 Task: Send an email with the signature Alex Clark with the subject Thank you for a portfolio and the message Can you provide me with the status of the inventory audit? from softage.7@softage.net to softage.4@softage.net and softage.5@softage.net
Action: Mouse pressed left at (117, 143)
Screenshot: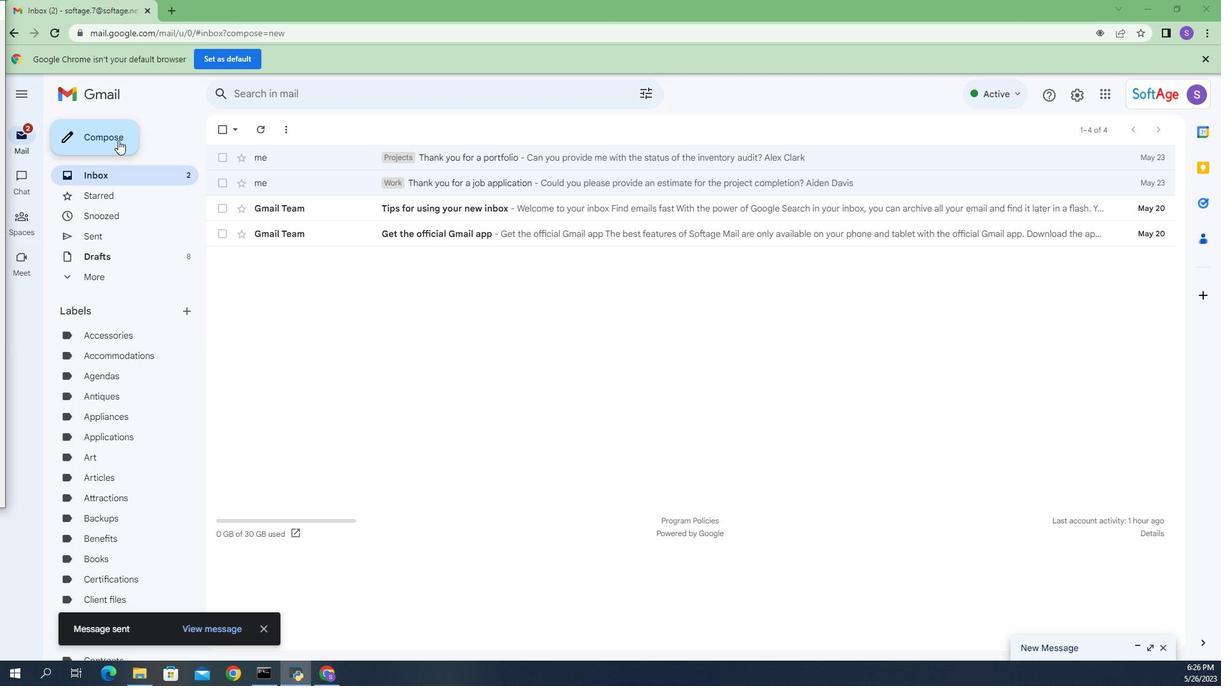 
Action: Mouse moved to (848, 620)
Screenshot: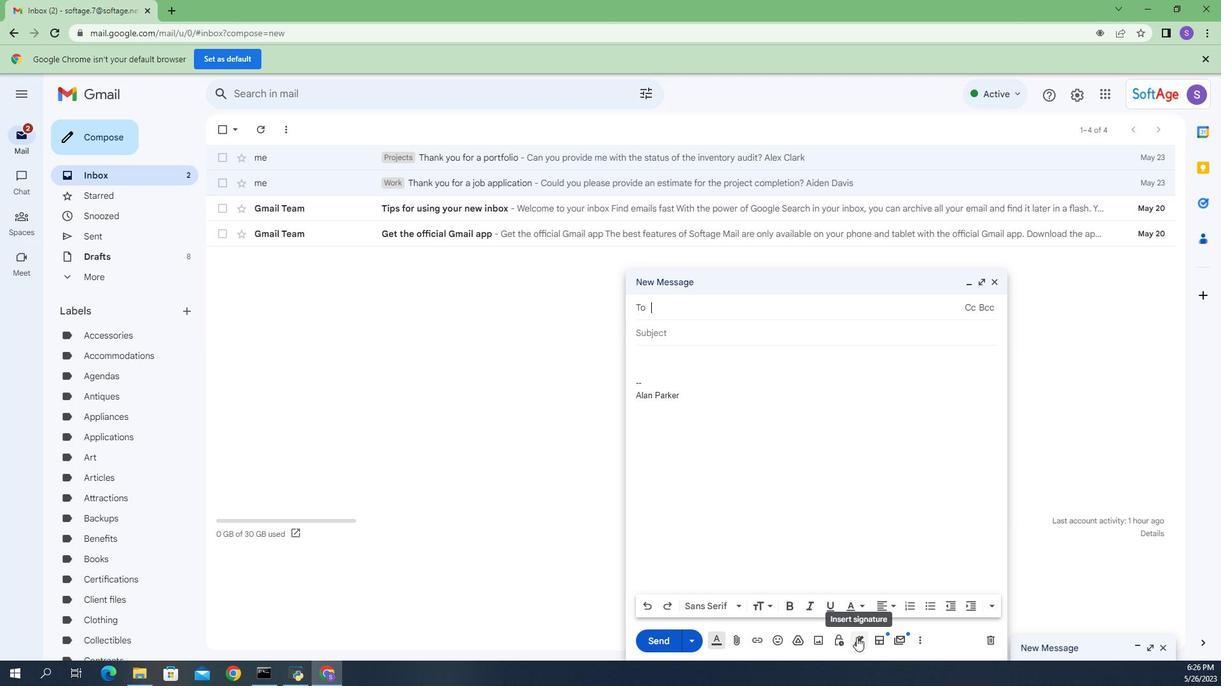 
Action: Mouse pressed left at (848, 620)
Screenshot: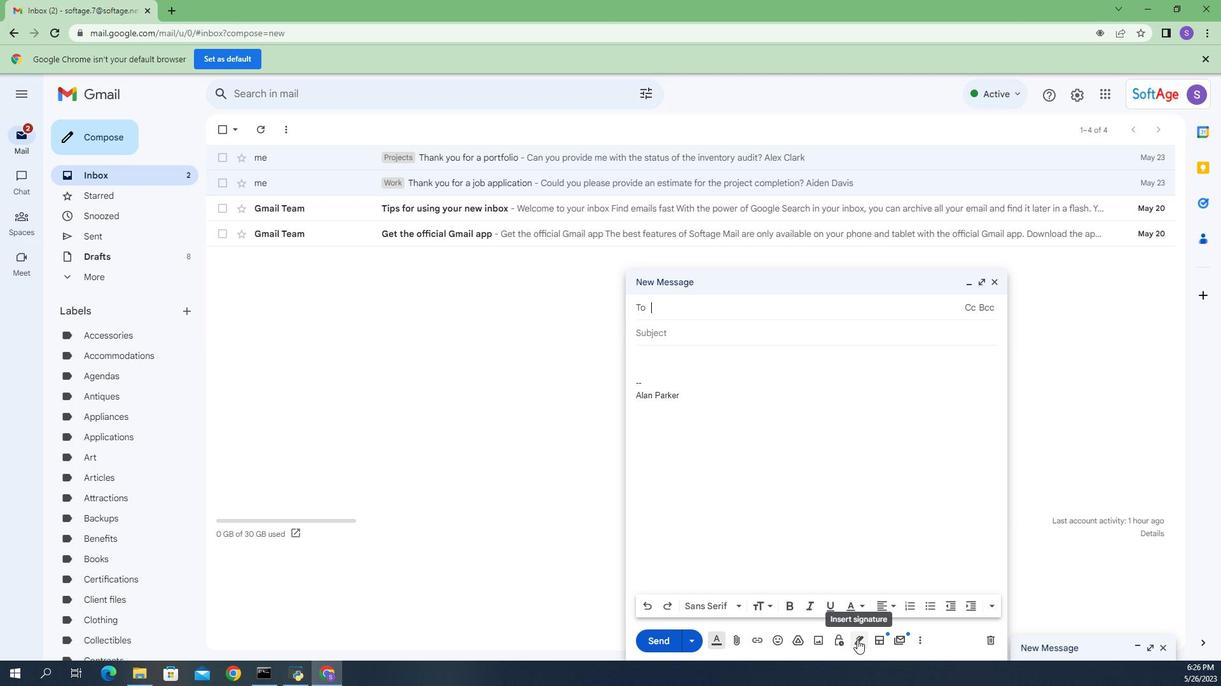 
Action: Mouse moved to (874, 558)
Screenshot: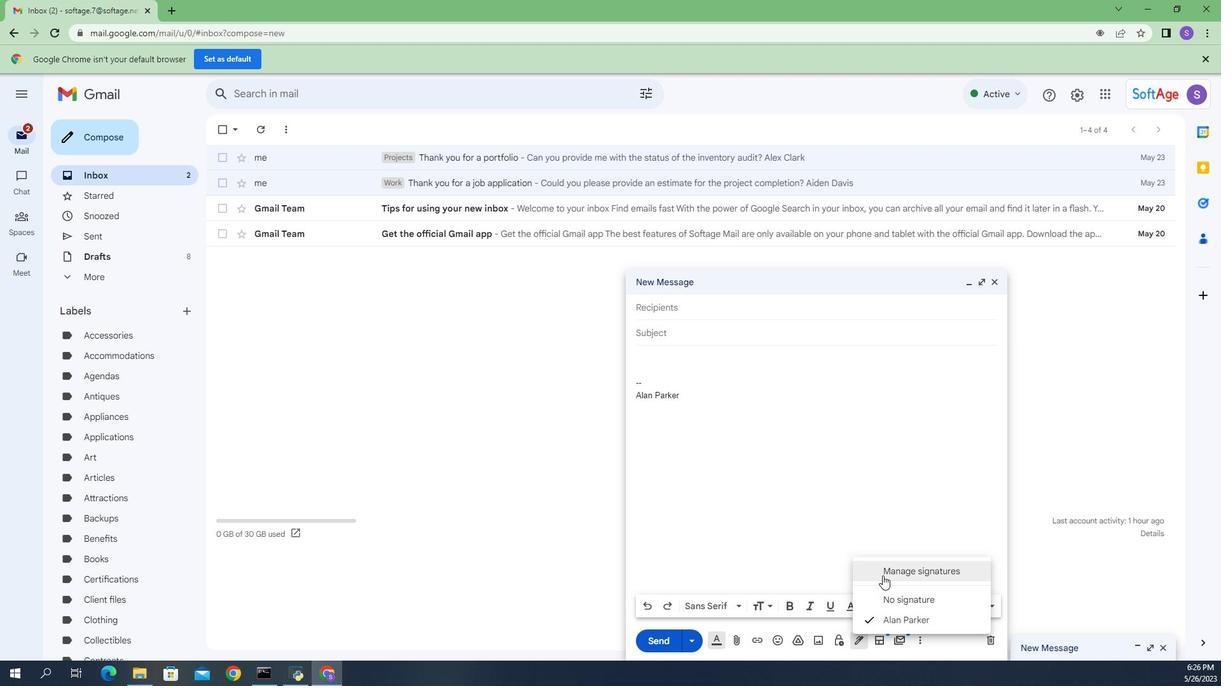 
Action: Mouse pressed left at (874, 558)
Screenshot: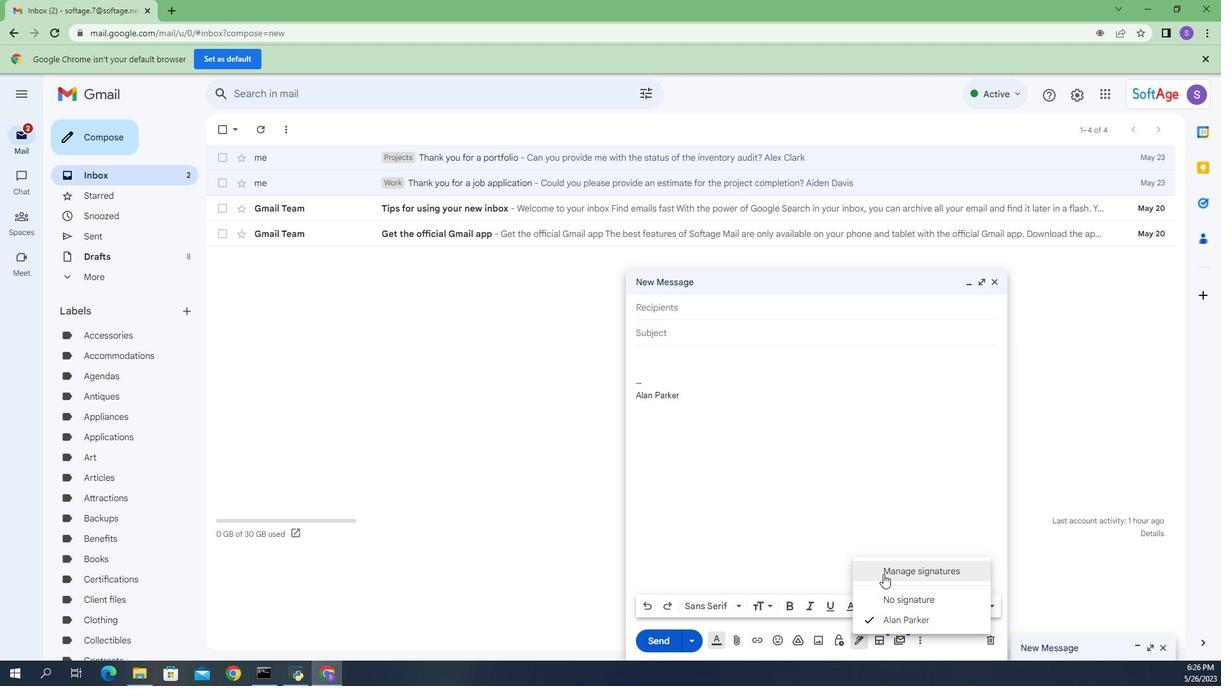 
Action: Mouse moved to (480, 399)
Screenshot: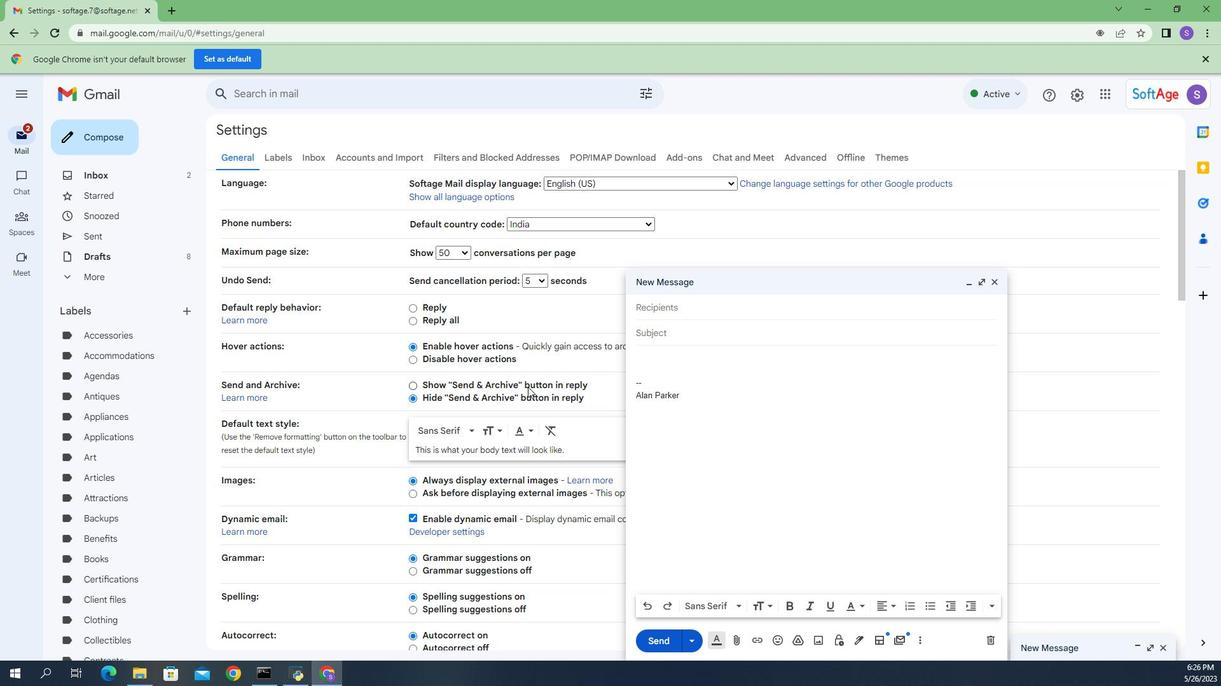 
Action: Mouse scrolled (480, 398) with delta (0, 0)
Screenshot: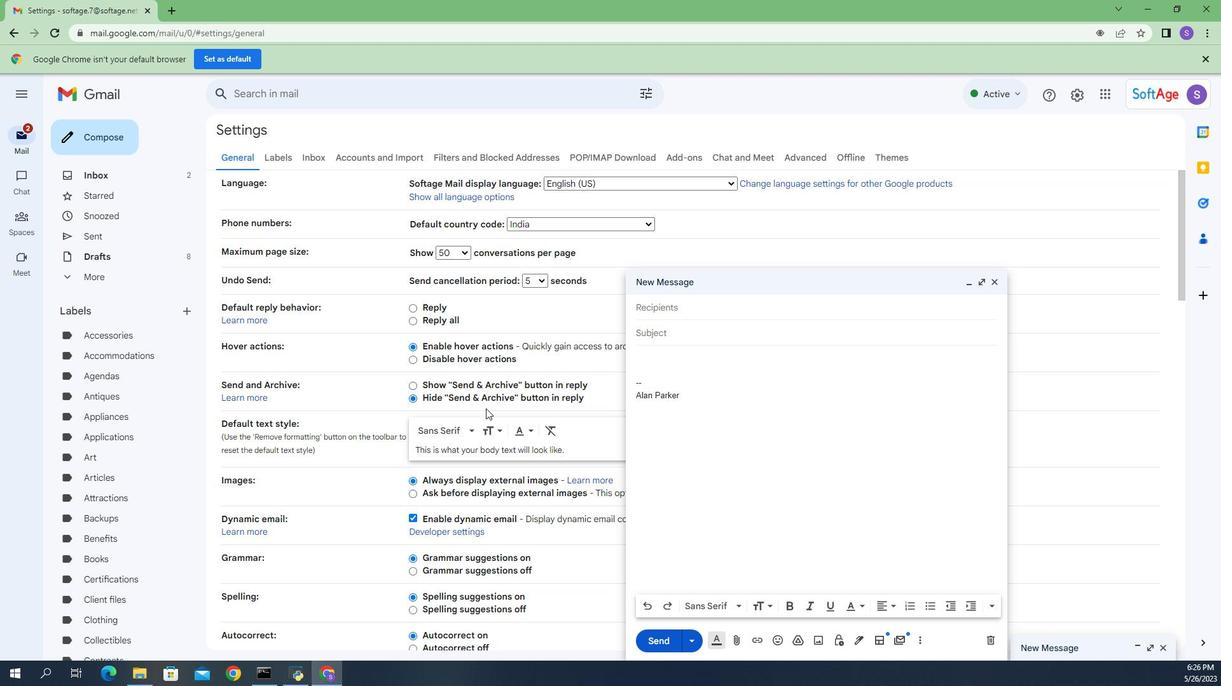 
Action: Mouse scrolled (480, 398) with delta (0, 0)
Screenshot: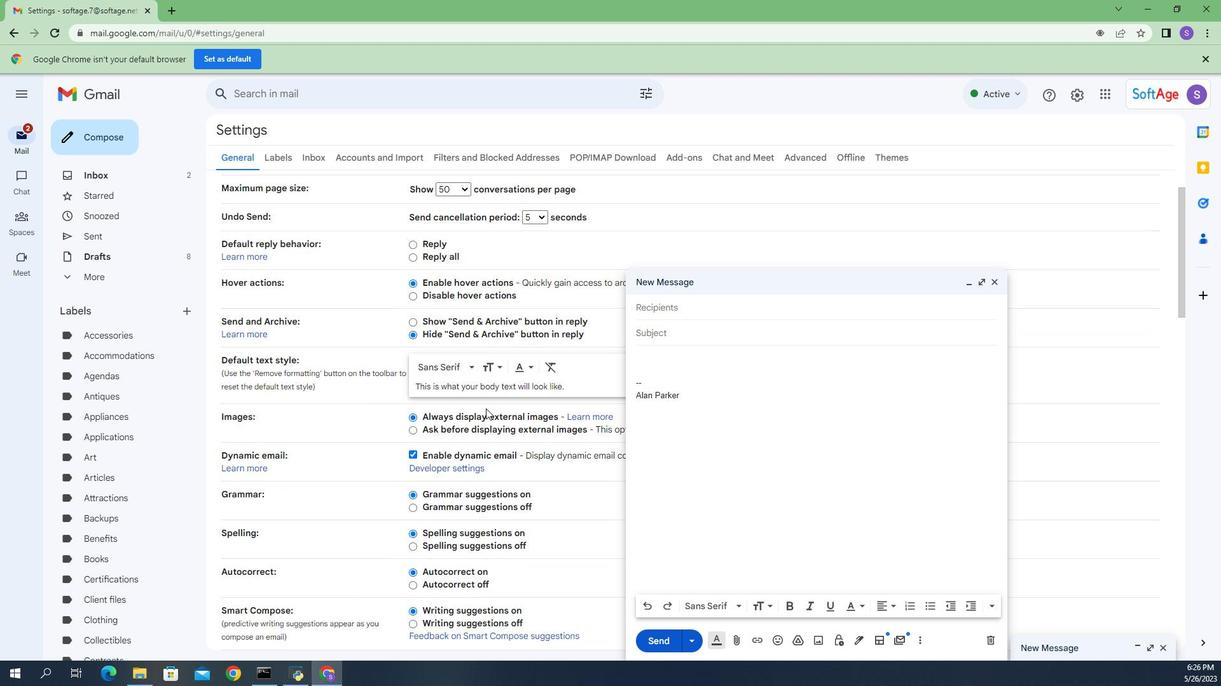 
Action: Mouse scrolled (480, 398) with delta (0, 0)
Screenshot: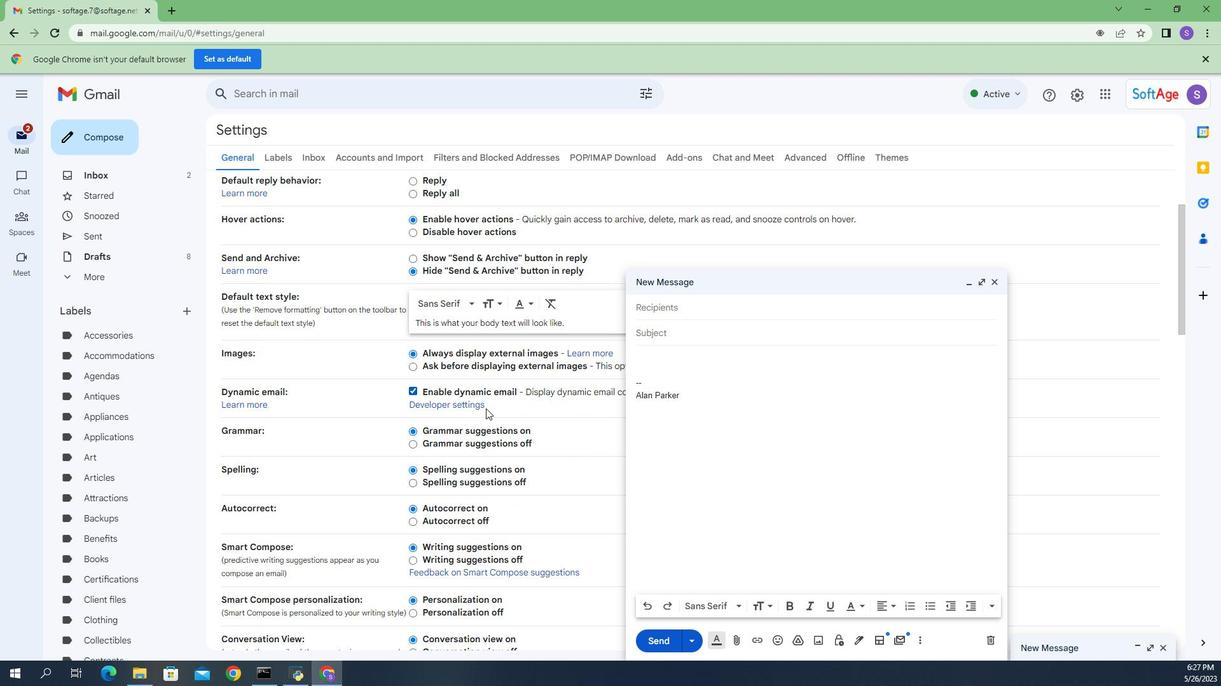 
Action: Mouse scrolled (480, 398) with delta (0, 0)
Screenshot: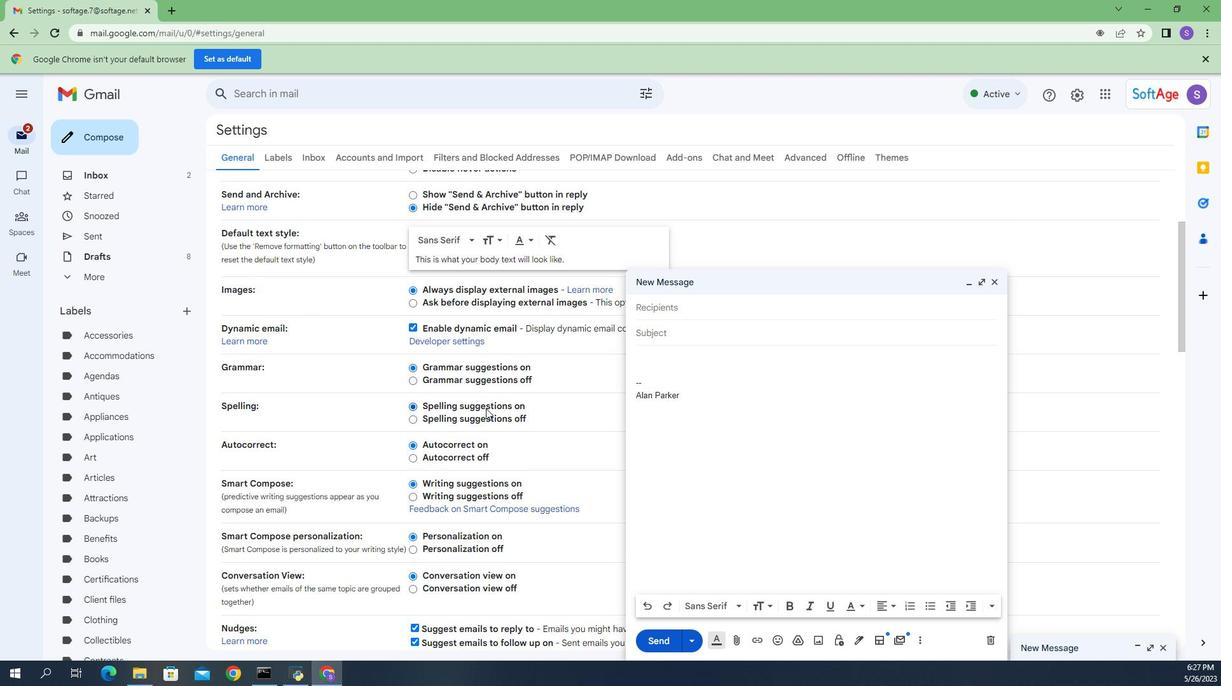 
Action: Mouse scrolled (480, 398) with delta (0, 0)
Screenshot: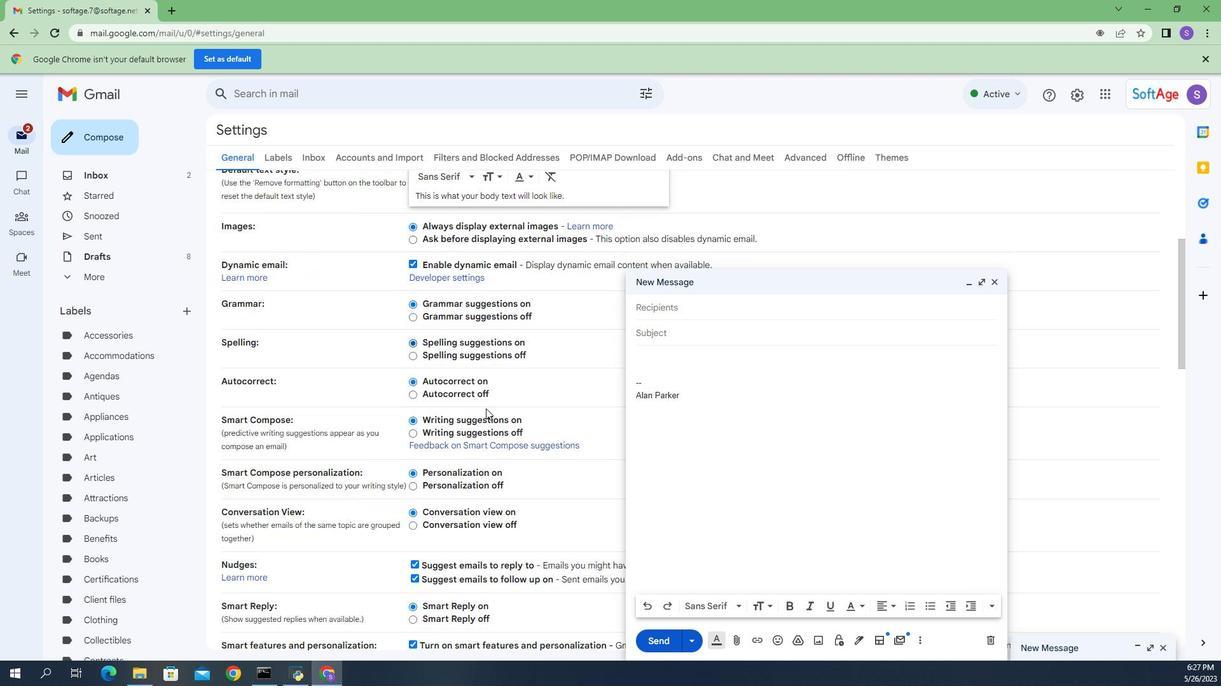 
Action: Mouse scrolled (480, 398) with delta (0, 0)
Screenshot: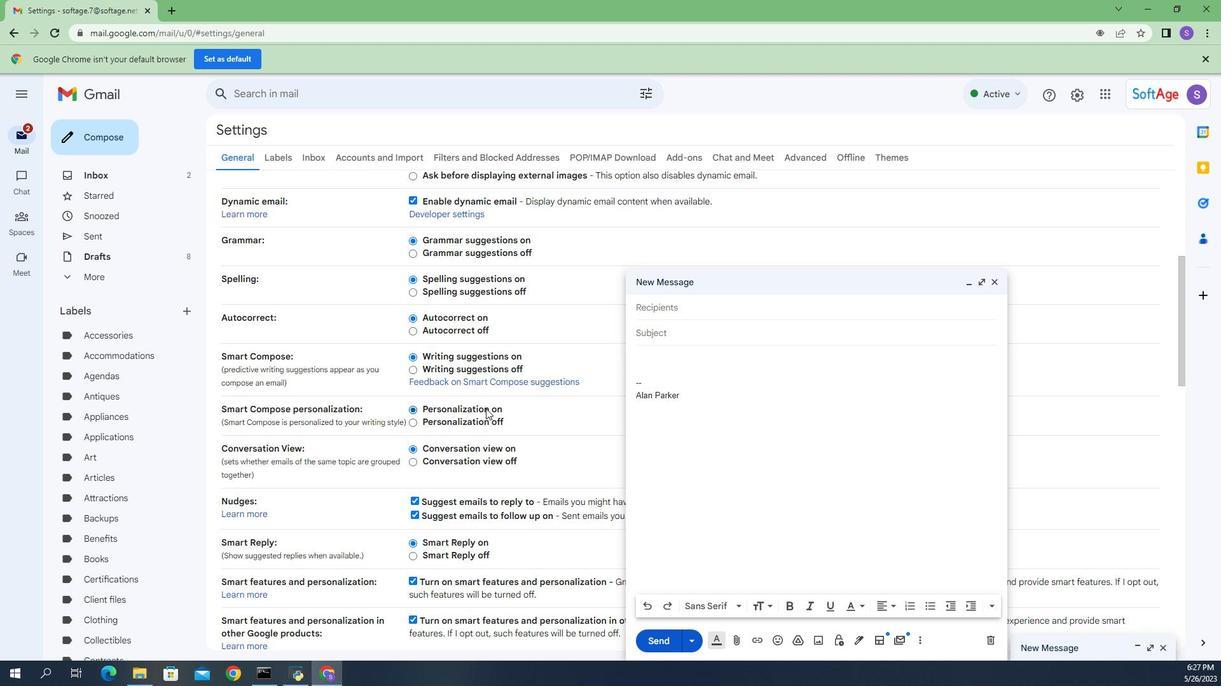 
Action: Mouse scrolled (480, 398) with delta (0, 0)
Screenshot: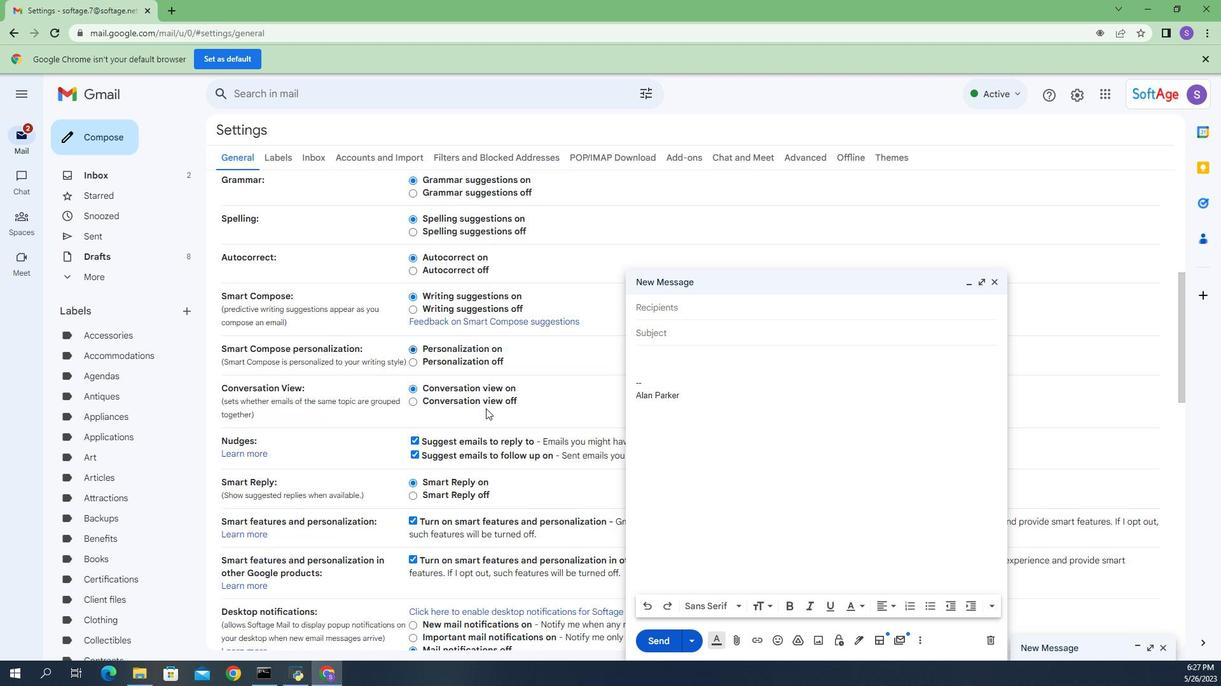 
Action: Mouse scrolled (480, 398) with delta (0, 0)
Screenshot: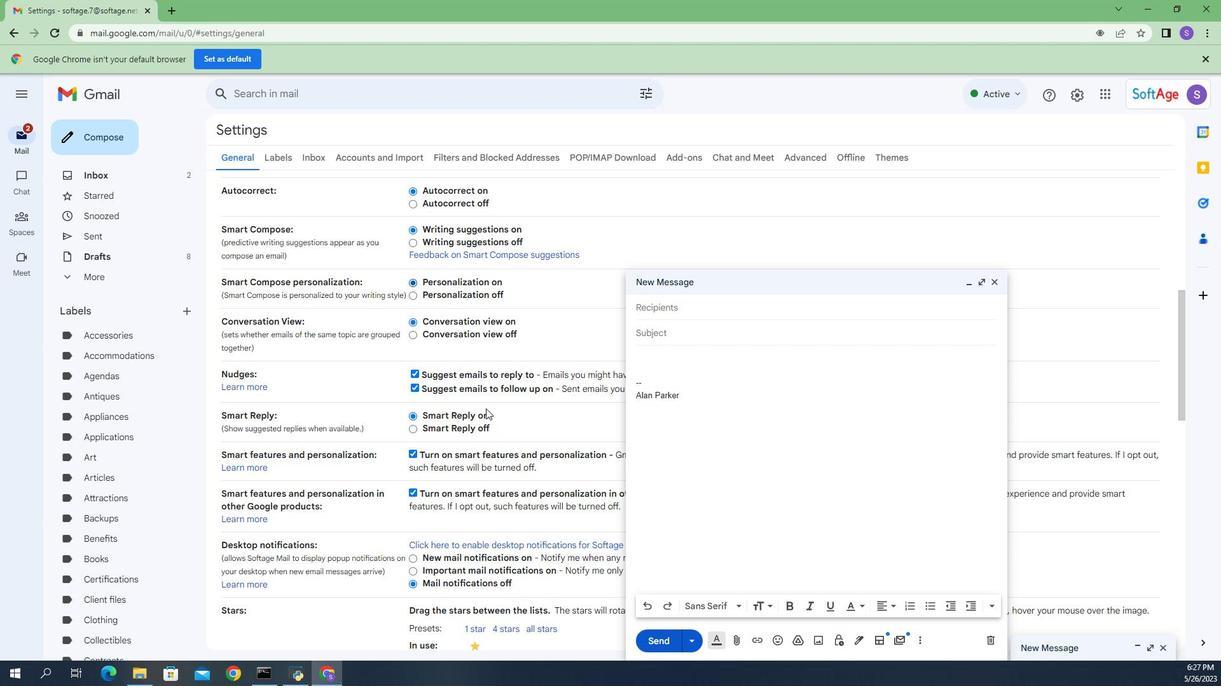 
Action: Mouse scrolled (480, 398) with delta (0, 0)
Screenshot: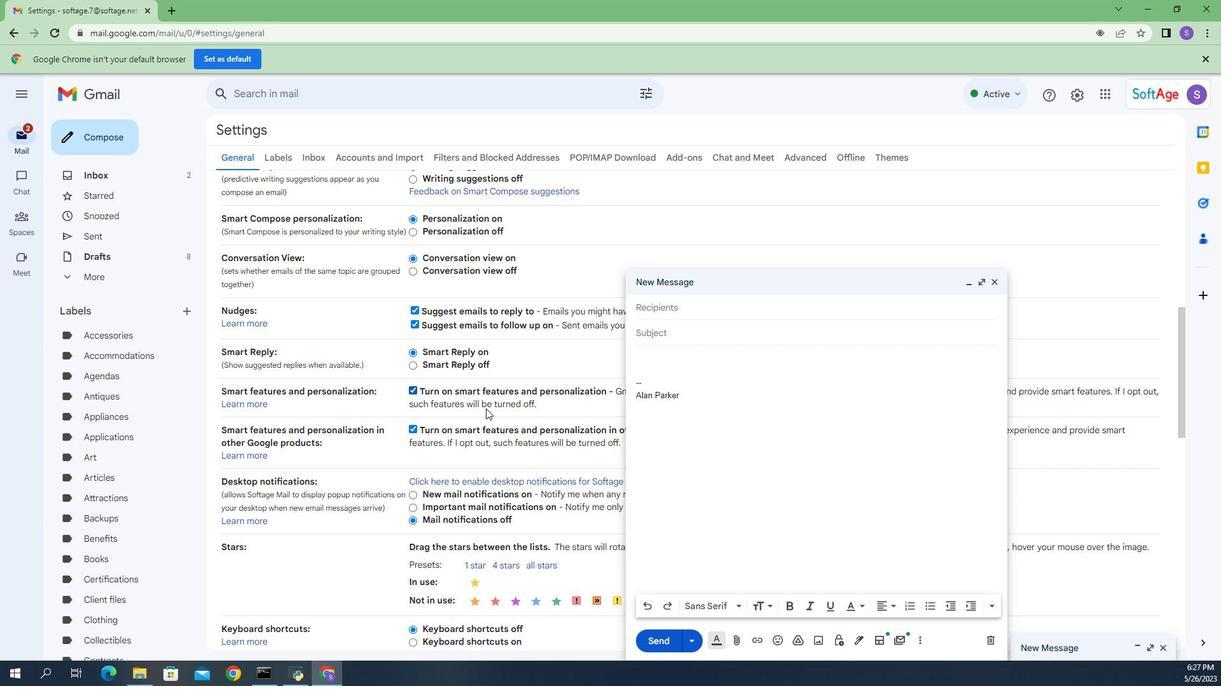 
Action: Mouse scrolled (480, 398) with delta (0, 0)
Screenshot: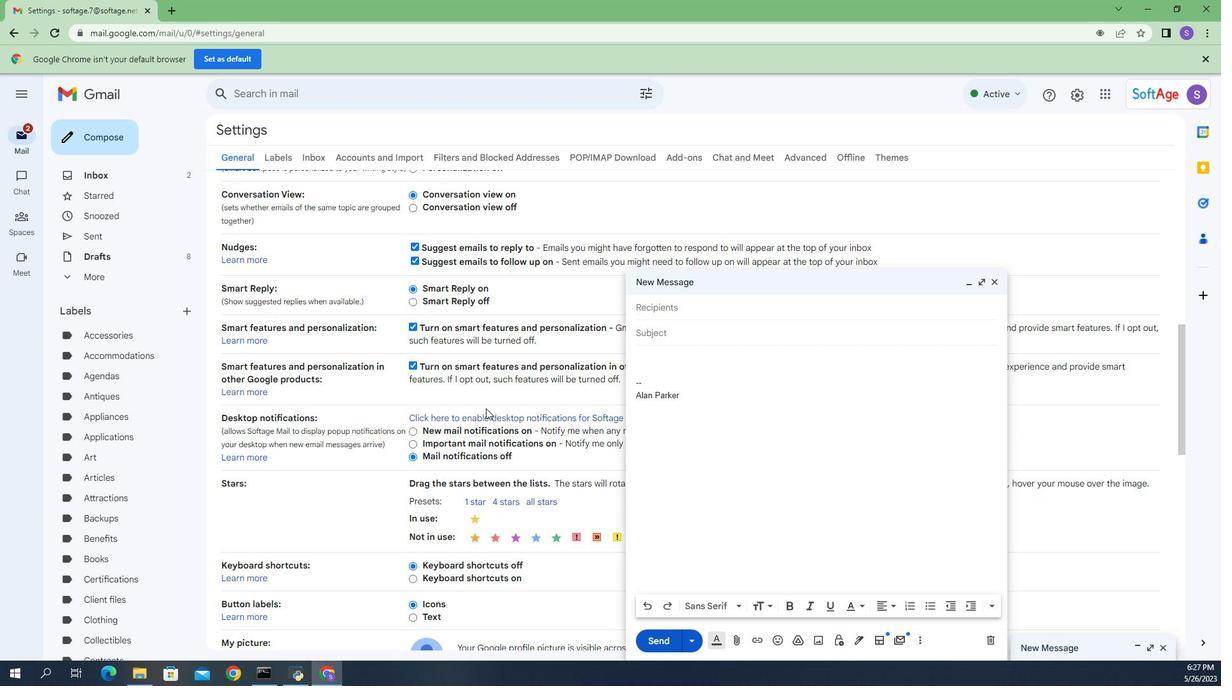 
Action: Mouse scrolled (480, 398) with delta (0, 0)
Screenshot: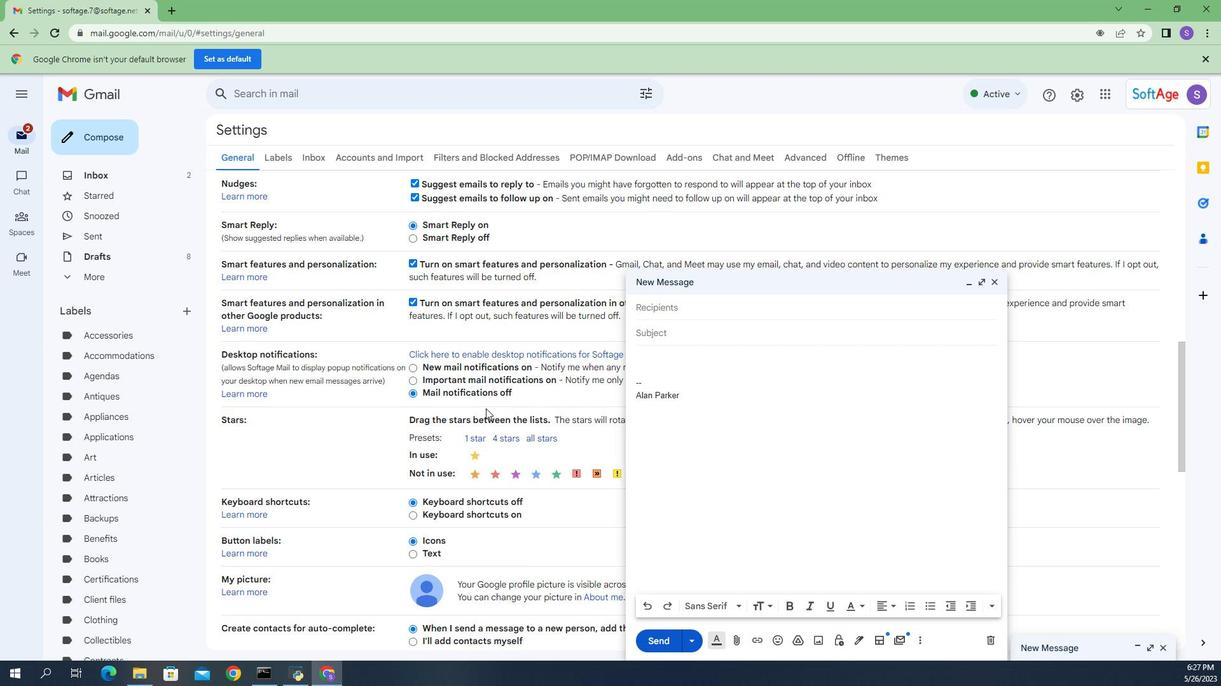 
Action: Mouse scrolled (480, 398) with delta (0, 0)
Screenshot: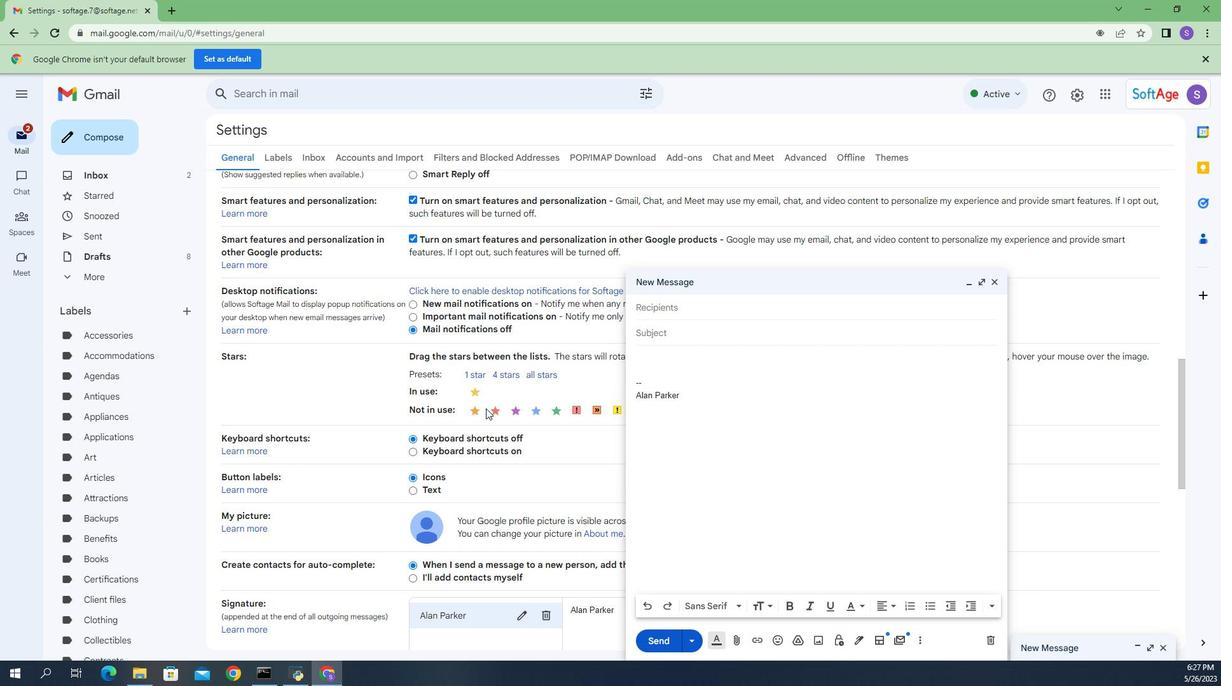 
Action: Mouse scrolled (480, 398) with delta (0, 0)
Screenshot: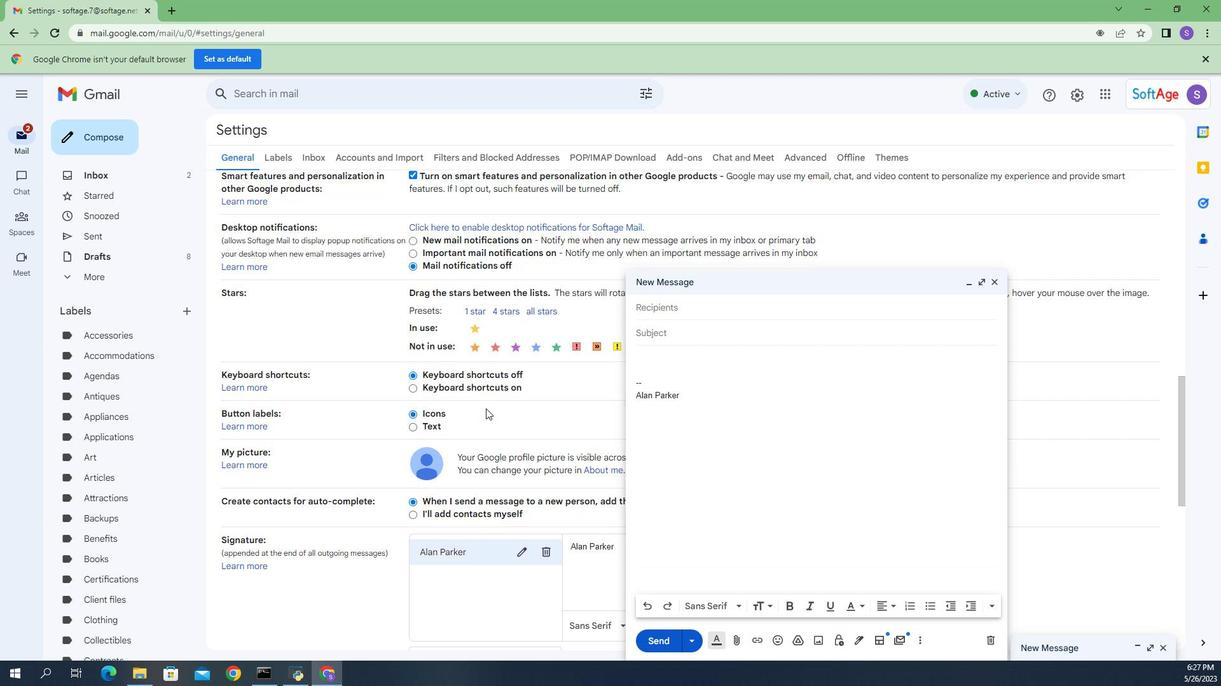 
Action: Mouse scrolled (480, 398) with delta (0, 0)
Screenshot: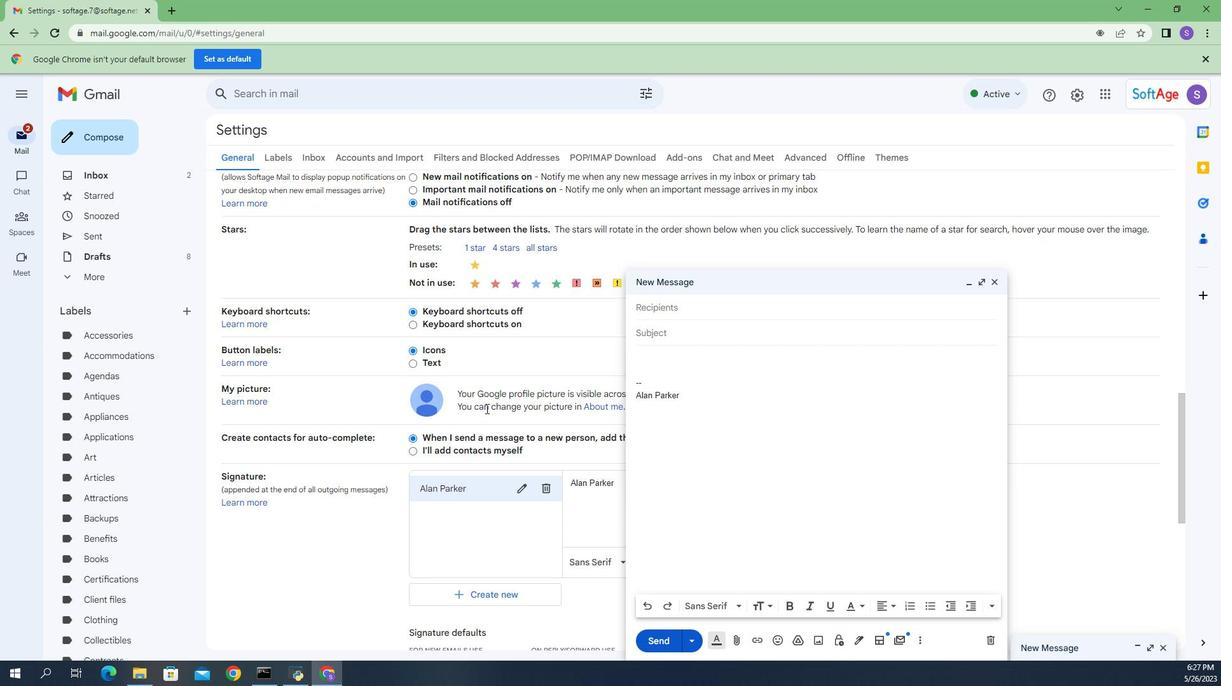 
Action: Mouse moved to (537, 414)
Screenshot: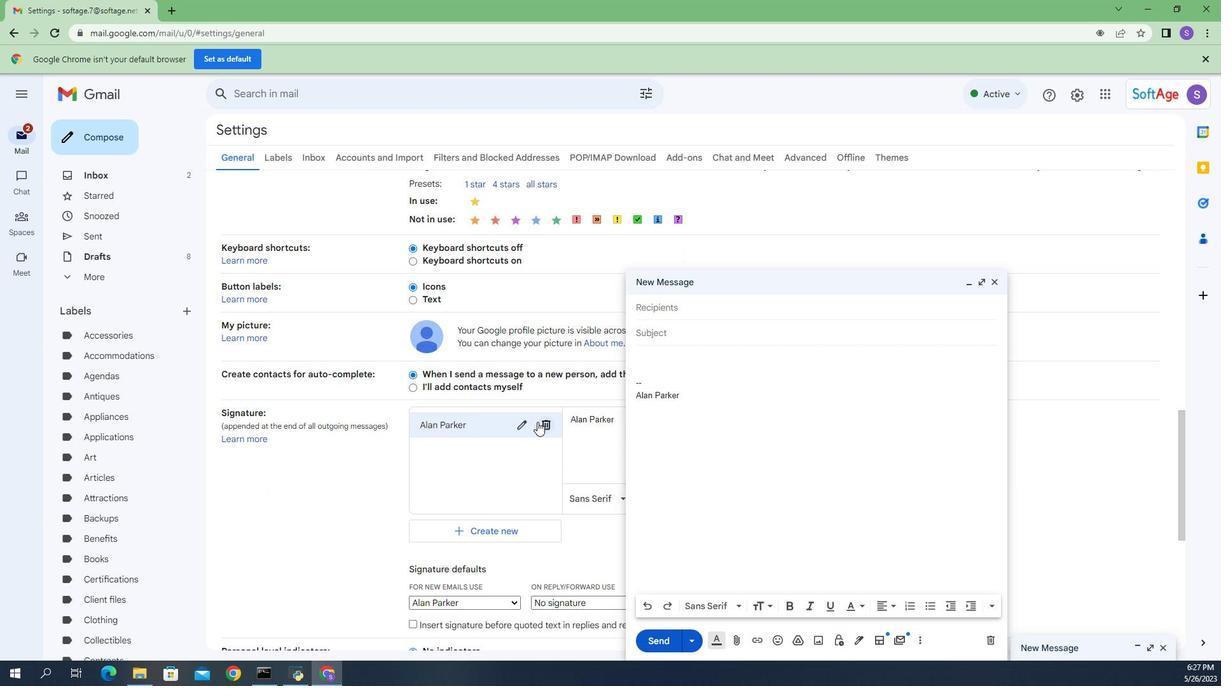 
Action: Mouse pressed left at (537, 414)
Screenshot: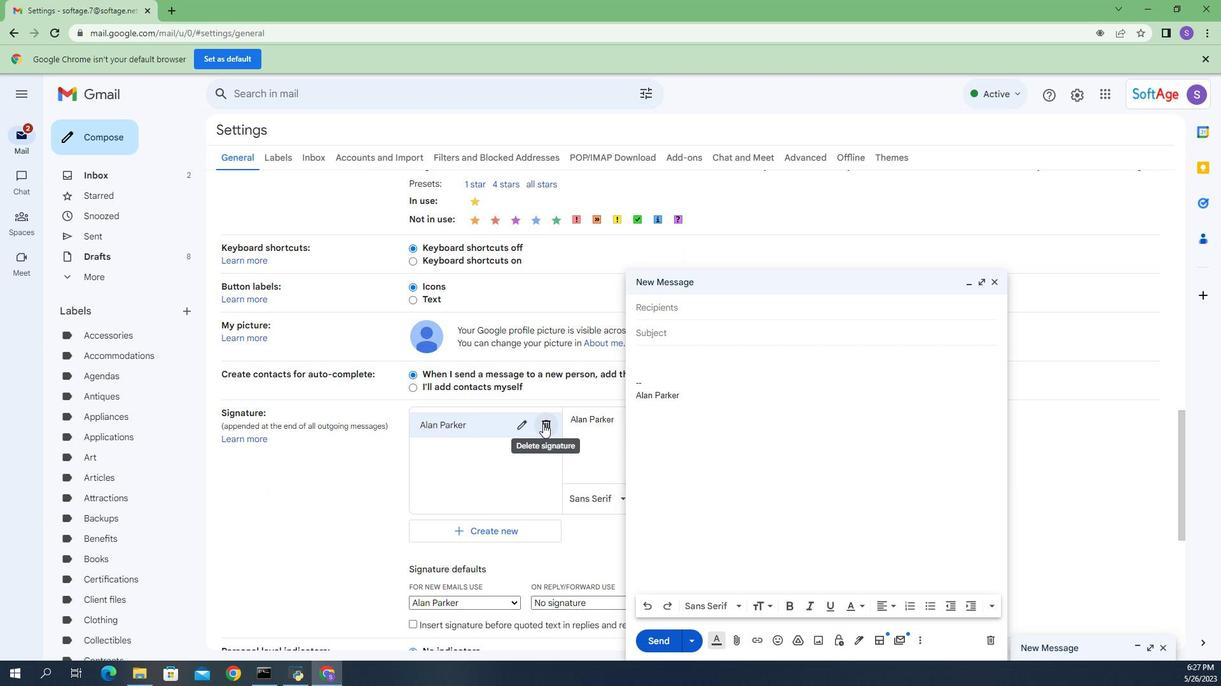 
Action: Mouse moved to (709, 387)
Screenshot: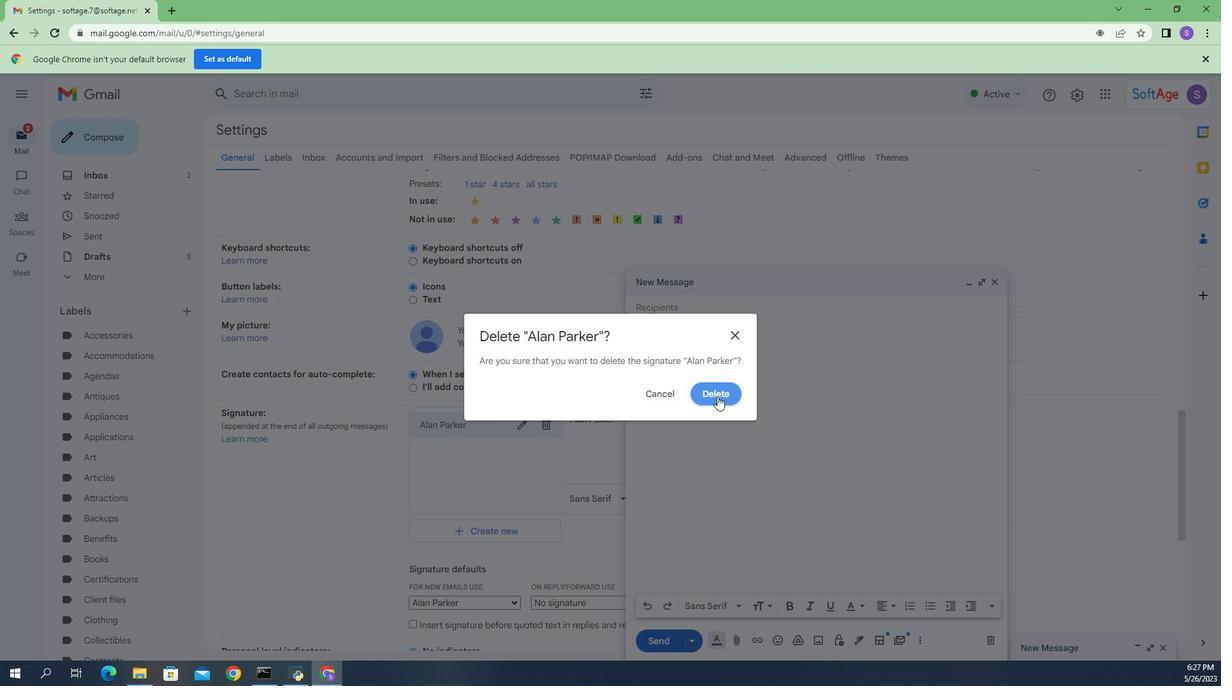 
Action: Mouse pressed left at (709, 387)
Screenshot: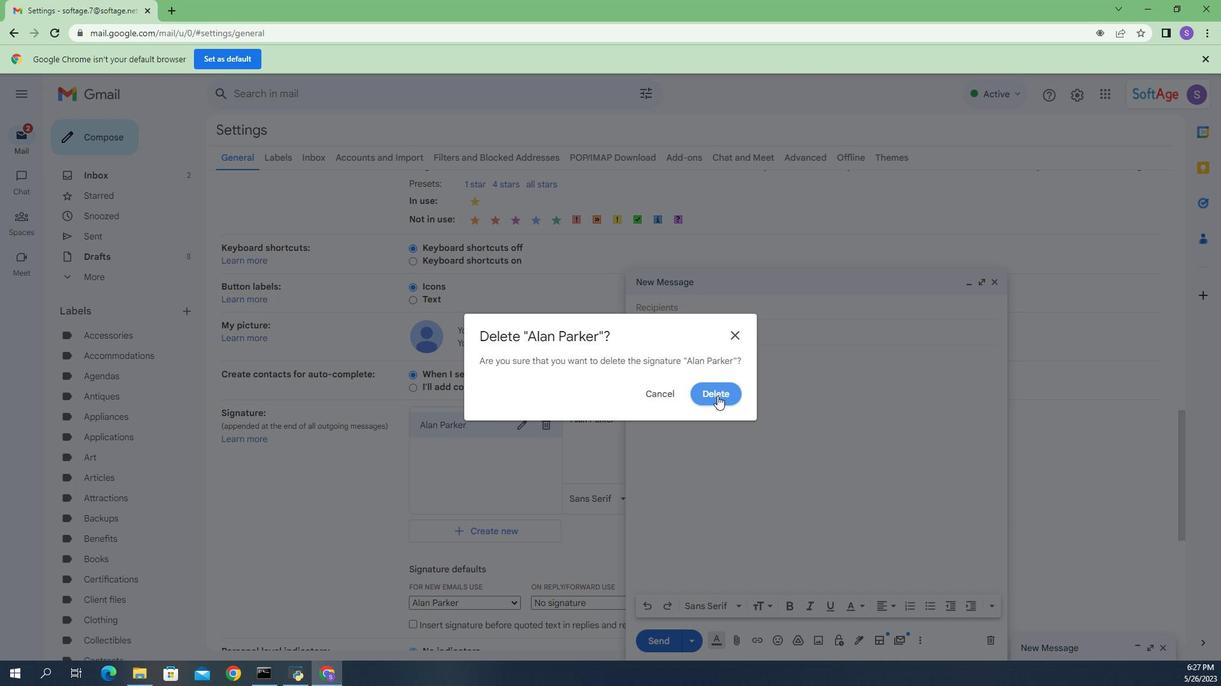 
Action: Mouse moved to (475, 428)
Screenshot: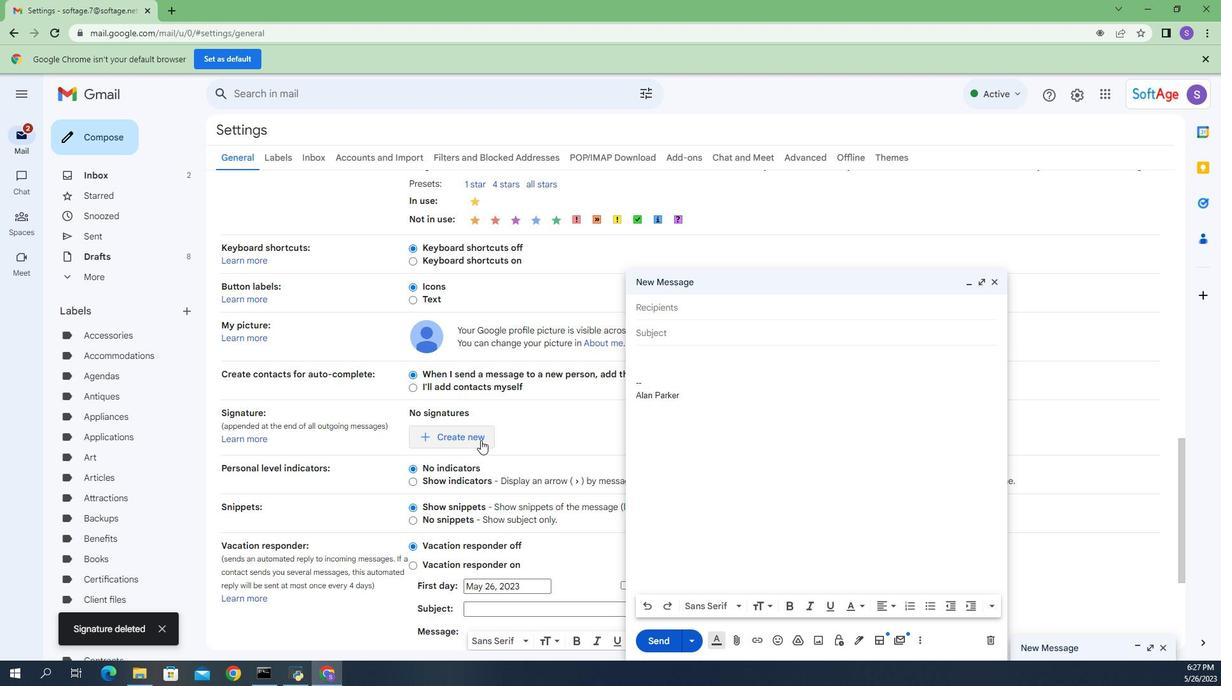 
Action: Mouse pressed left at (475, 428)
Screenshot: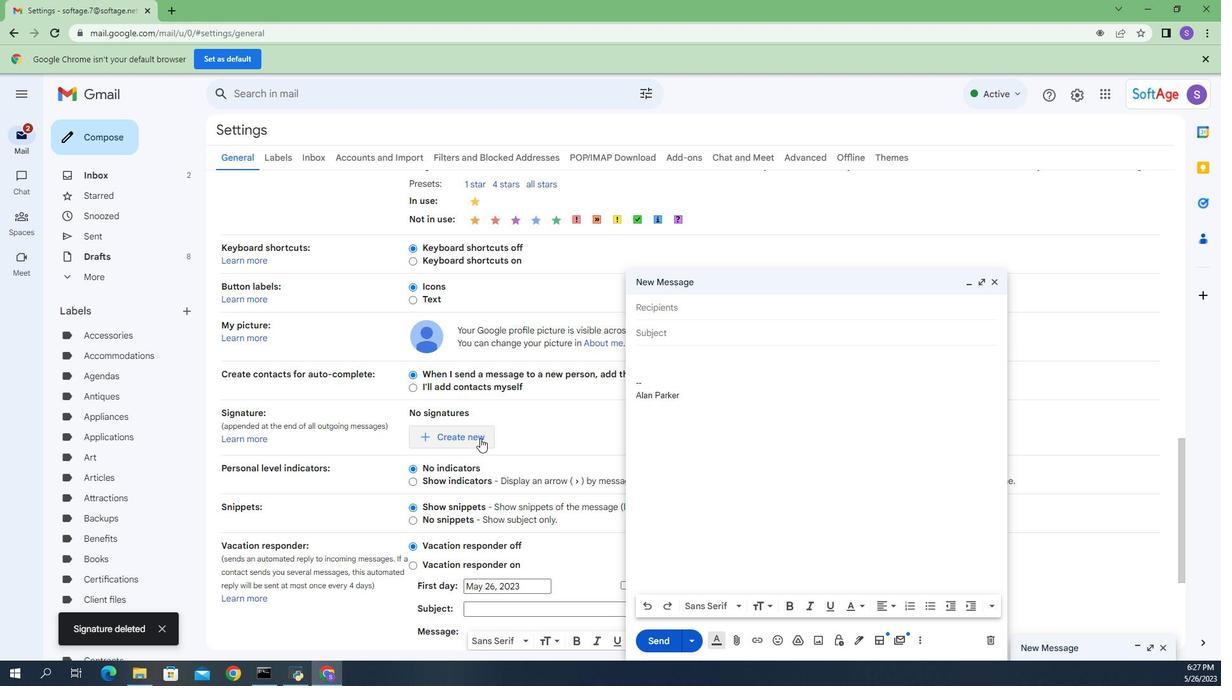
Action: Mouse moved to (622, 389)
Screenshot: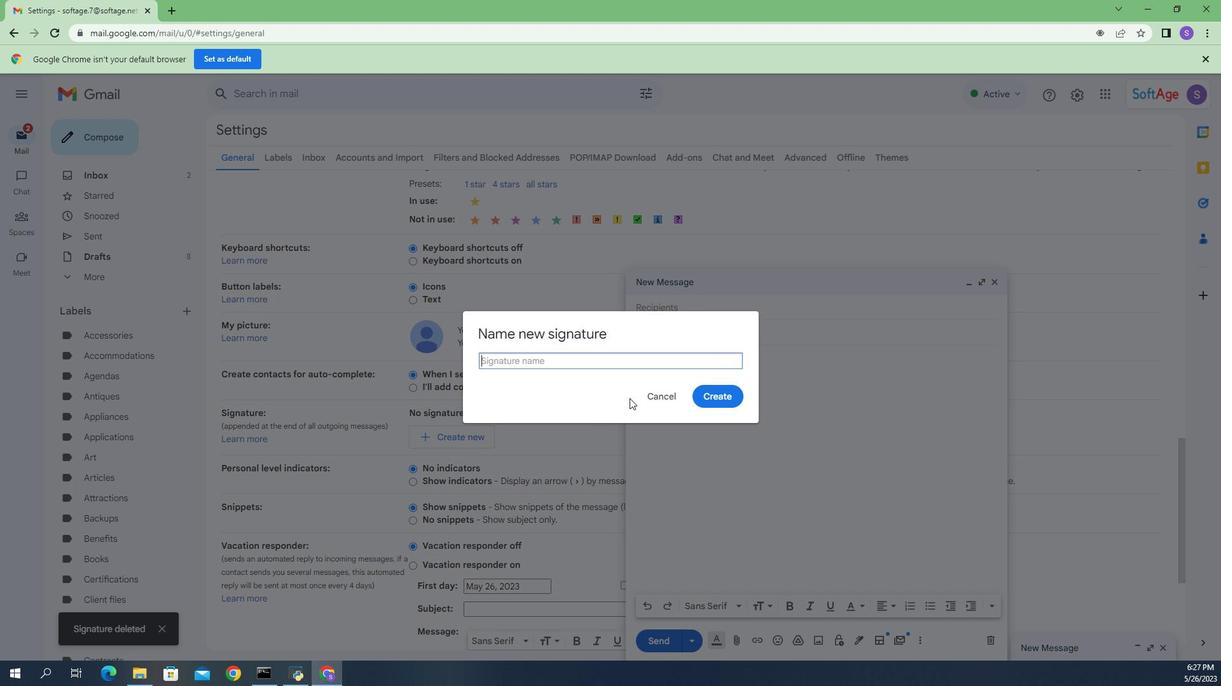 
Action: Key pressed <Key.caps_lock>A<Key.caps_lock>lex<Key.space><Key.caps_lock>C<Key.caps_lock>lark
Screenshot: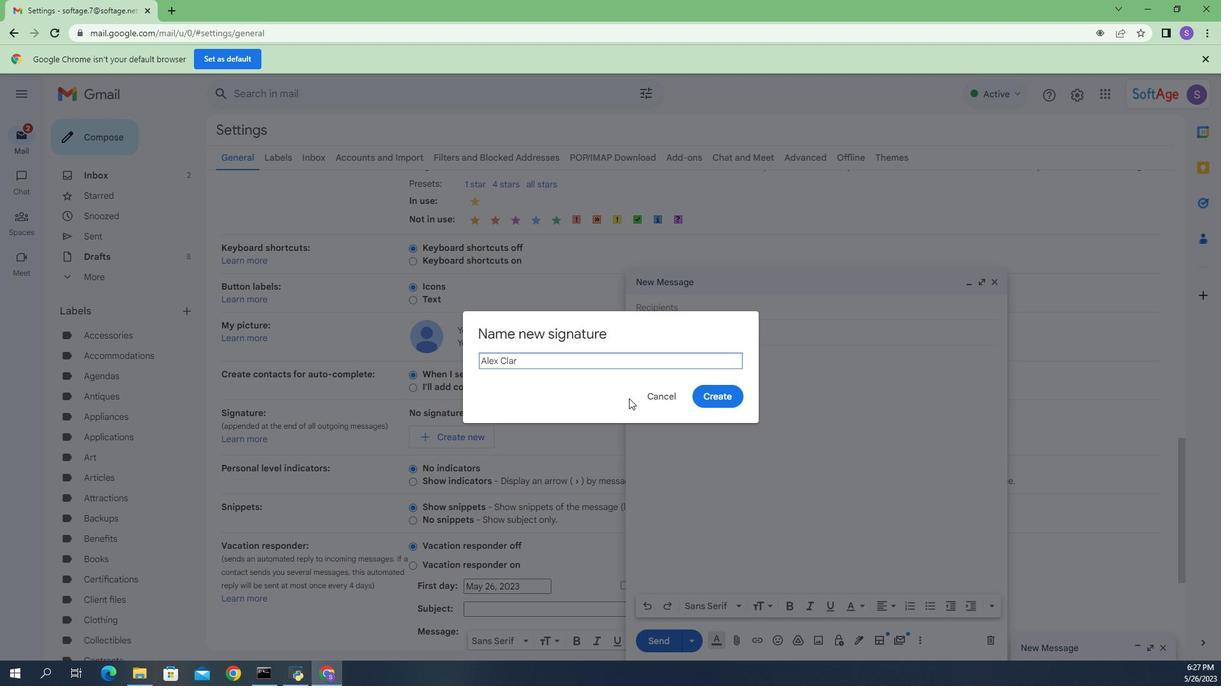 
Action: Mouse moved to (715, 387)
Screenshot: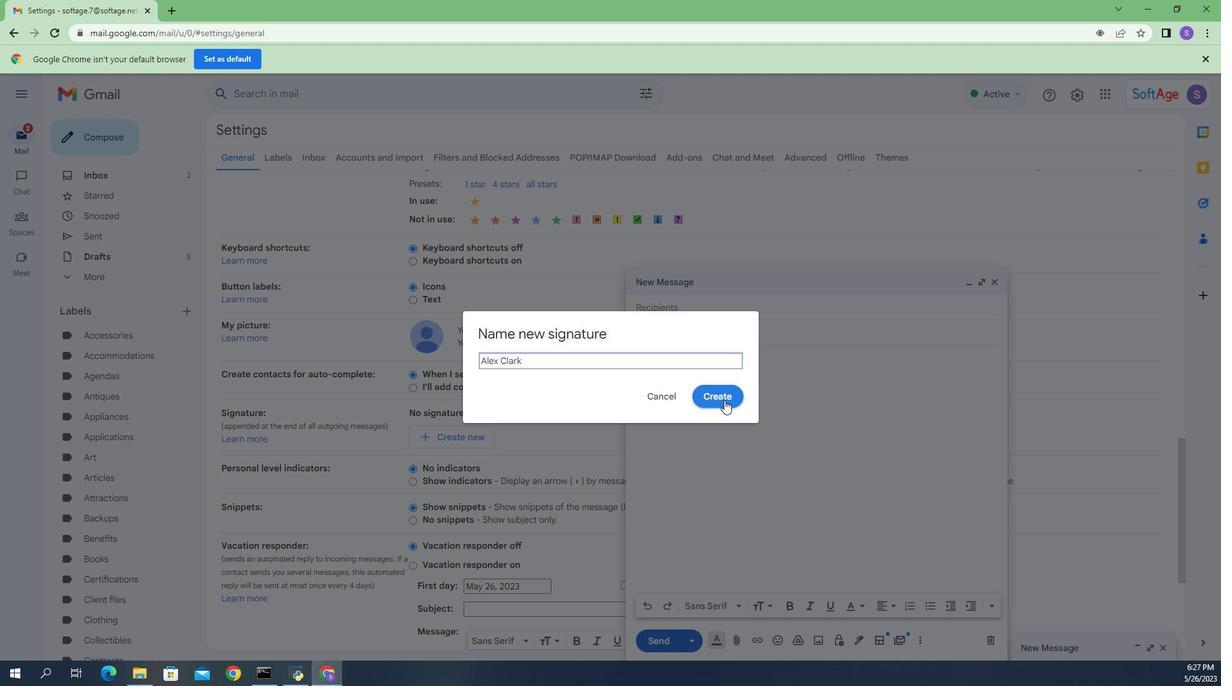 
Action: Mouse pressed left at (715, 387)
Screenshot: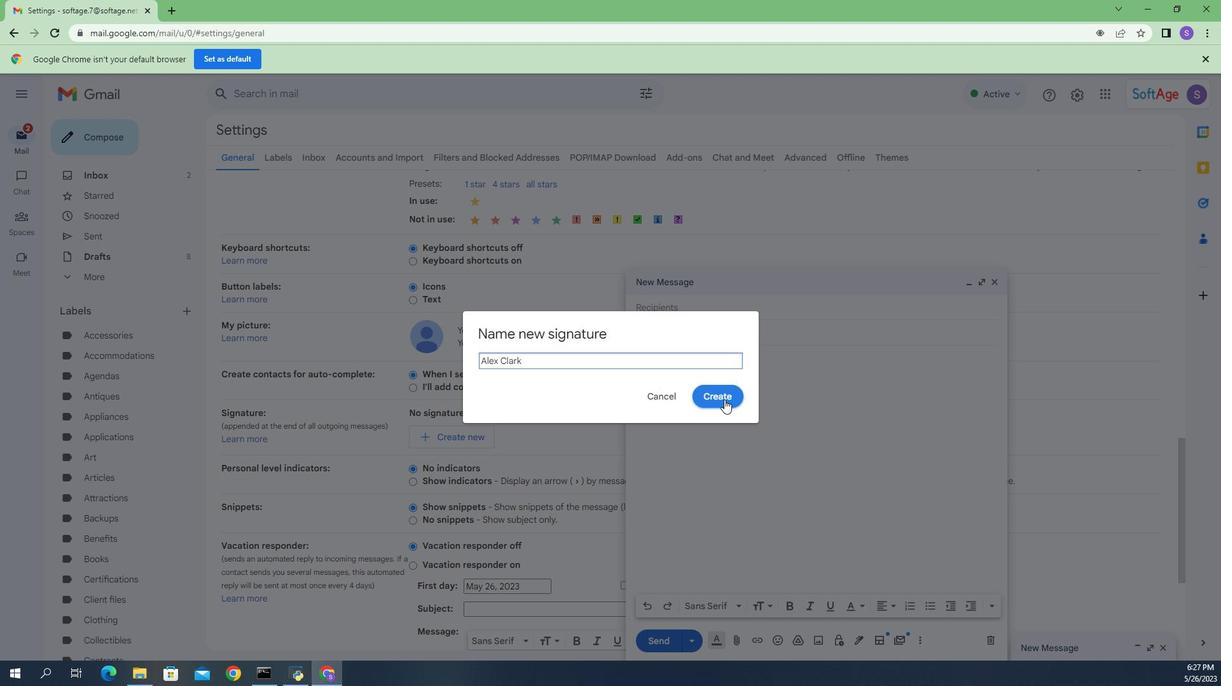 
Action: Mouse moved to (587, 414)
Screenshot: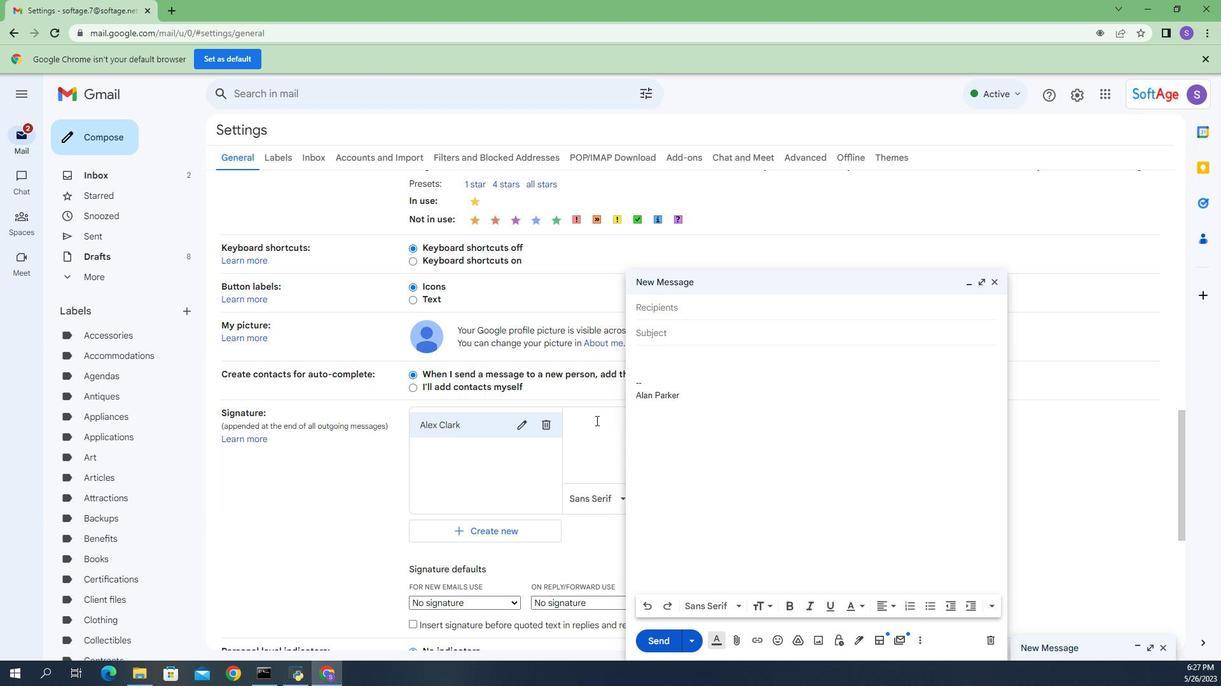 
Action: Mouse pressed left at (587, 414)
Screenshot: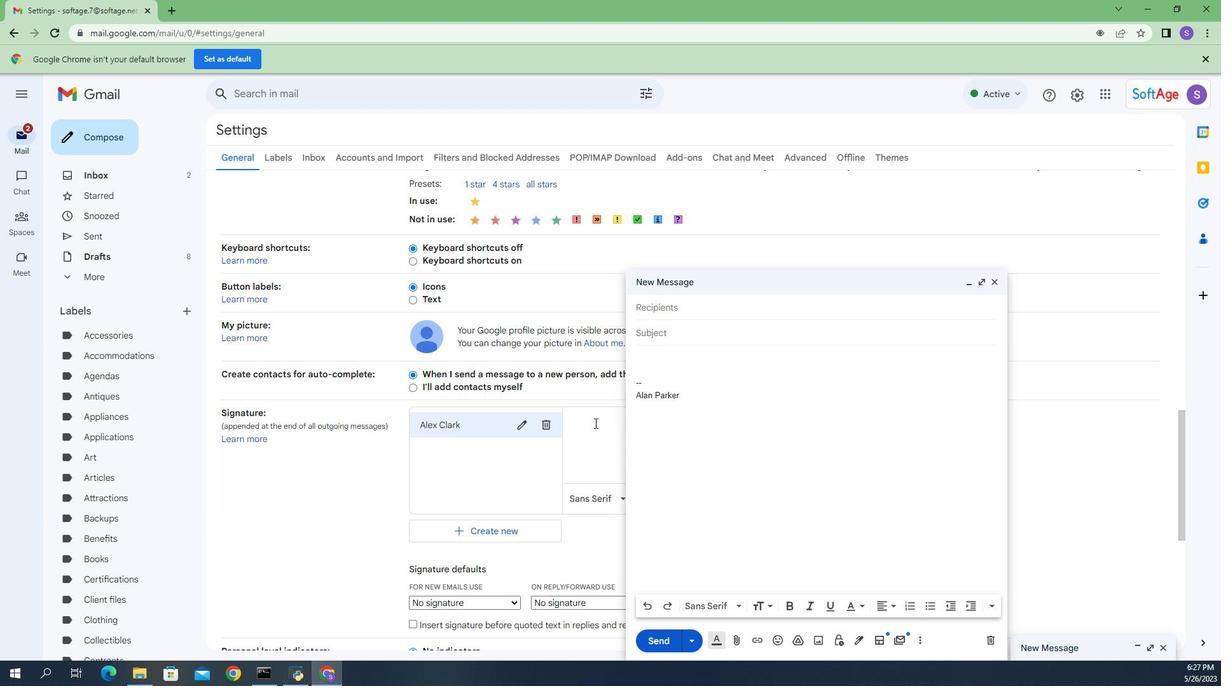 
Action: Key pressed <Key.caps_lock>A<Key.caps_lock>lex<Key.space><Key.caps_lock>C<Key.caps_lock>lark
Screenshot: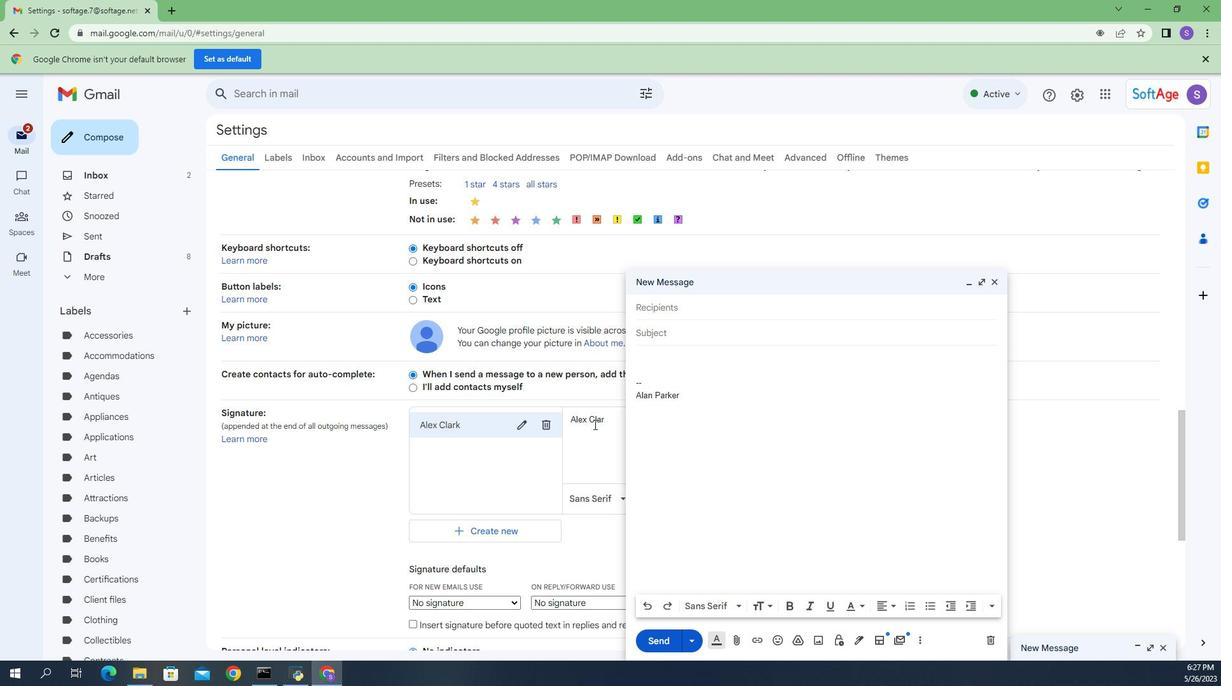 
Action: Mouse moved to (984, 274)
Screenshot: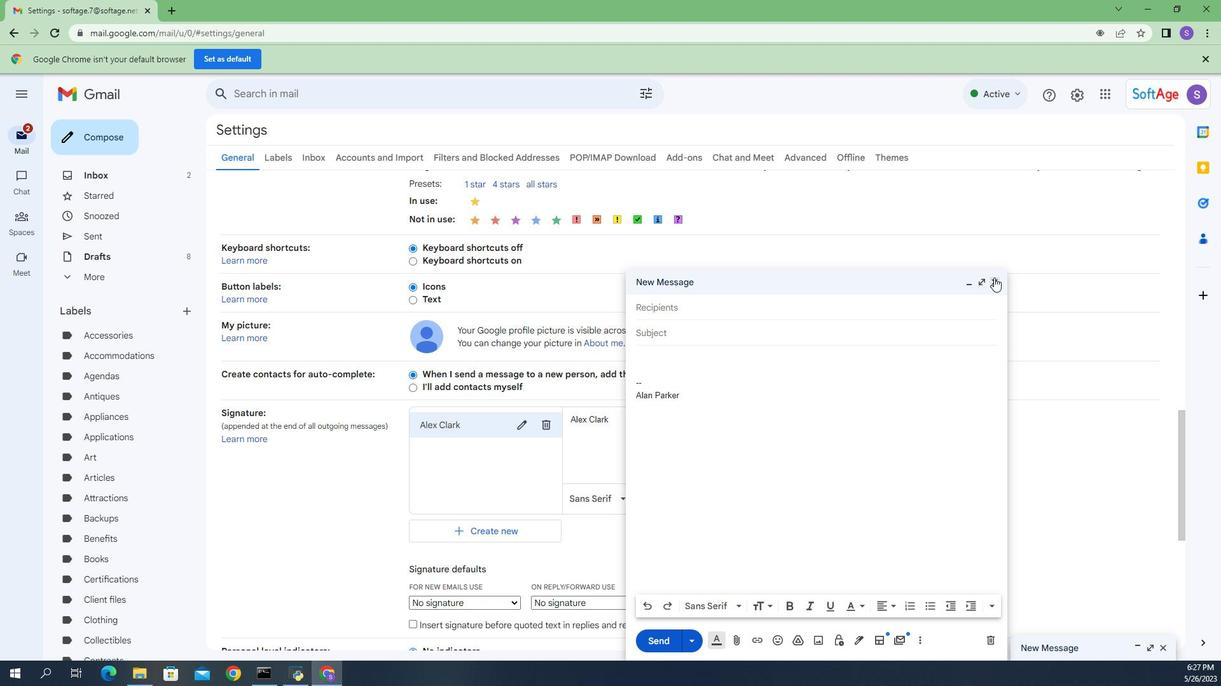 
Action: Mouse pressed left at (984, 274)
Screenshot: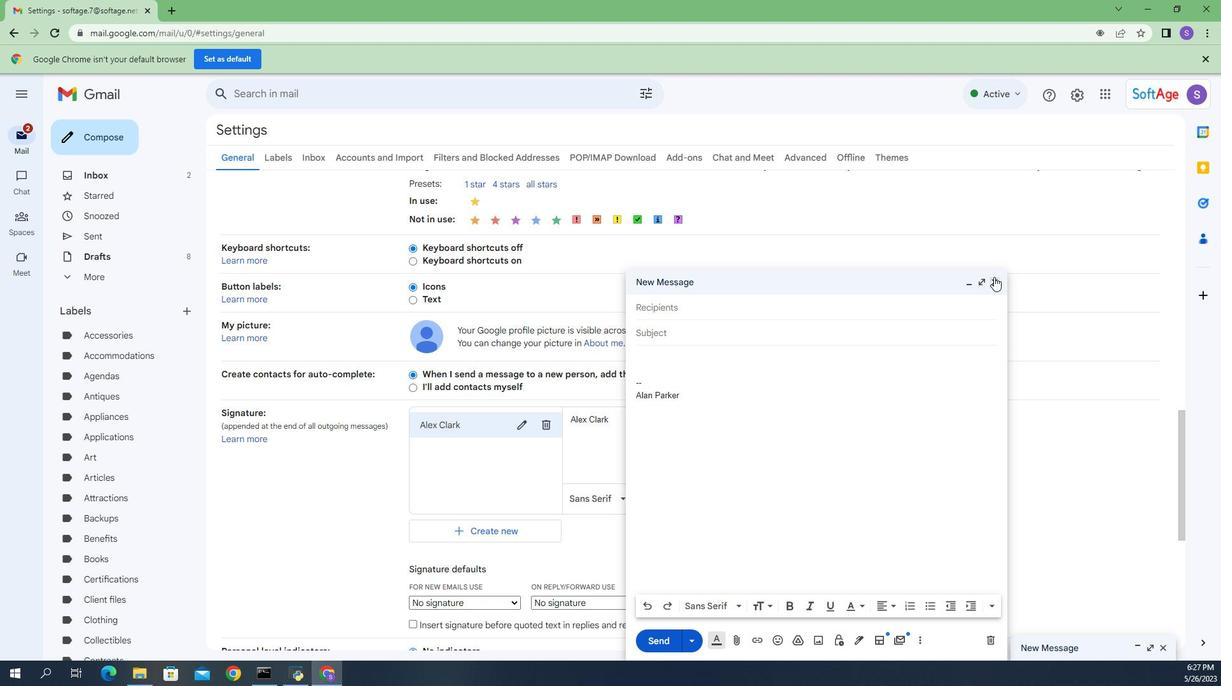 
Action: Mouse moved to (452, 583)
Screenshot: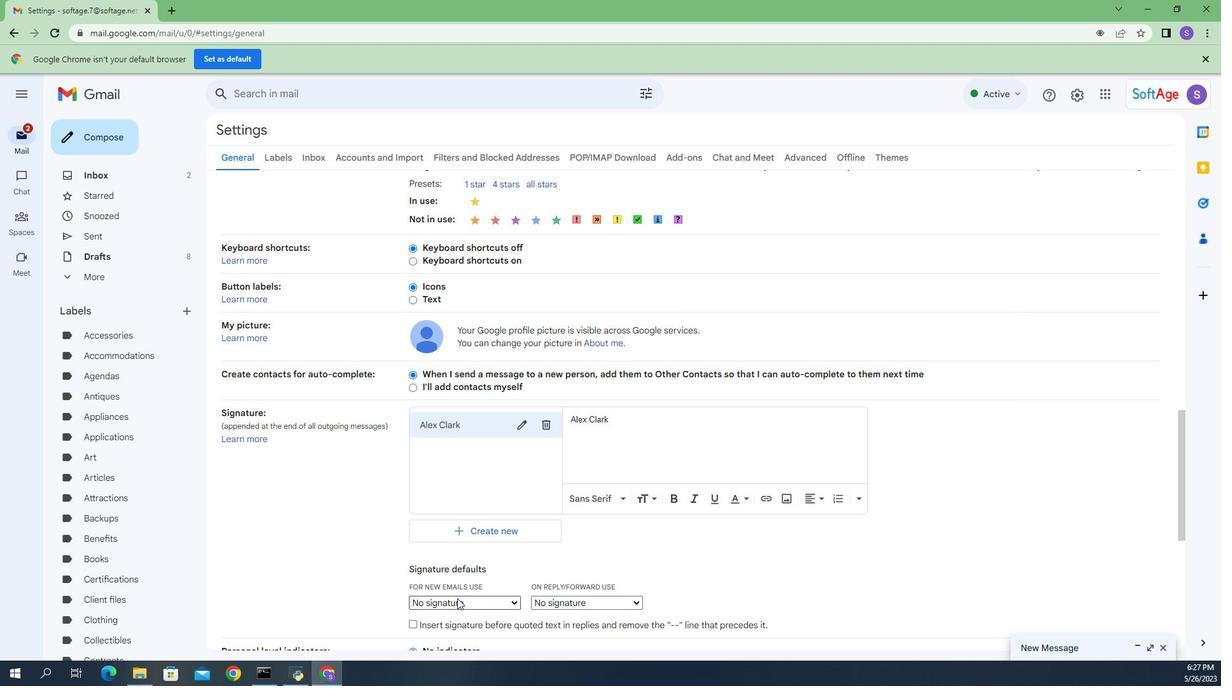 
Action: Mouse pressed left at (452, 583)
Screenshot: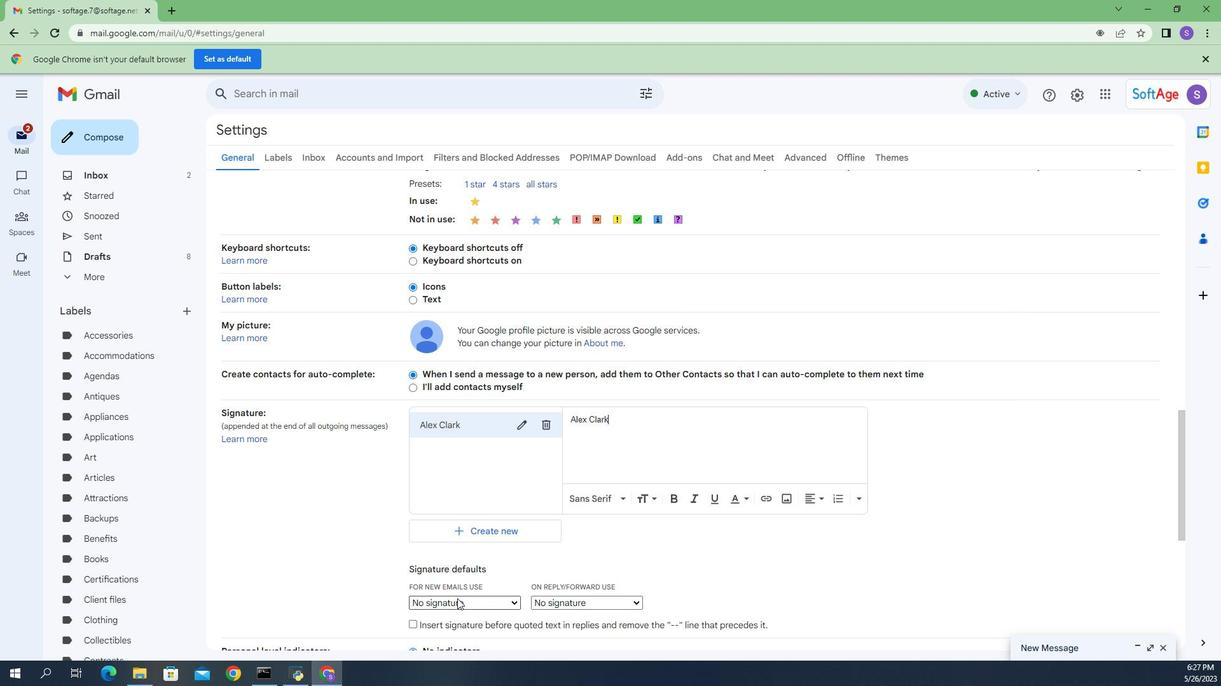 
Action: Mouse moved to (447, 604)
Screenshot: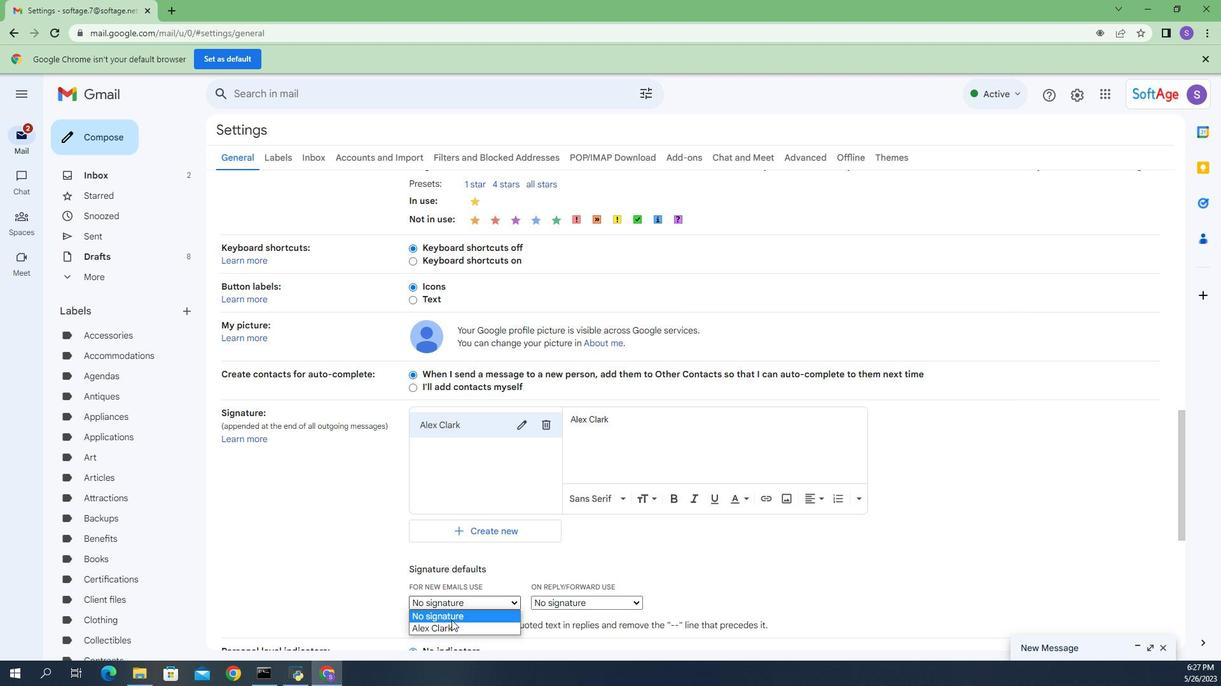 
Action: Mouse pressed left at (447, 604)
Screenshot: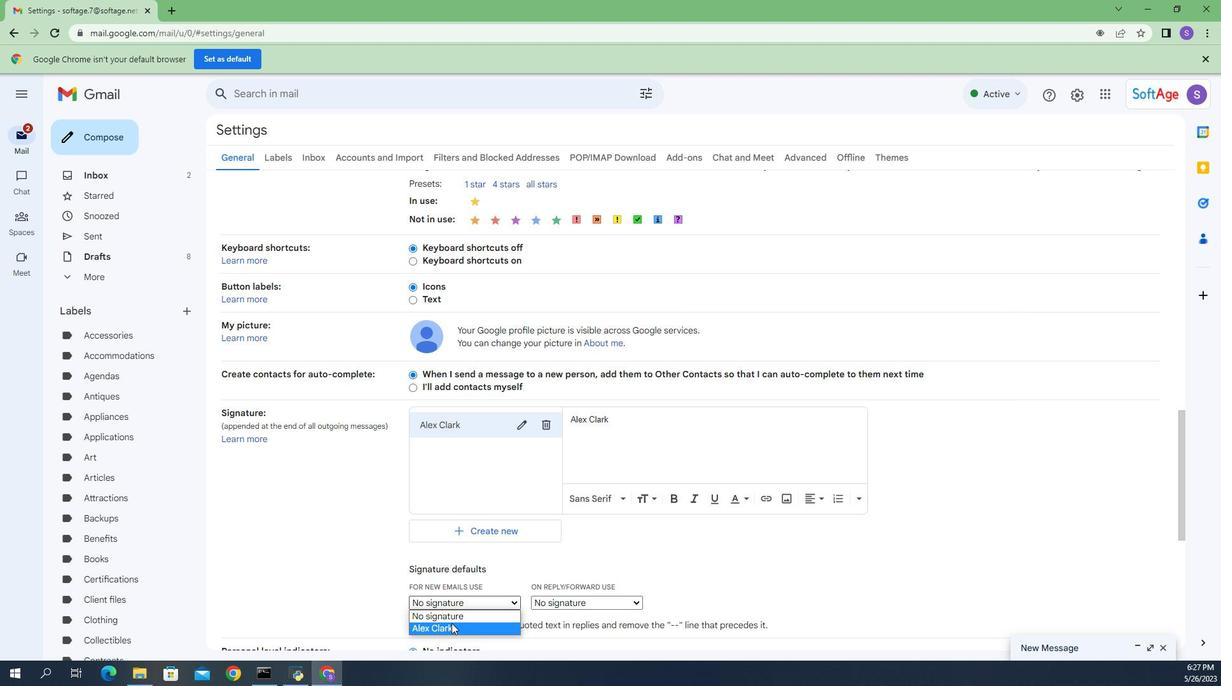 
Action: Mouse scrolled (447, 604) with delta (0, 0)
Screenshot: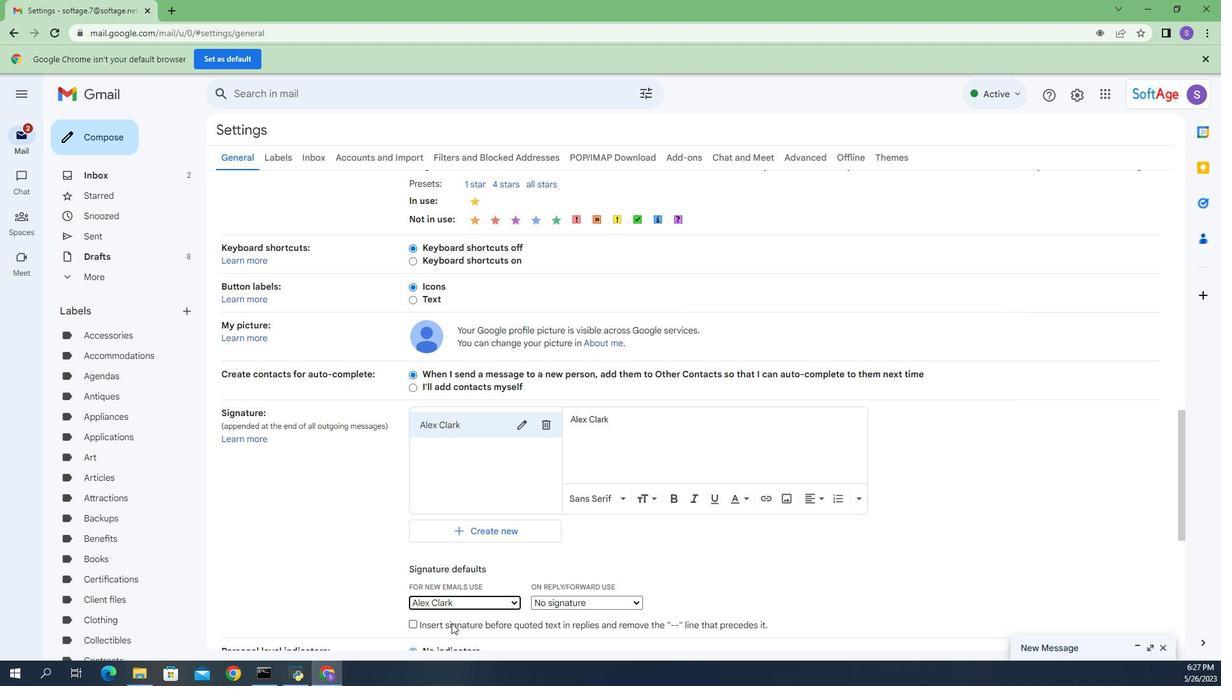 
Action: Mouse moved to (422, 533)
Screenshot: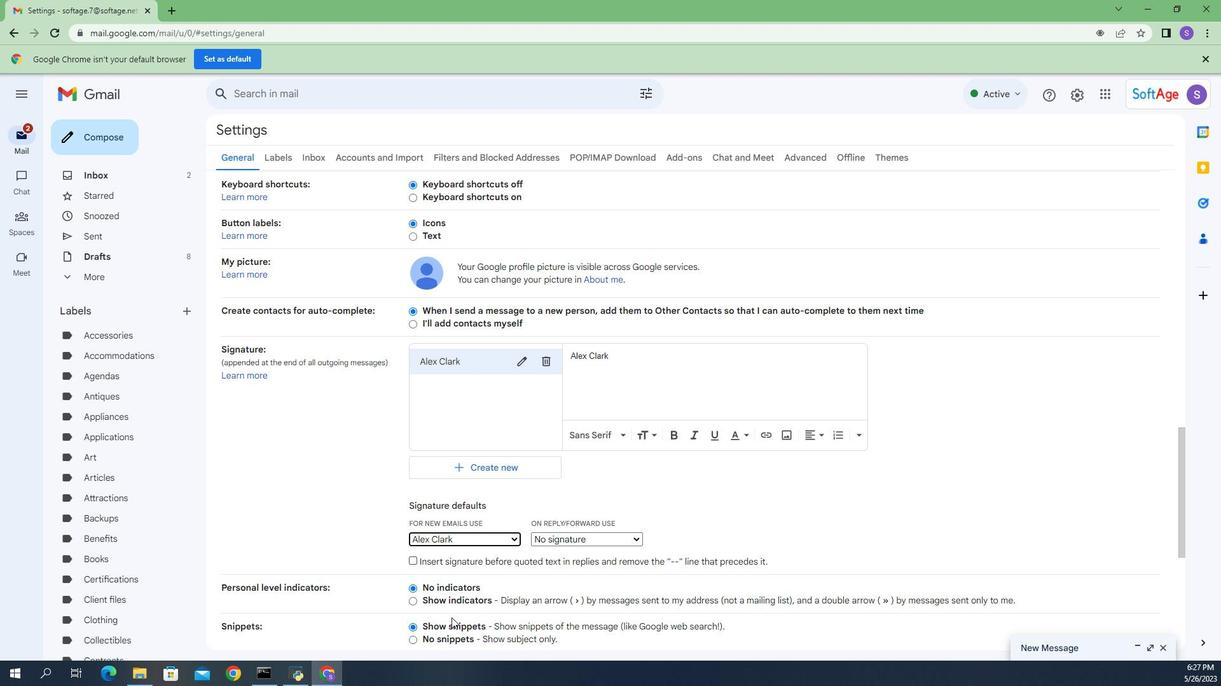 
Action: Mouse scrolled (422, 532) with delta (0, 0)
Screenshot: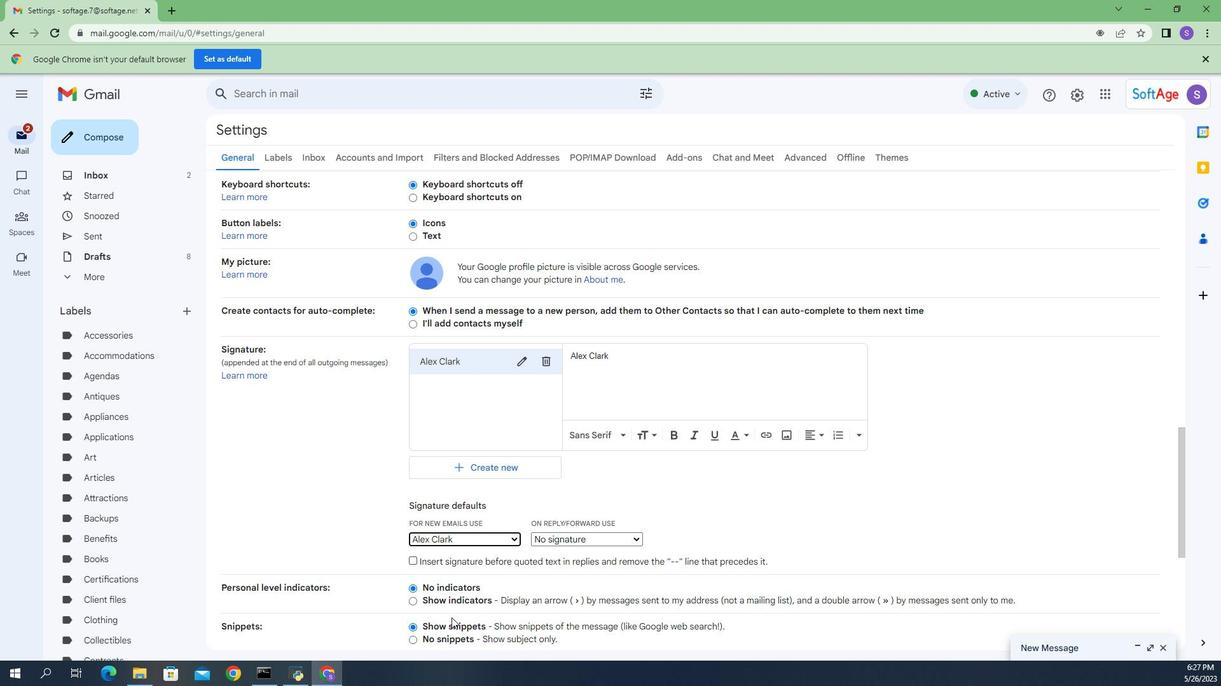
Action: Mouse moved to (375, 527)
Screenshot: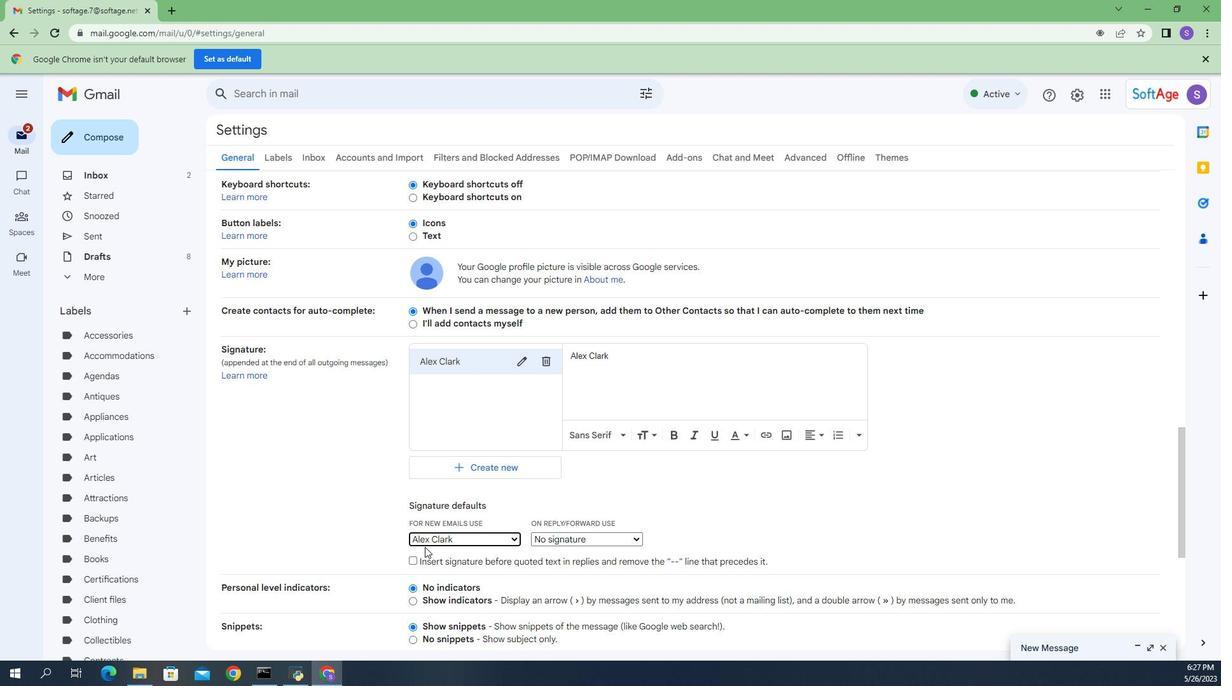 
Action: Mouse scrolled (375, 527) with delta (0, 0)
Screenshot: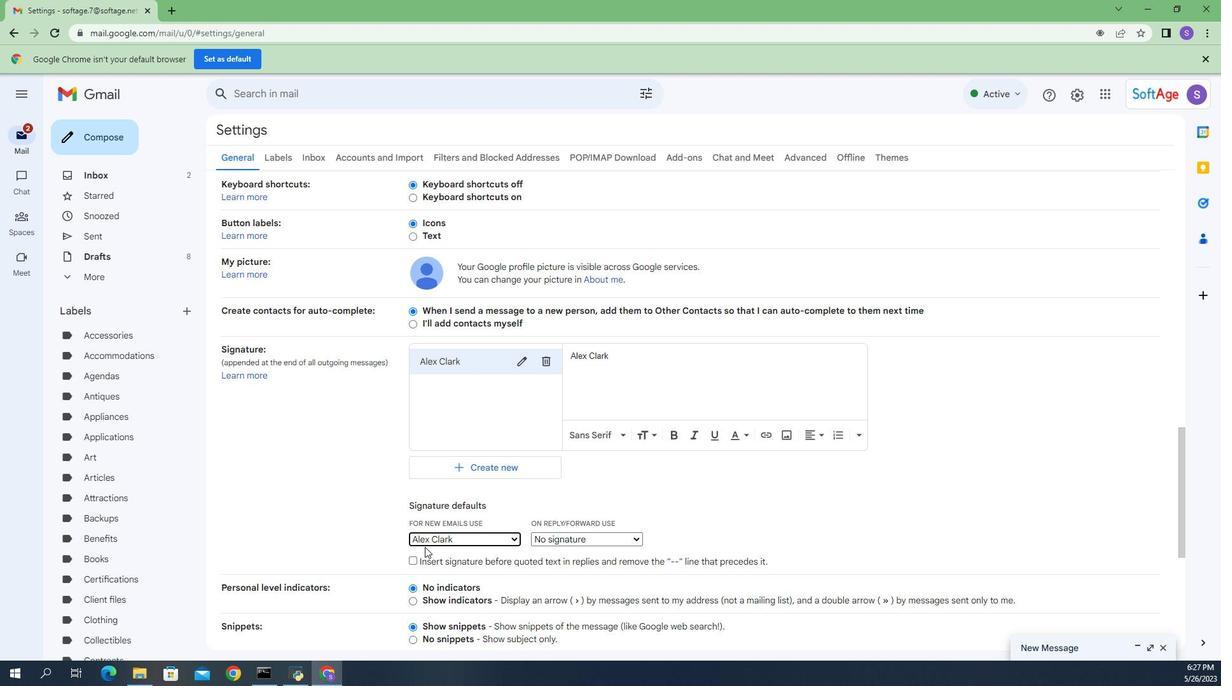 
Action: Mouse moved to (435, 499)
Screenshot: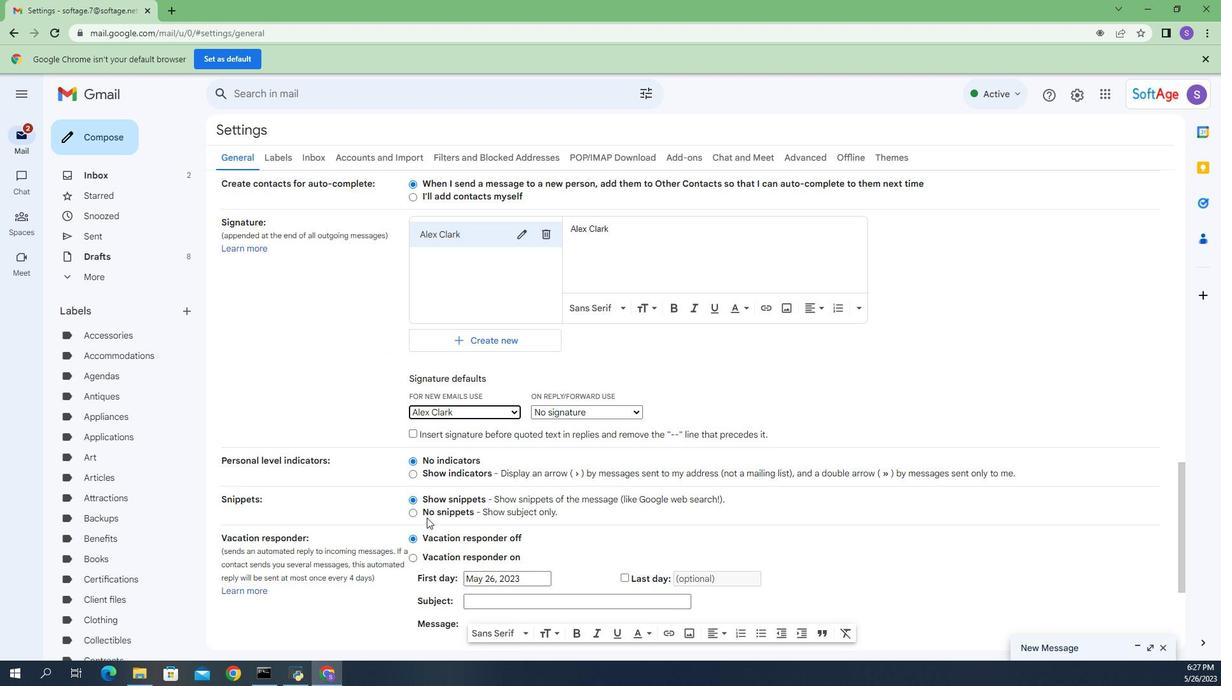 
Action: Mouse scrolled (435, 499) with delta (0, 0)
Screenshot: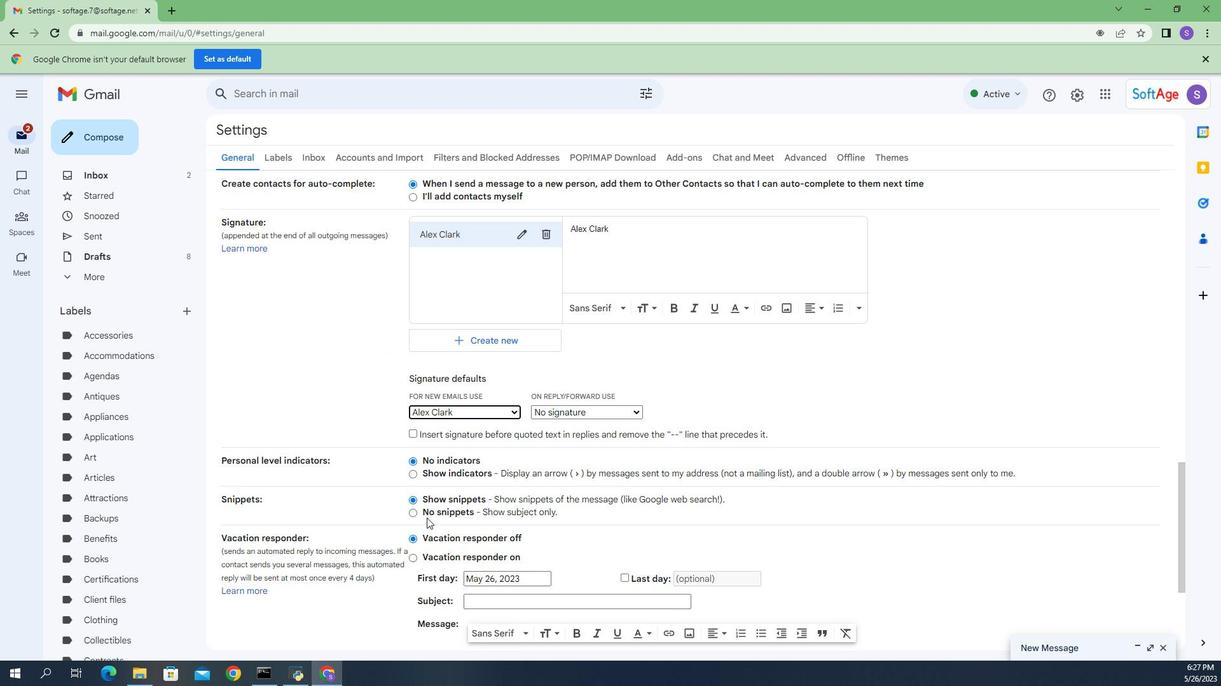 
Action: Mouse moved to (457, 504)
Screenshot: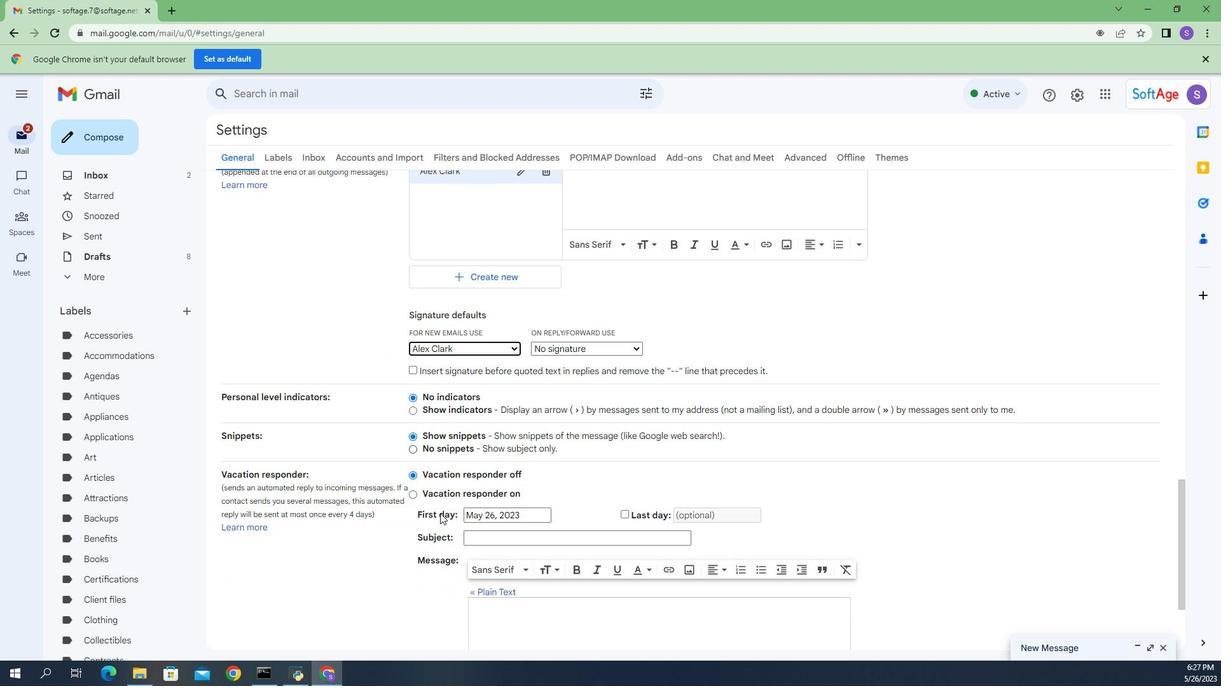 
Action: Mouse scrolled (457, 503) with delta (0, 0)
Screenshot: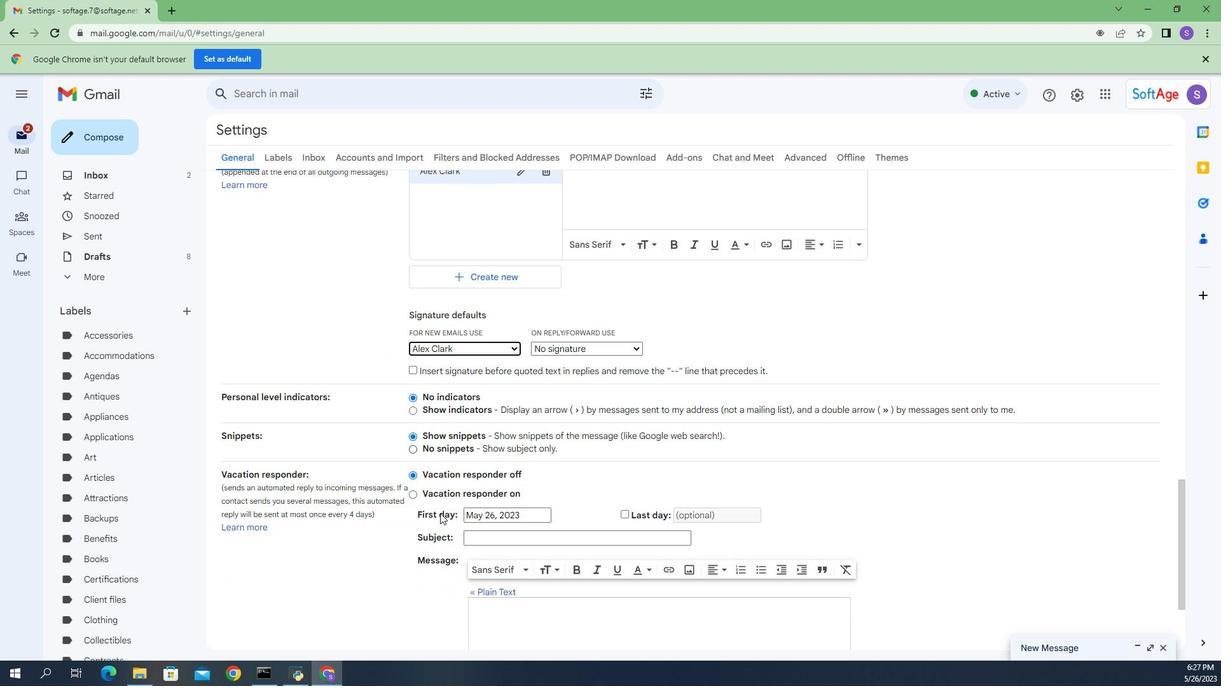 
Action: Mouse moved to (496, 513)
Screenshot: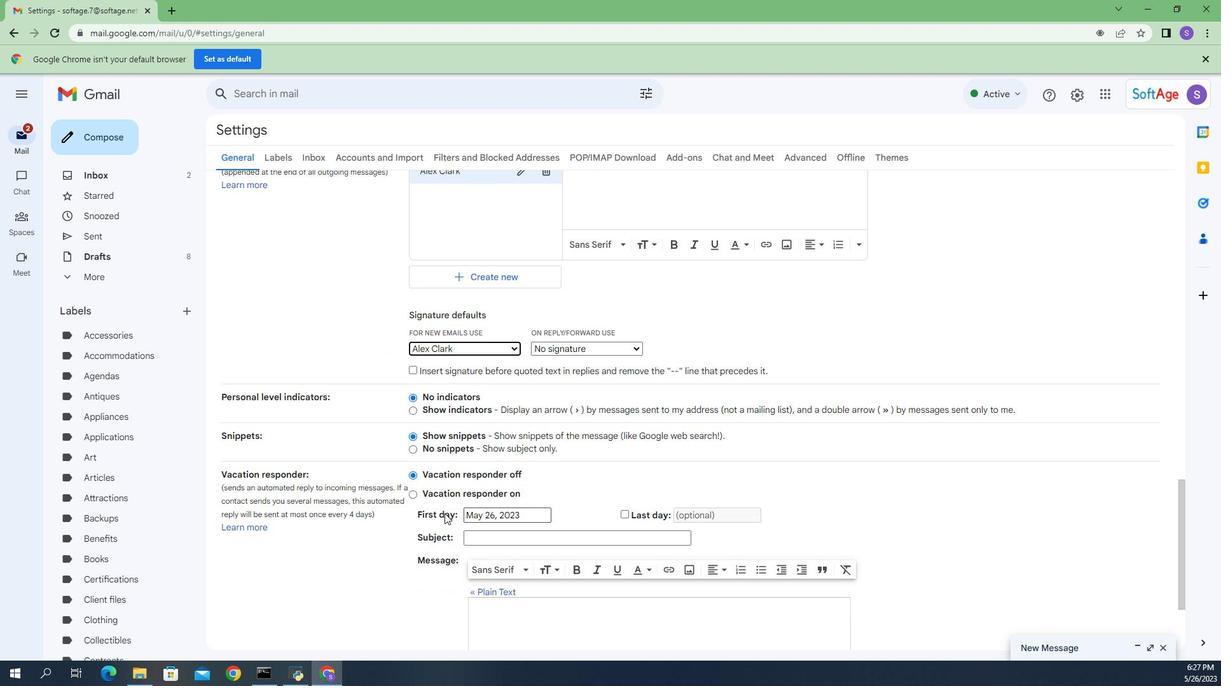 
Action: Mouse scrolled (493, 512) with delta (0, 0)
Screenshot: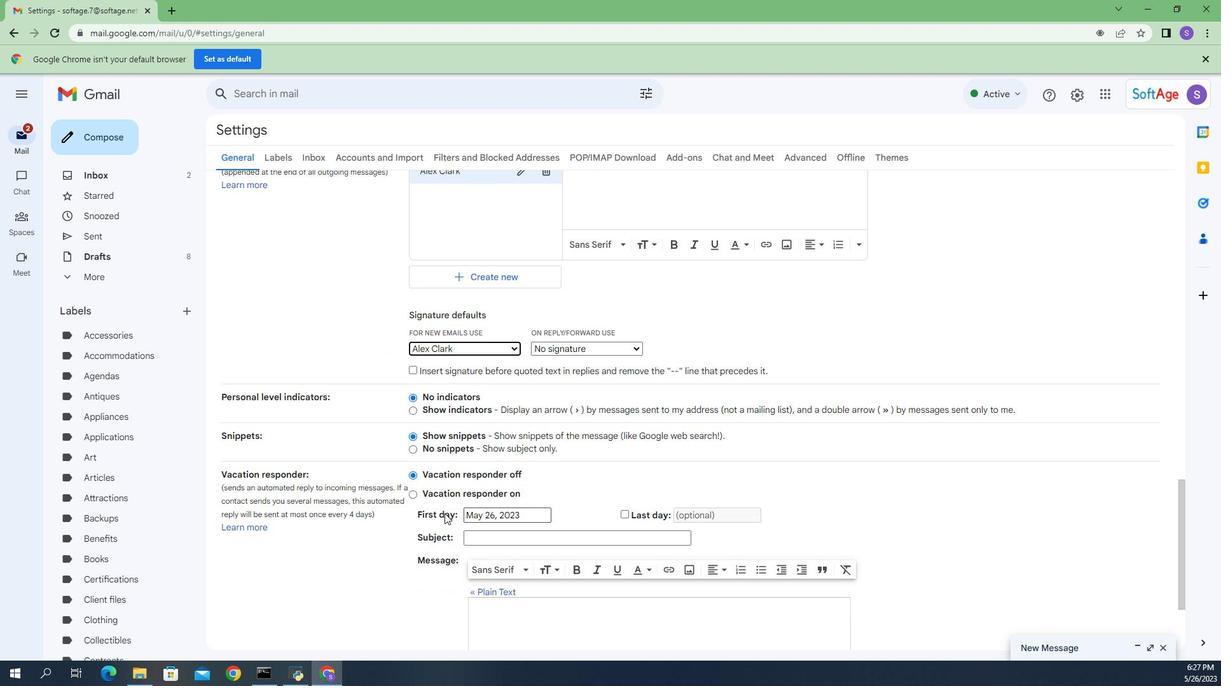 
Action: Mouse moved to (497, 513)
Screenshot: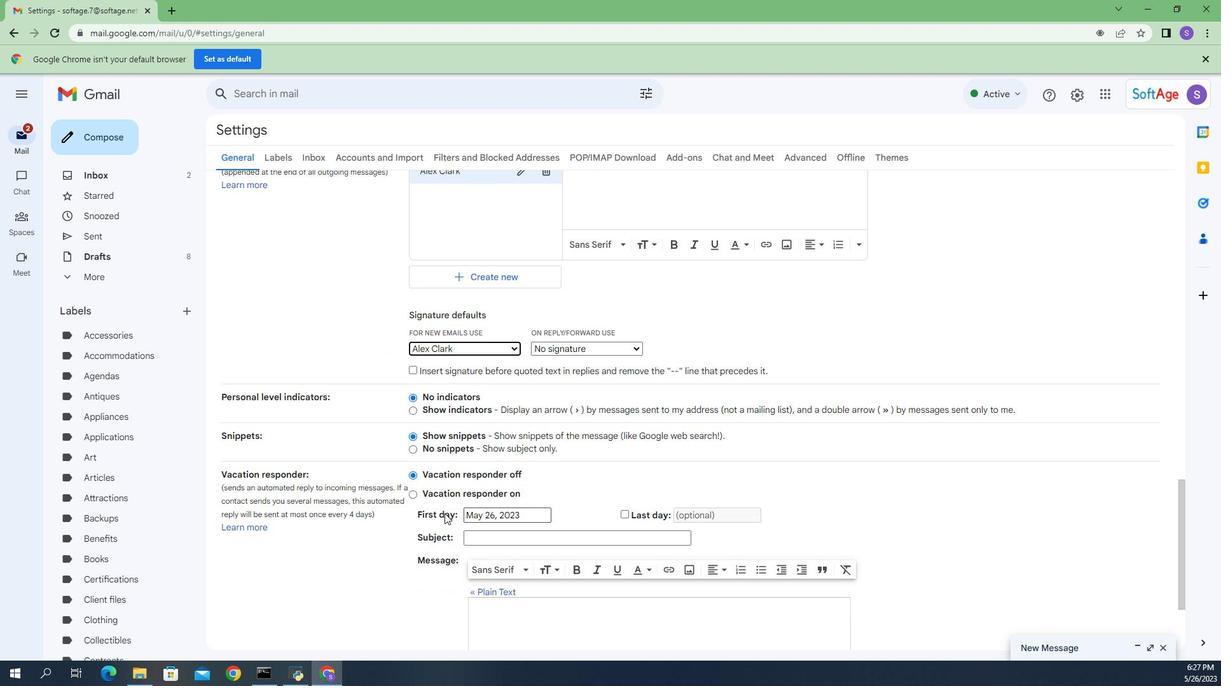 
Action: Mouse scrolled (497, 513) with delta (0, 0)
Screenshot: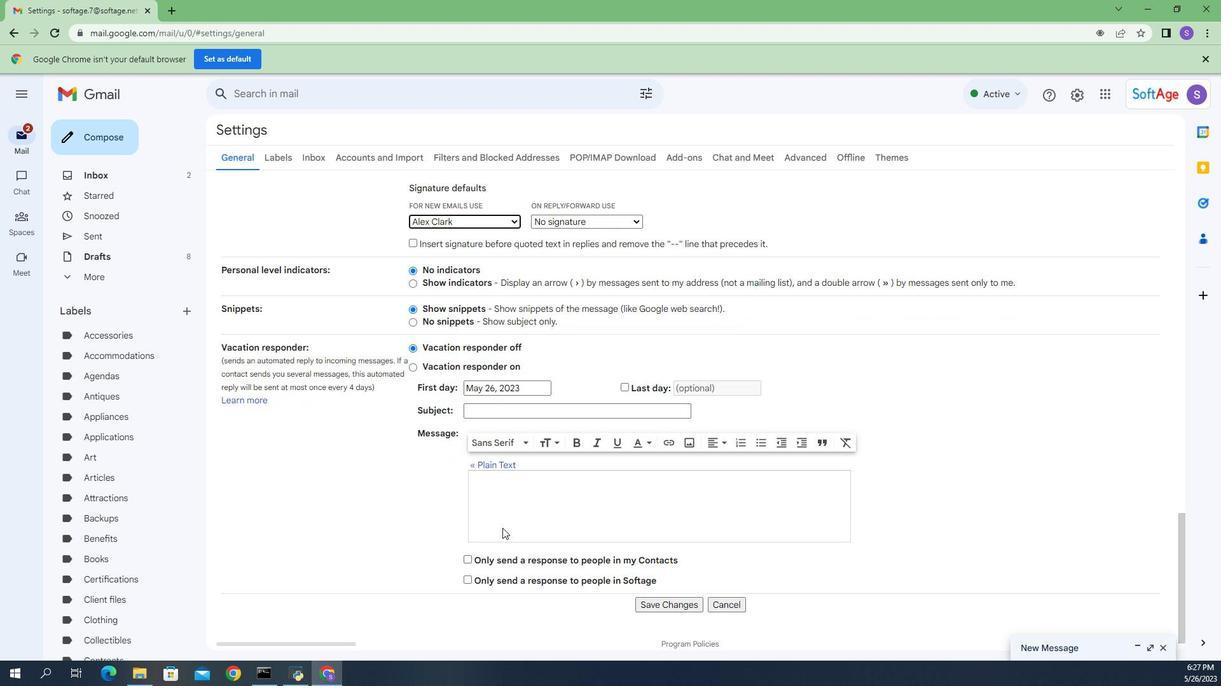 
Action: Mouse moved to (655, 567)
Screenshot: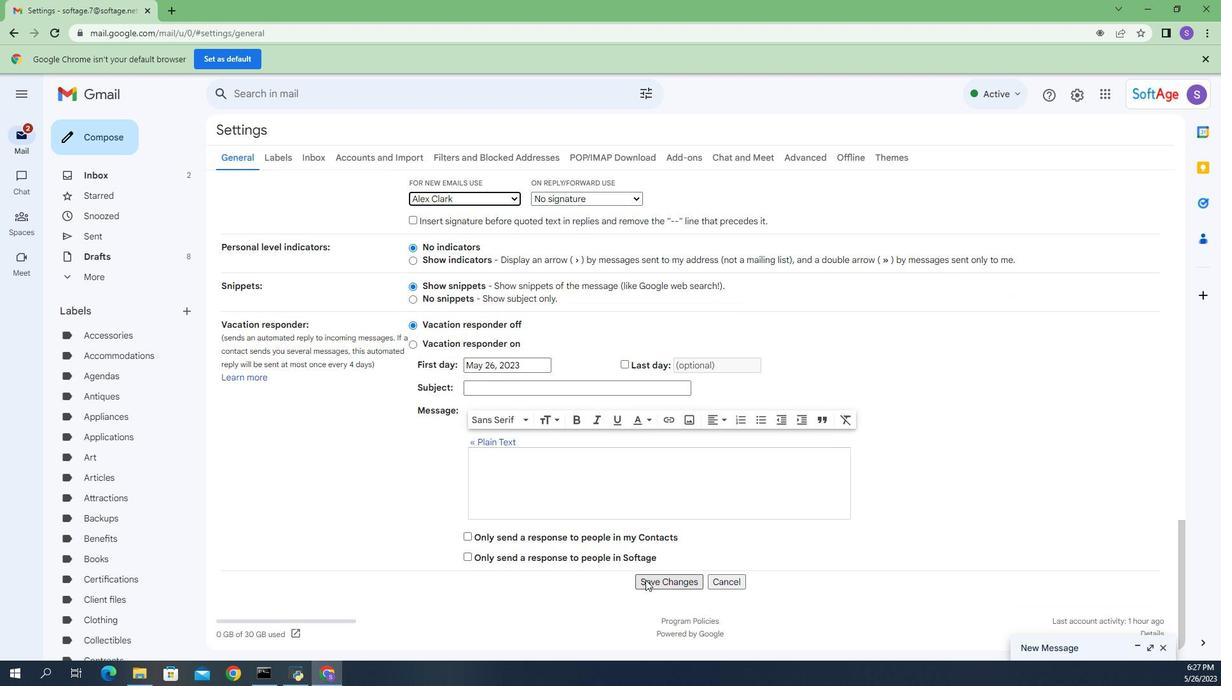 
Action: Mouse pressed left at (655, 567)
Screenshot: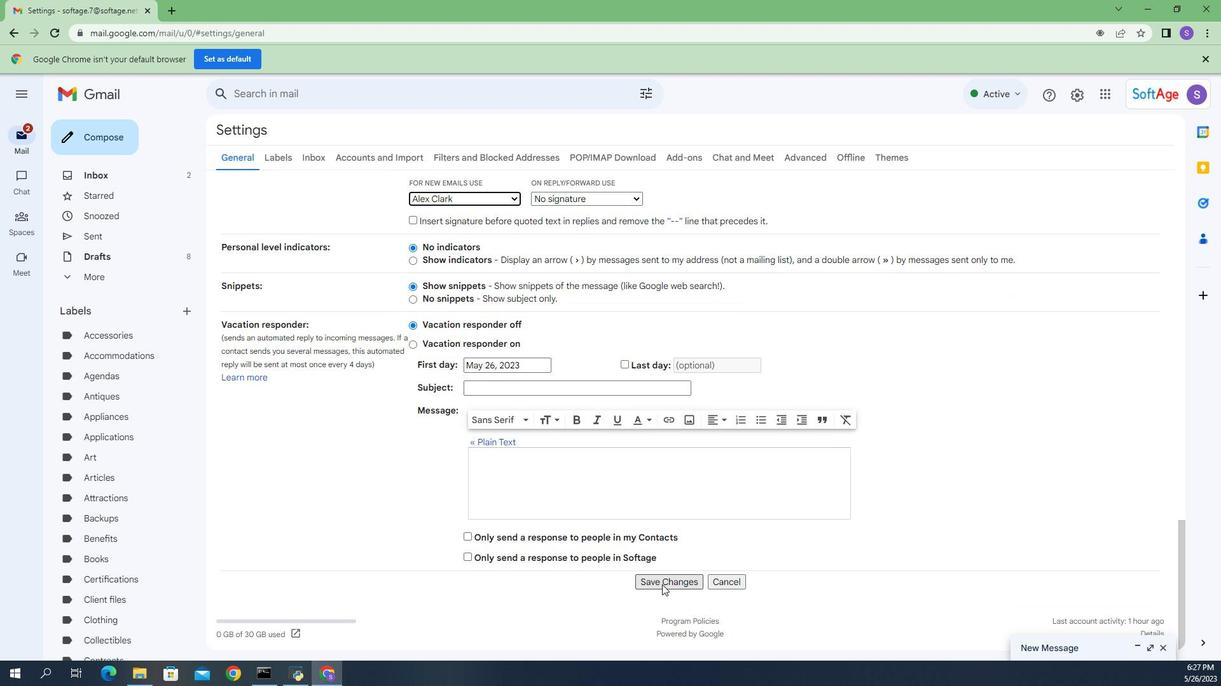 
Action: Mouse moved to (1155, 624)
Screenshot: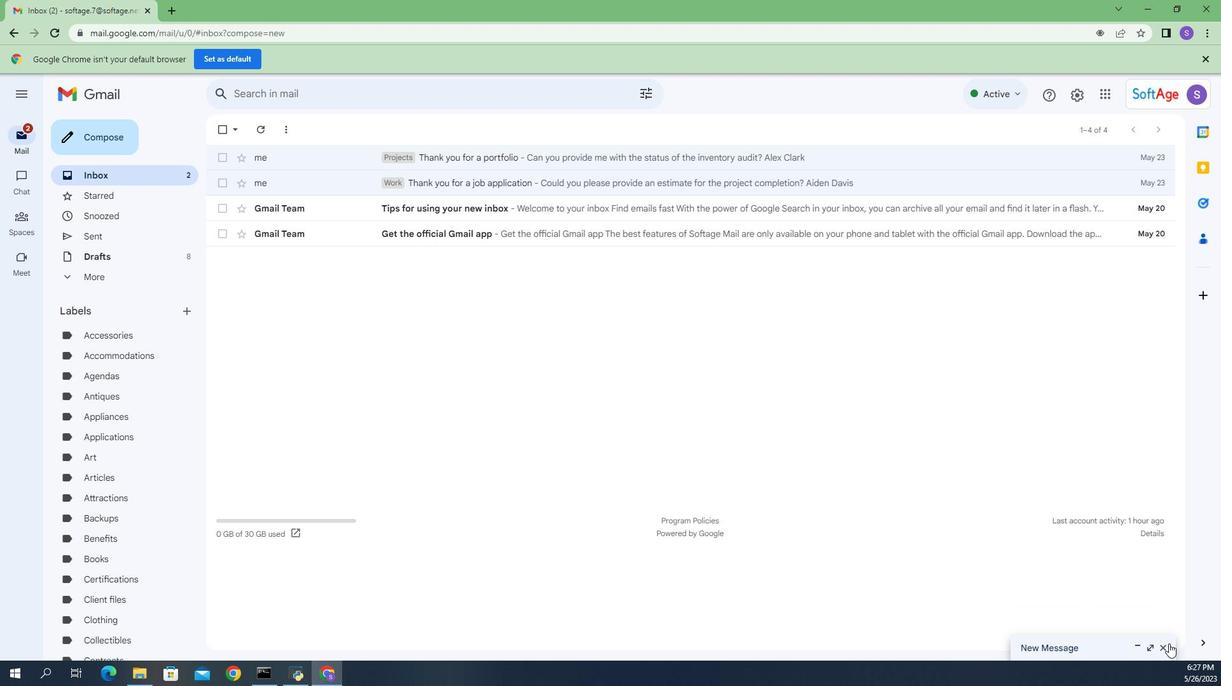 
Action: Mouse pressed left at (1155, 624)
Screenshot: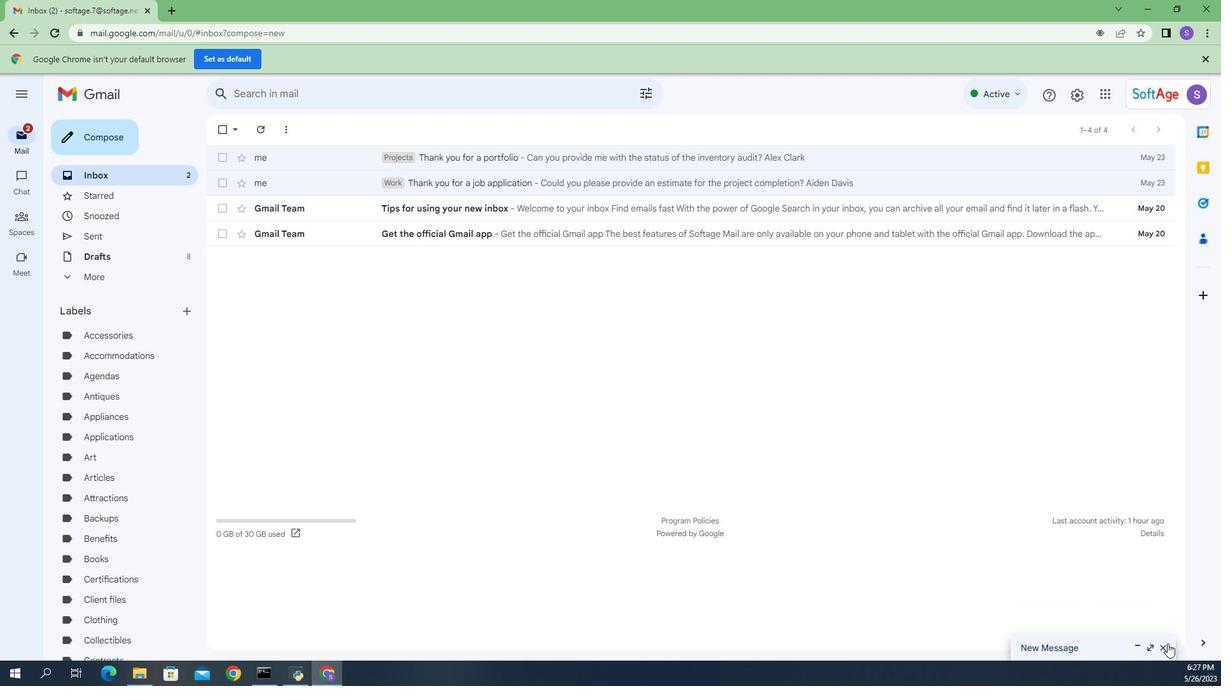 
Action: Mouse moved to (125, 145)
Screenshot: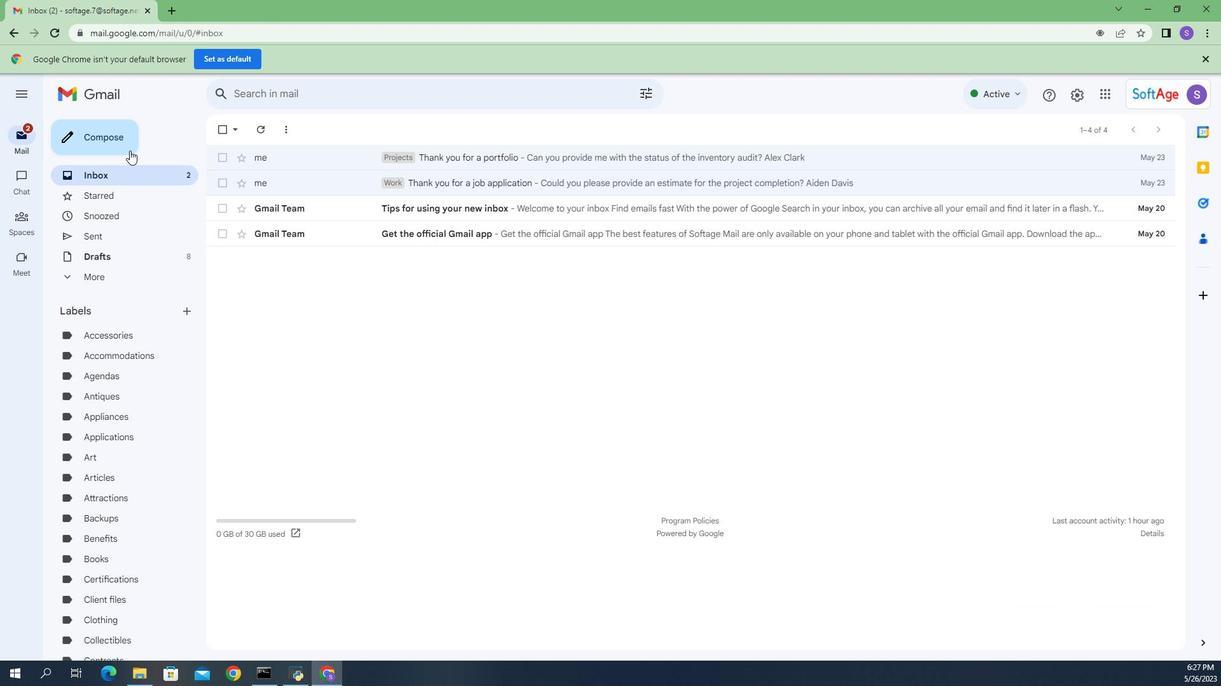 
Action: Mouse pressed left at (125, 145)
Screenshot: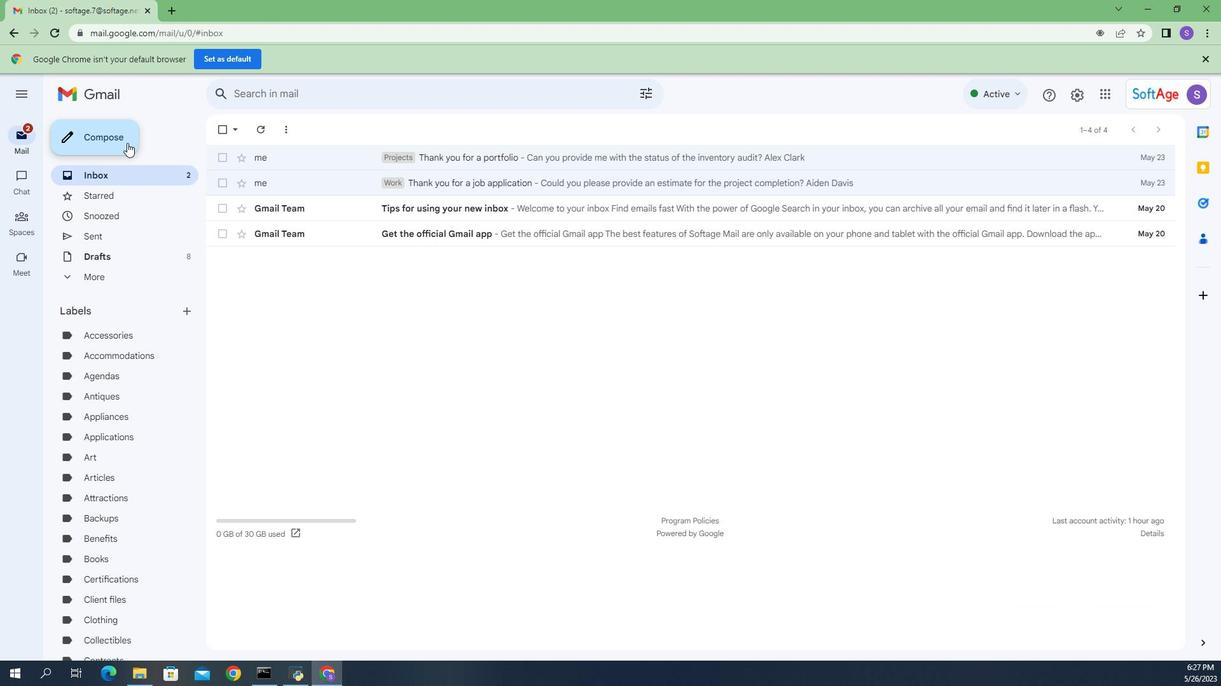 
Action: Mouse moved to (827, 326)
Screenshot: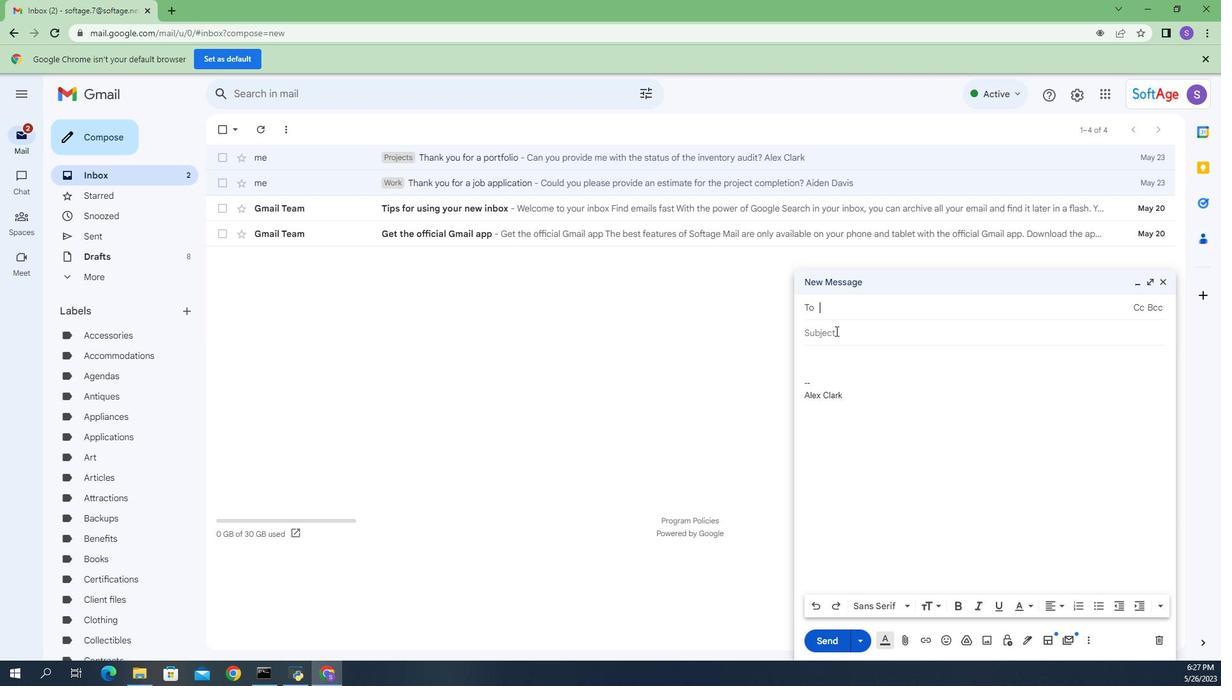 
Action: Mouse pressed left at (827, 326)
Screenshot: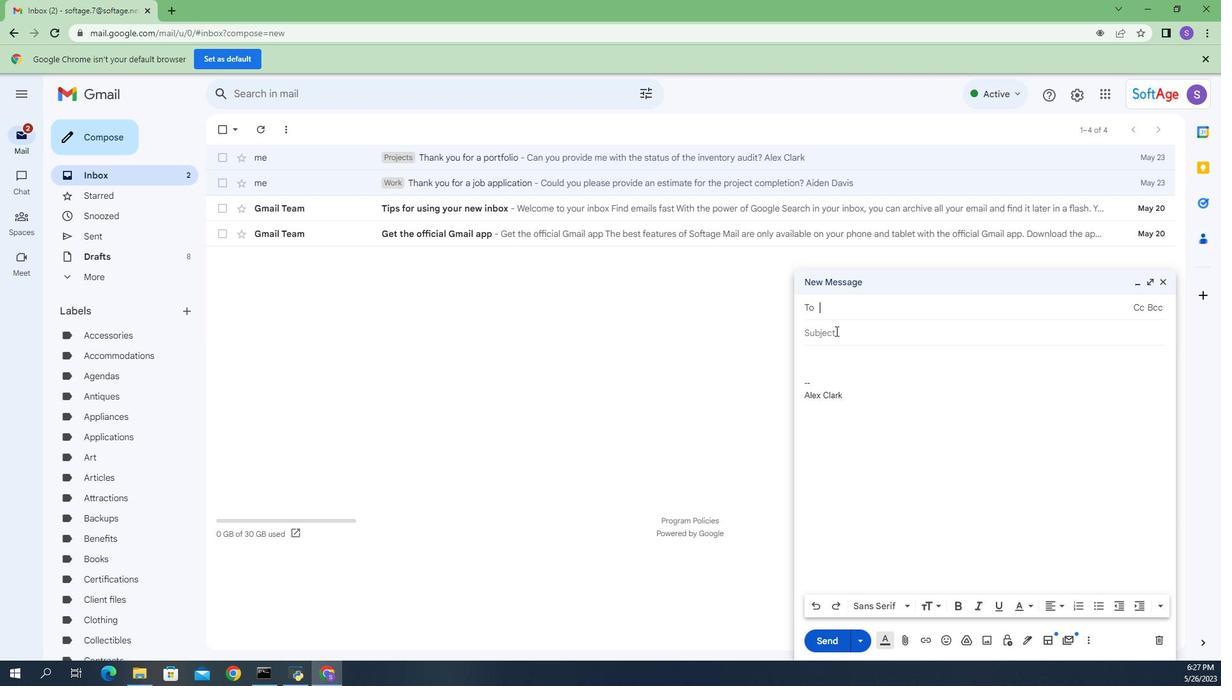 
Action: Mouse moved to (792, 318)
Screenshot: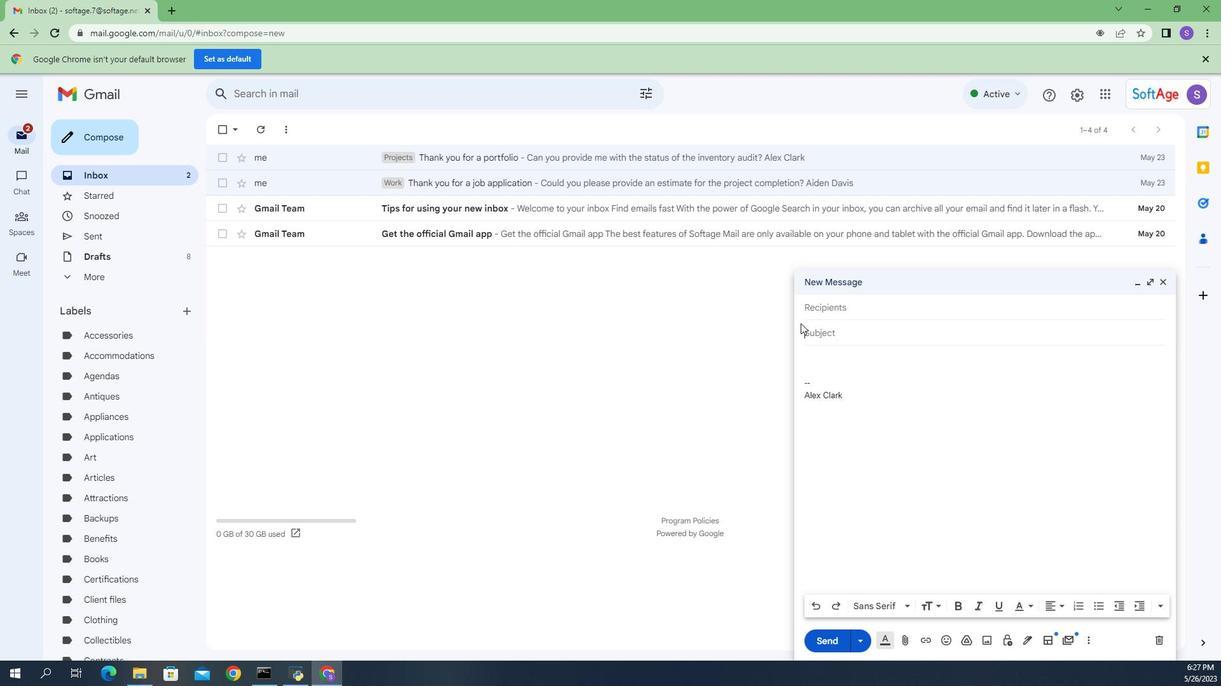 
Action: Key pressed <Key.caps_lock>T<Key.caps_lock>h
Screenshot: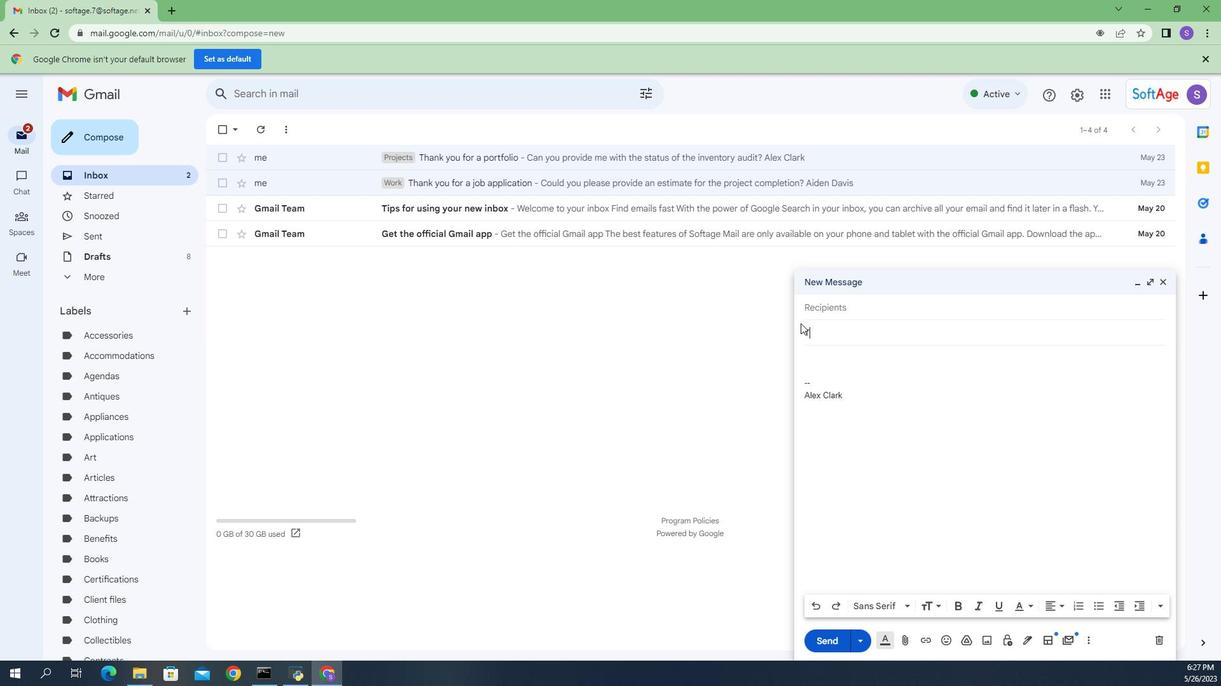 
Action: Mouse moved to (791, 318)
Screenshot: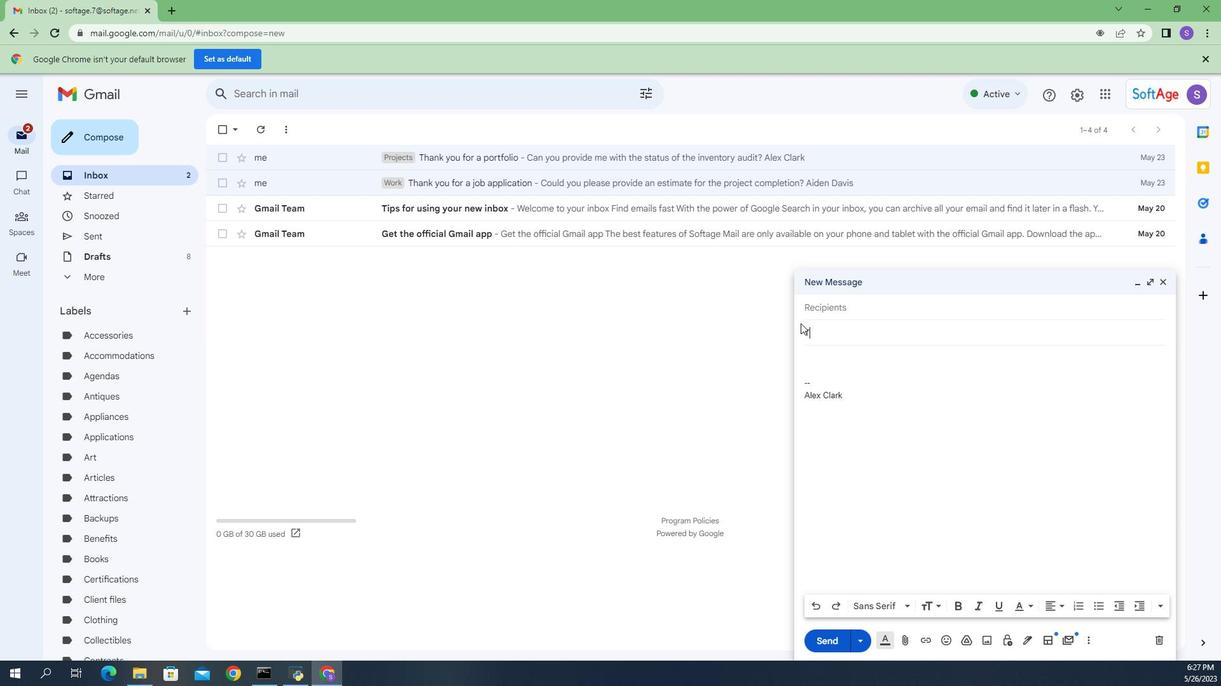 
Action: Key pressed a
Screenshot: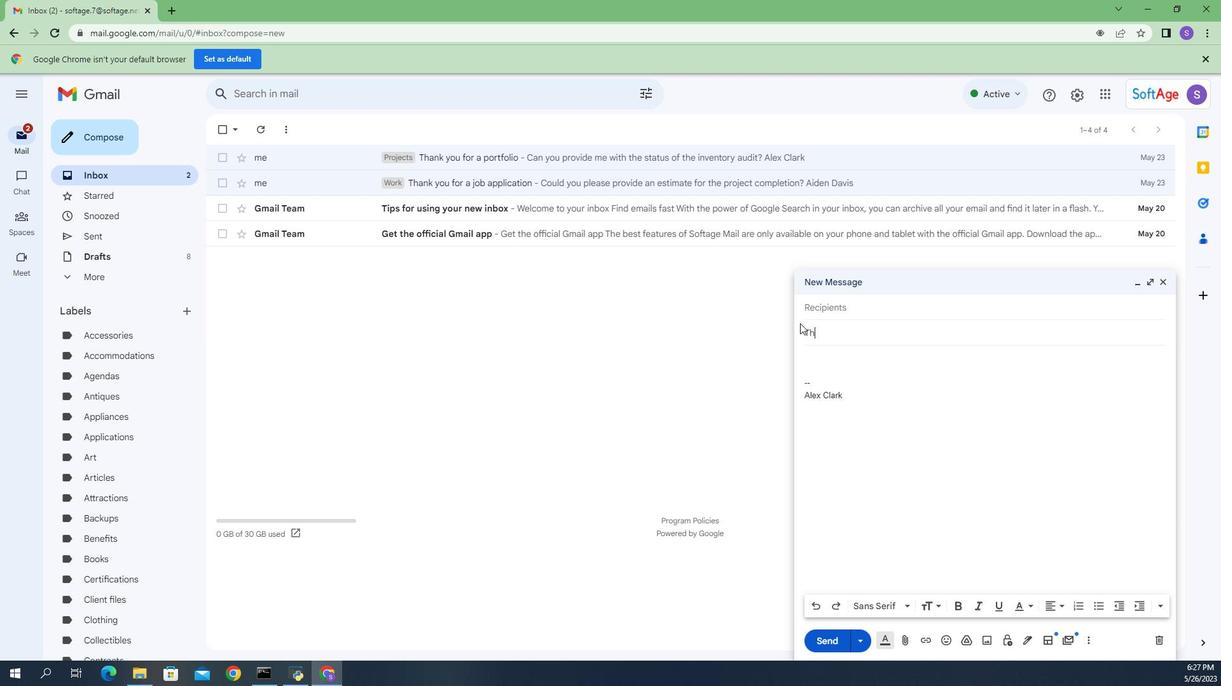 
Action: Mouse moved to (681, 397)
Screenshot: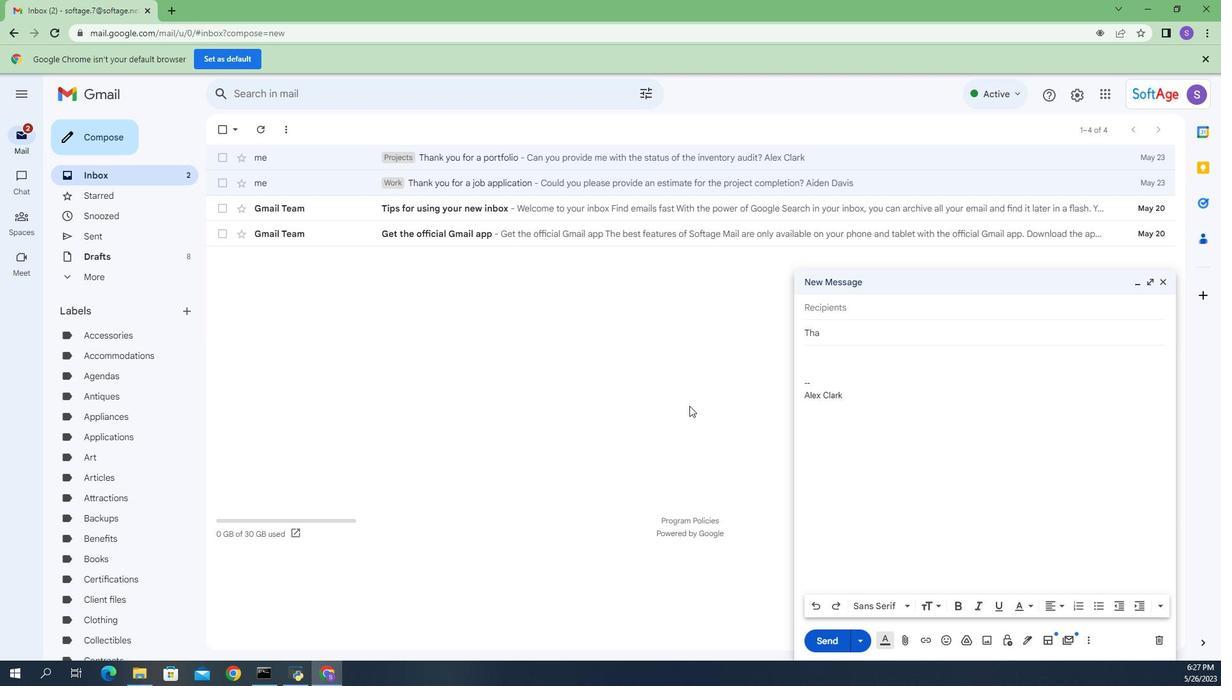 
Action: Key pressed nk<Key.space>you<Key.space>for<Key.space>a<Key.space>portfolio
Screenshot: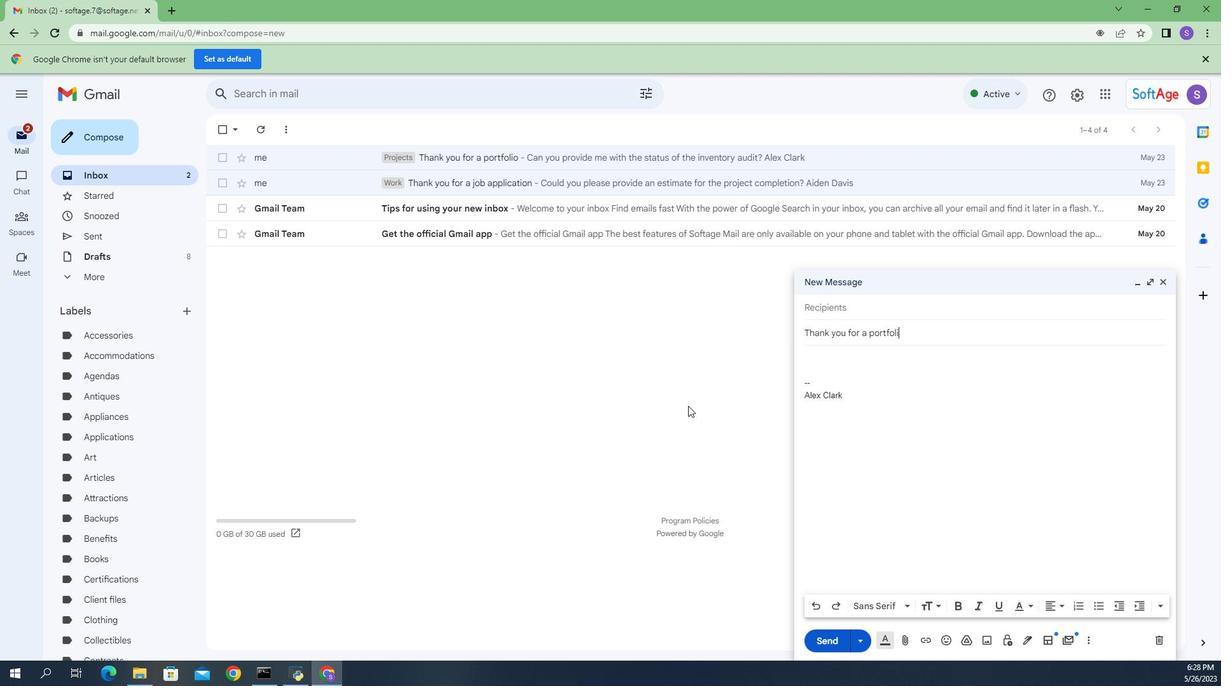 
Action: Mouse moved to (798, 353)
Screenshot: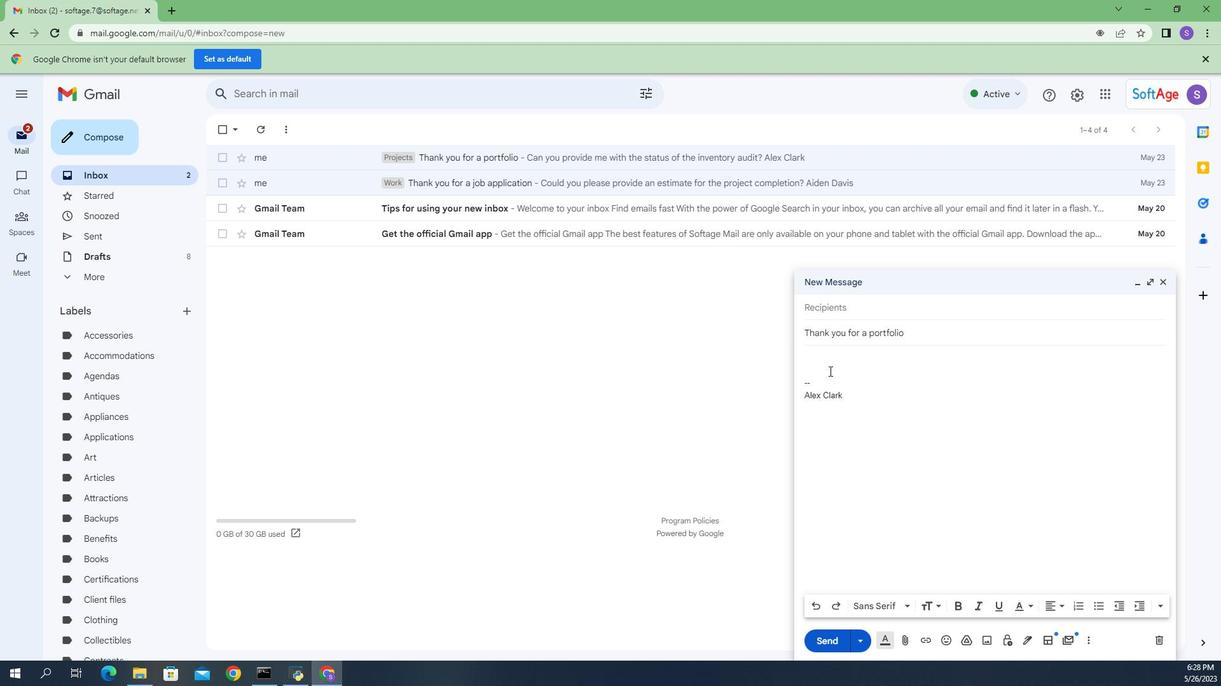 
Action: Mouse pressed left at (798, 353)
Screenshot: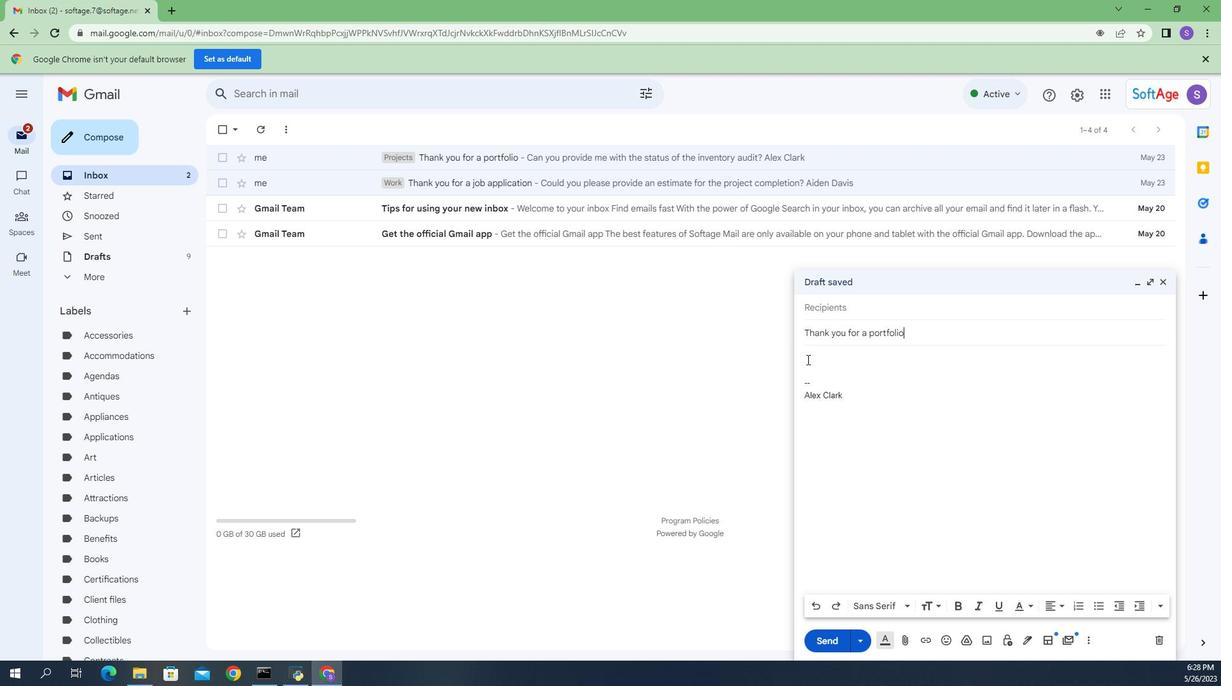 
Action: Mouse moved to (785, 349)
Screenshot: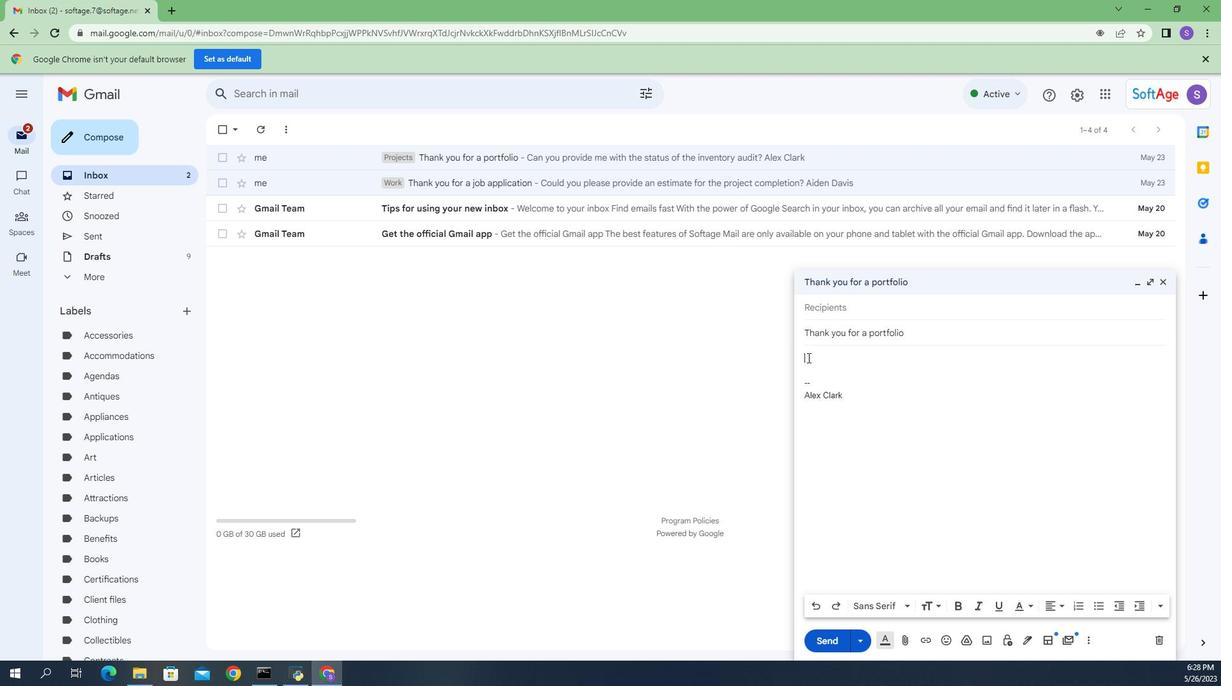 
Action: Key pressed <Key.caps_lock>C<Key.caps_lock>an<Key.space>yo
Screenshot: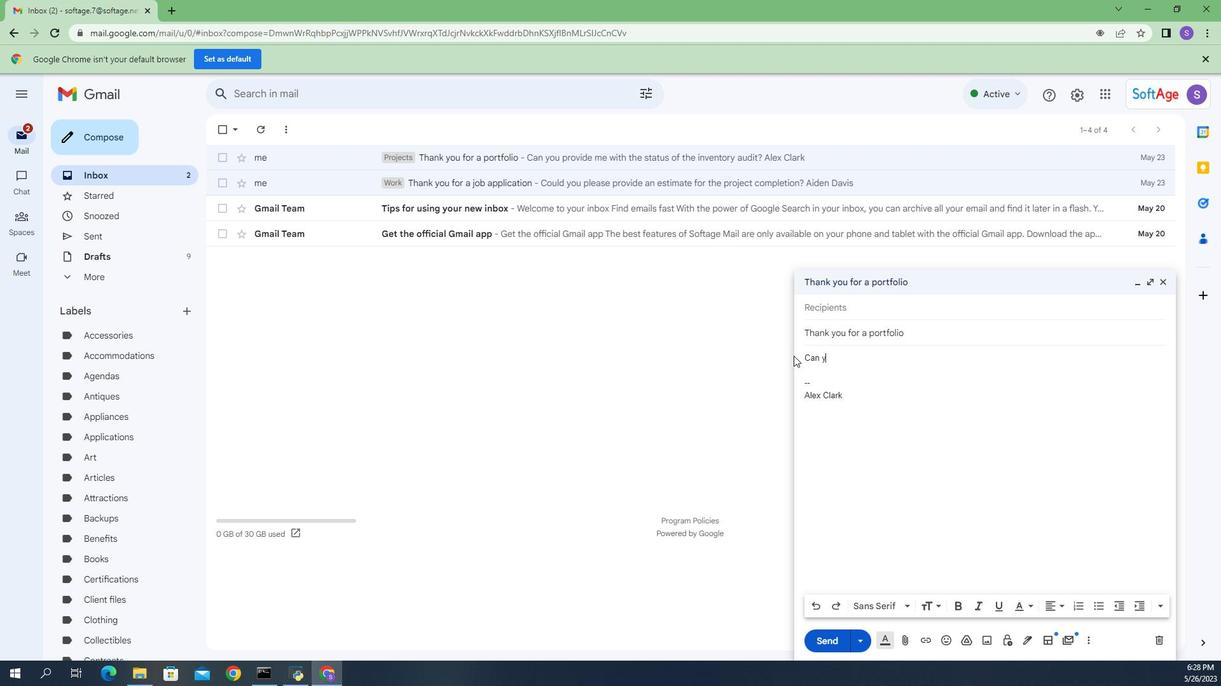 
Action: Mouse moved to (785, 348)
Screenshot: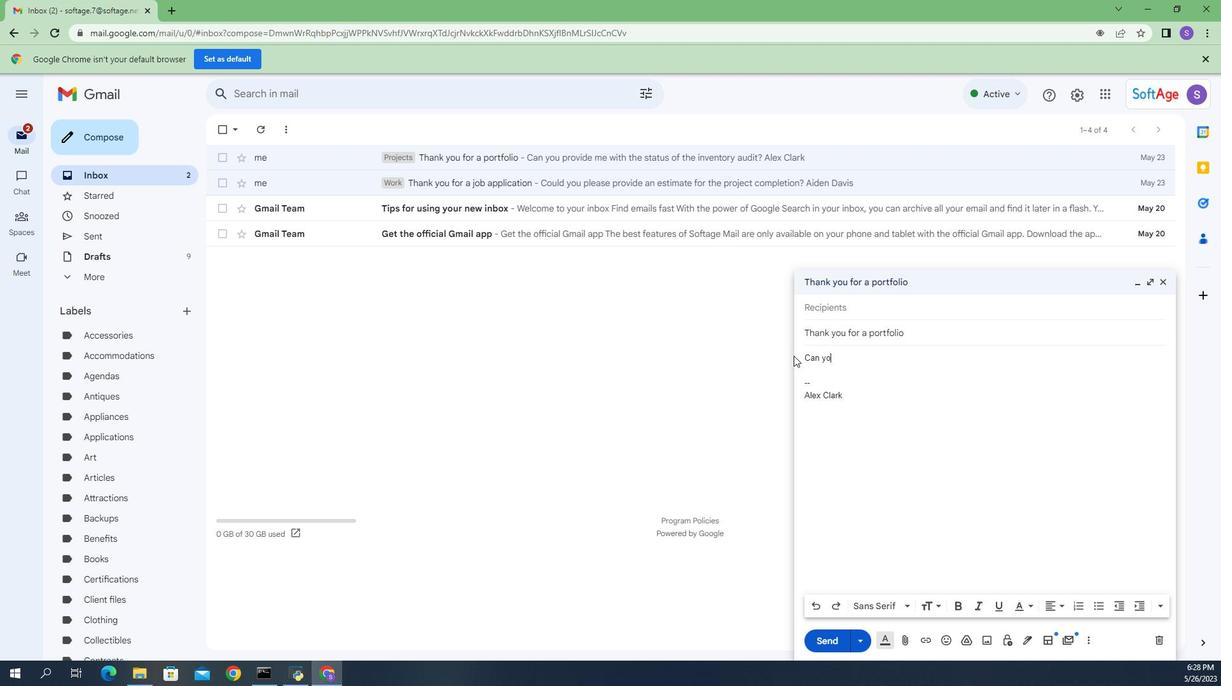 
Action: Key pressed u<Key.space>provide<Key.space>me<Key.space>with<Key.space>the<Key.space>stst<Key.backspace><Key.backspace>atus<Key.space>of<Key.space>the<Key.space>inventory<Key.space>audit<Key.shift_r>?
Screenshot: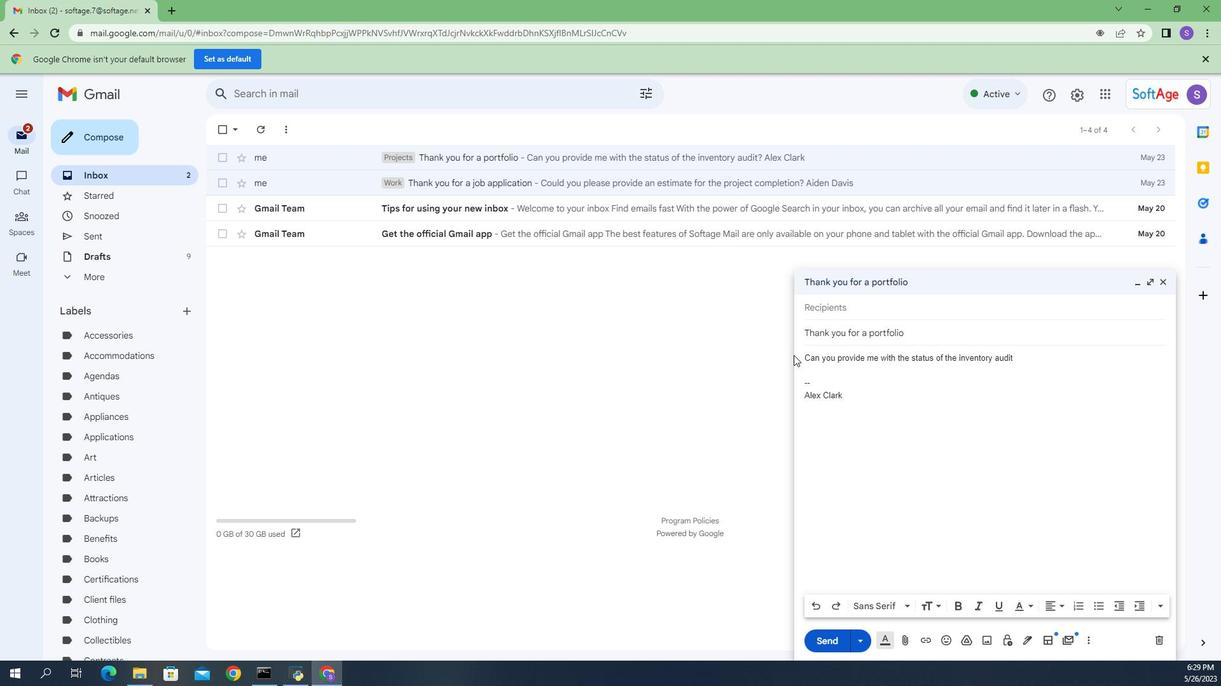 
Action: Mouse moved to (803, 373)
Screenshot: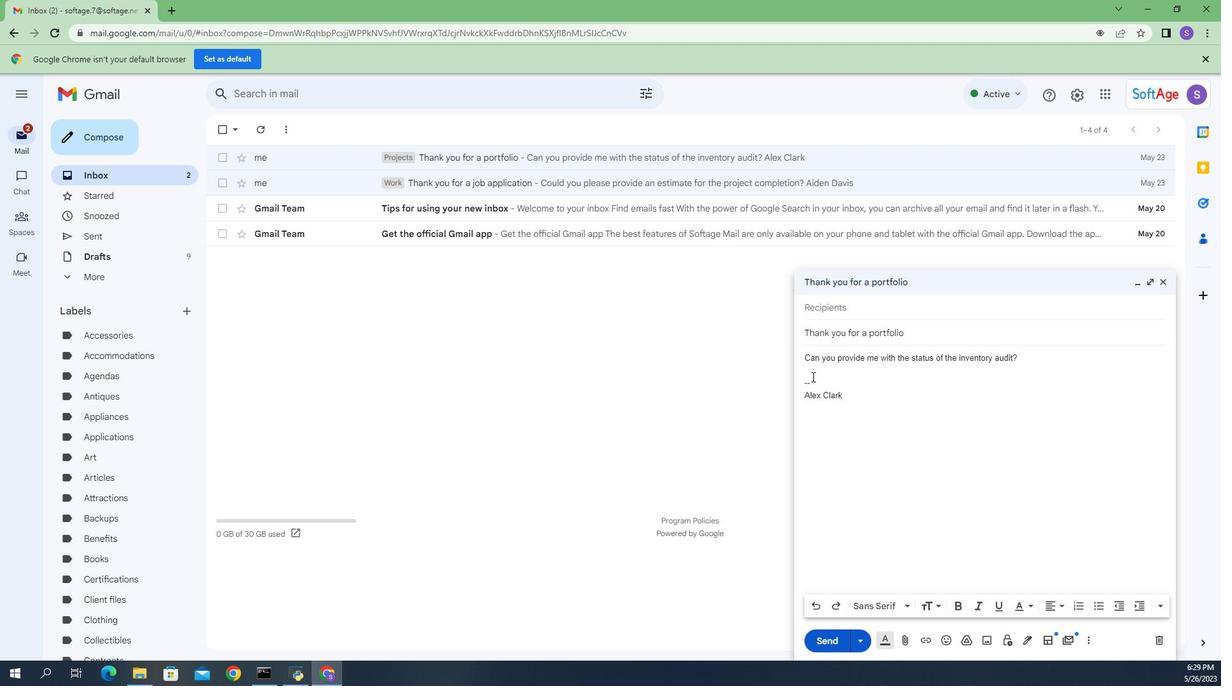 
Action: Mouse pressed left at (803, 373)
Screenshot: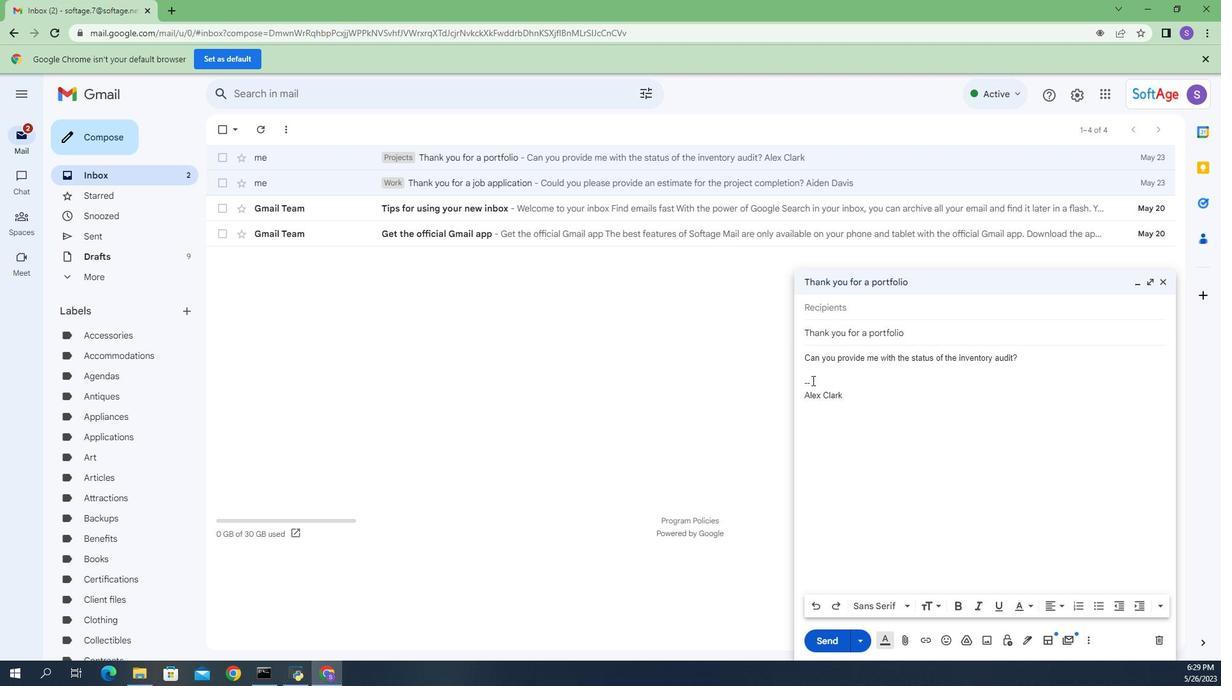 
Action: Mouse moved to (803, 373)
Screenshot: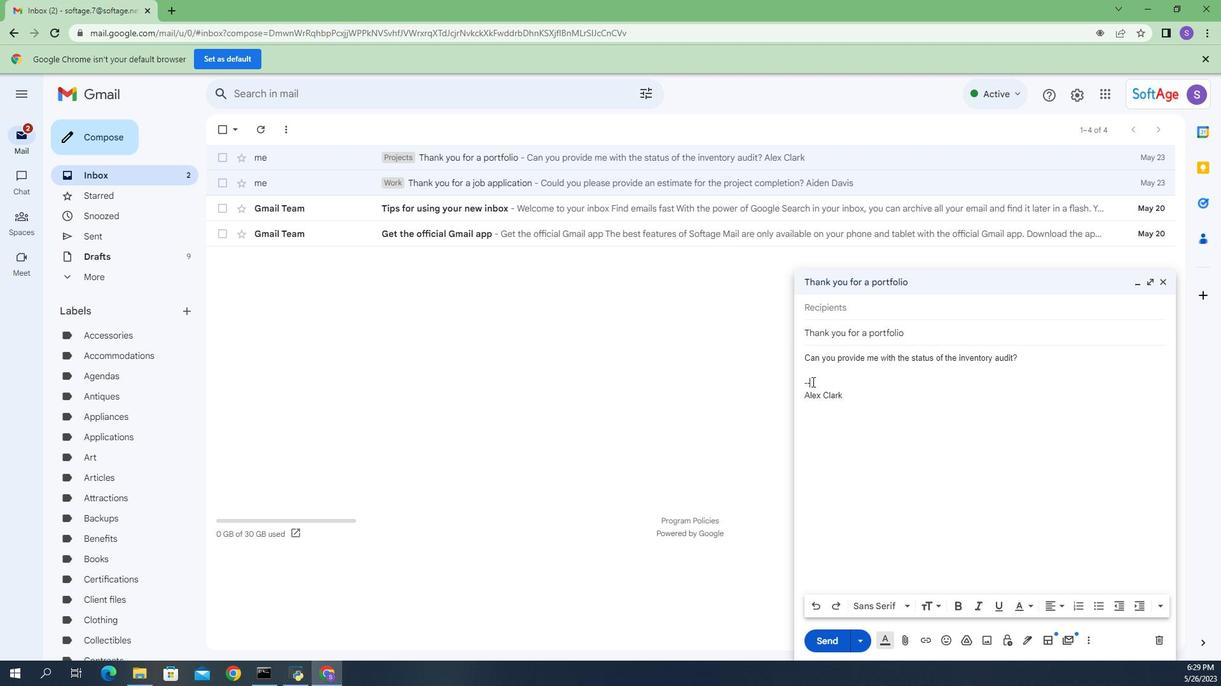 
Action: Key pressed <Key.backspace><Key.backspace>
Screenshot: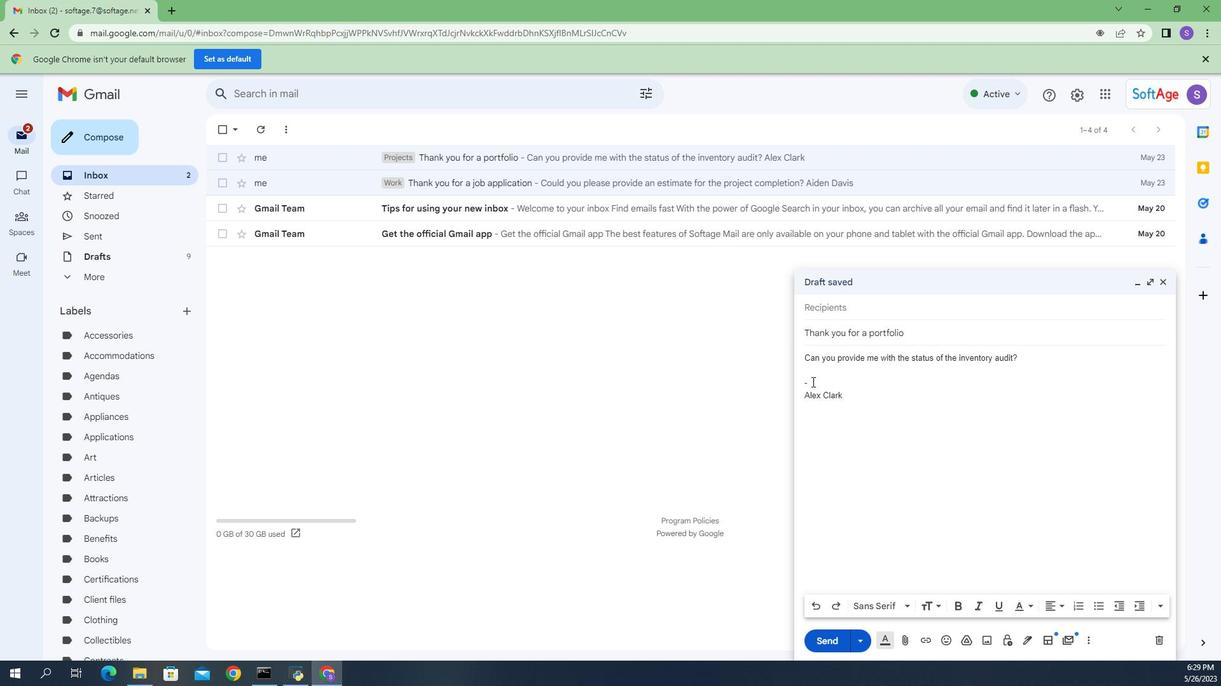 
Action: Mouse moved to (817, 304)
Screenshot: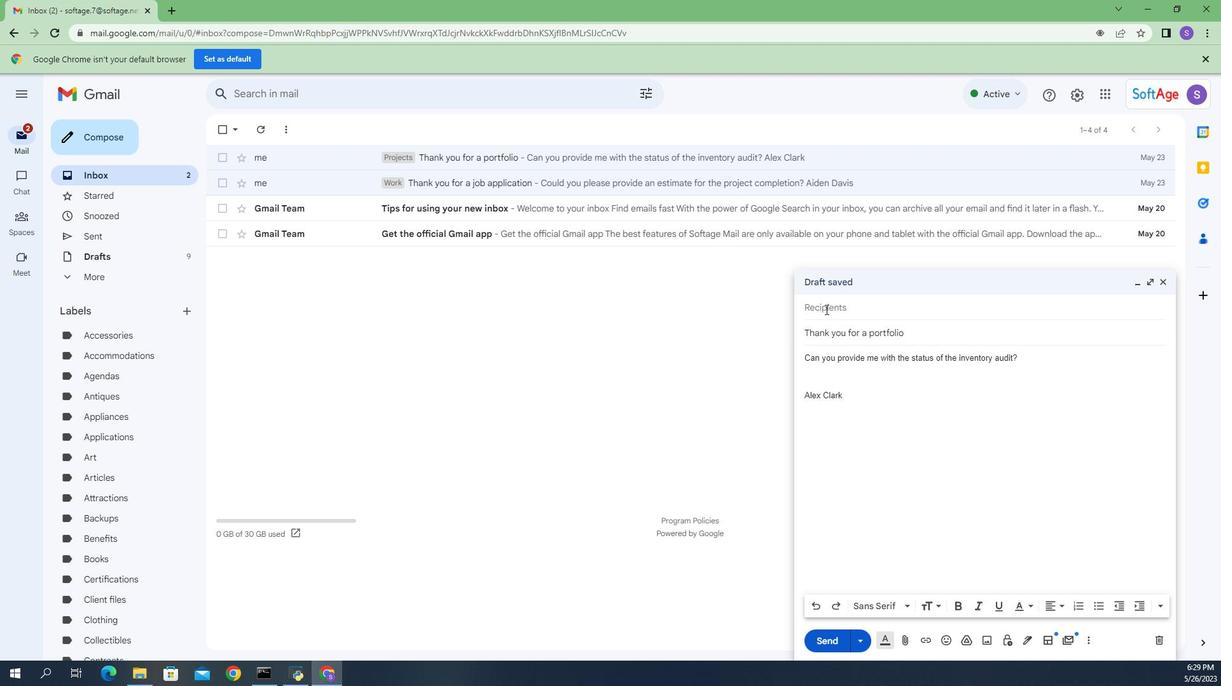 
Action: Mouse pressed left at (817, 304)
Screenshot: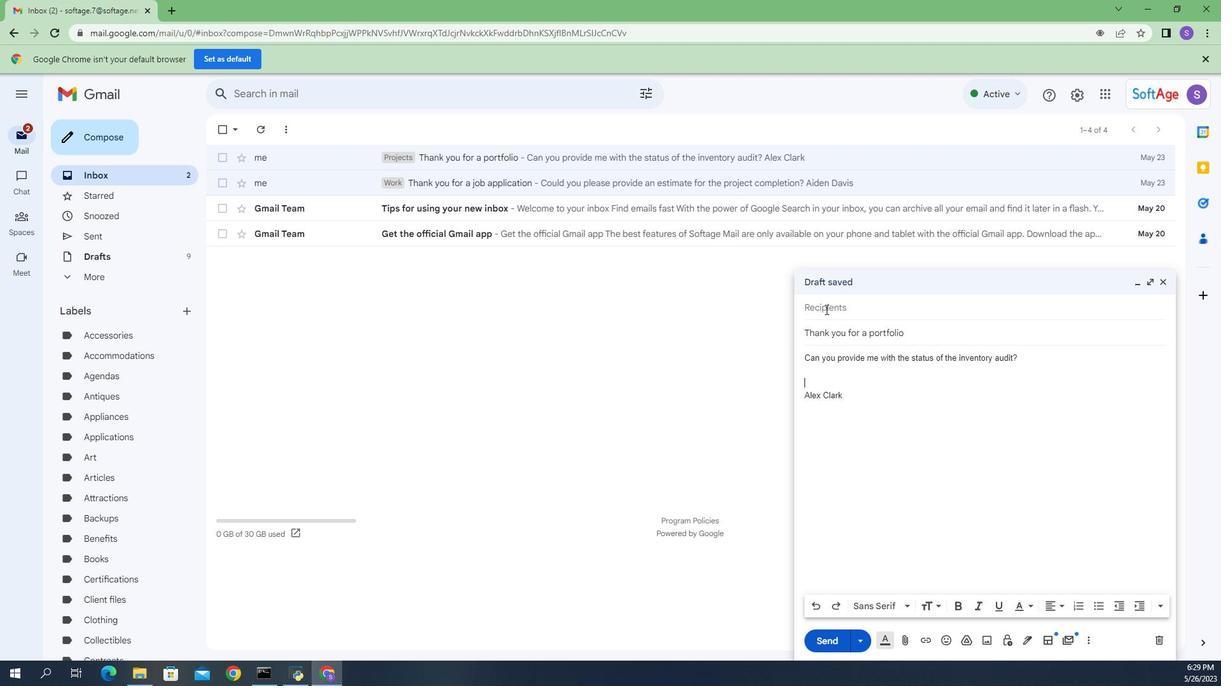 
Action: Mouse moved to (831, 337)
Screenshot: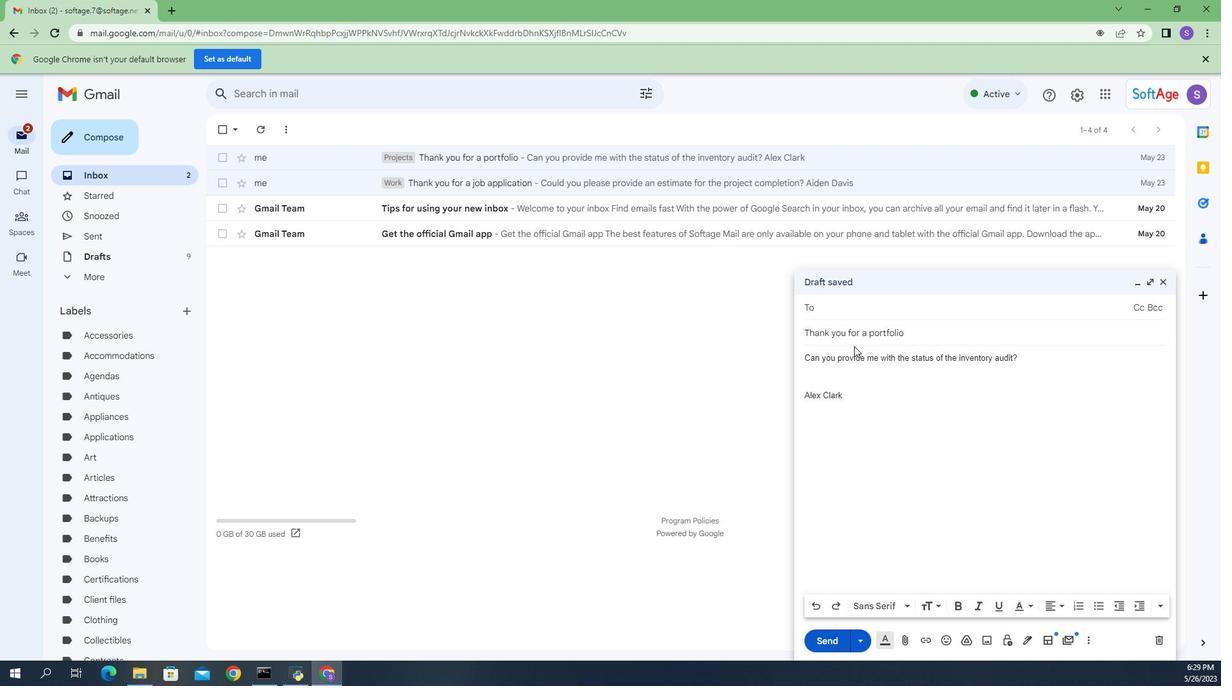 
Action: Key pressed softage.4<Key.shift_r><Key.shift_r><Key.shift_r><Key.shift_r><Key.shift_r>2<Key.backspace><Key.shift_r>@softage.net
Screenshot: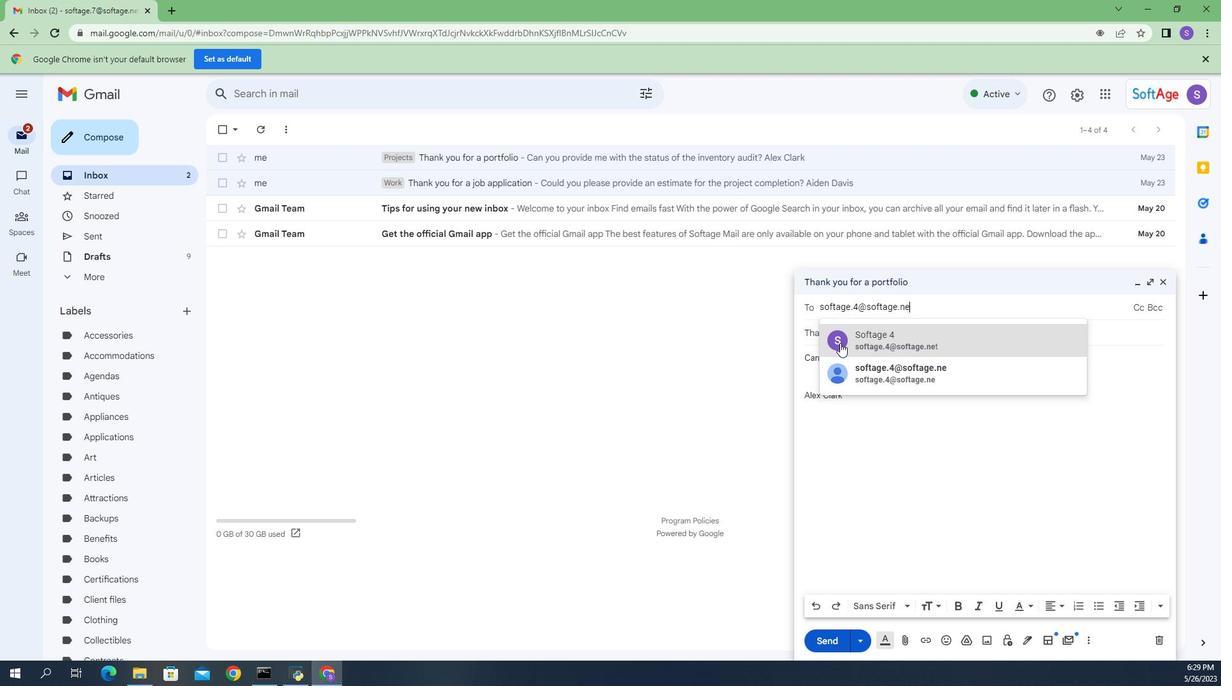 
Action: Mouse moved to (848, 335)
Screenshot: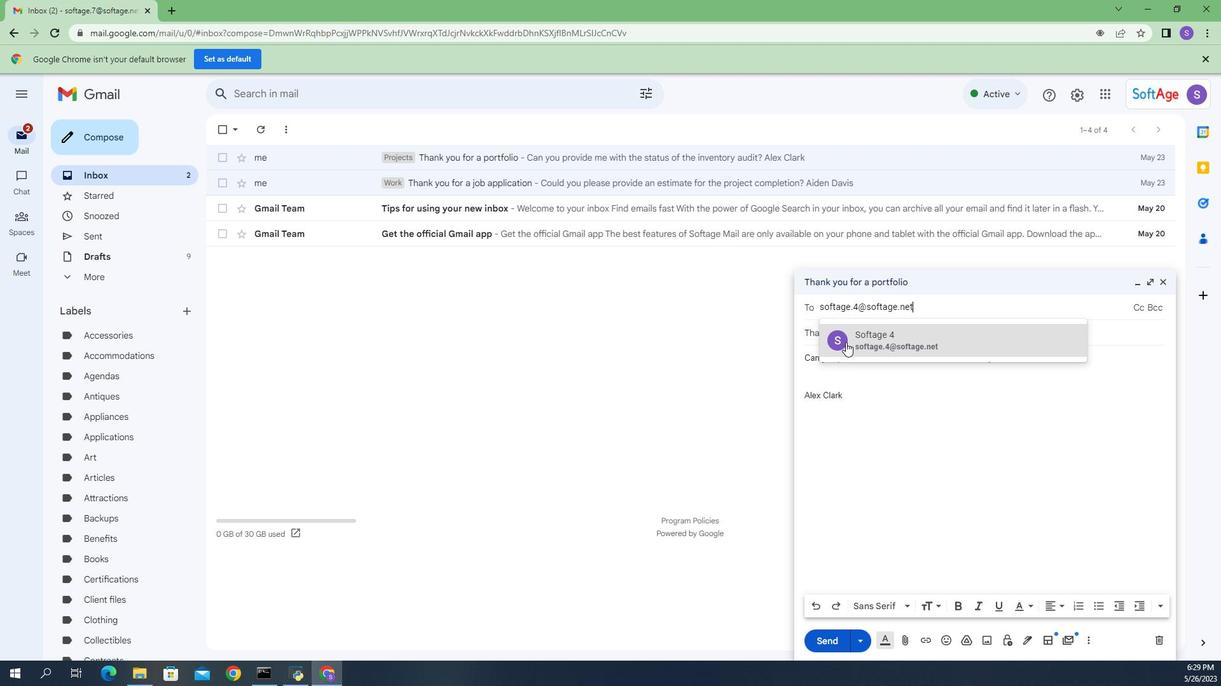 
Action: Mouse pressed left at (848, 335)
Screenshot: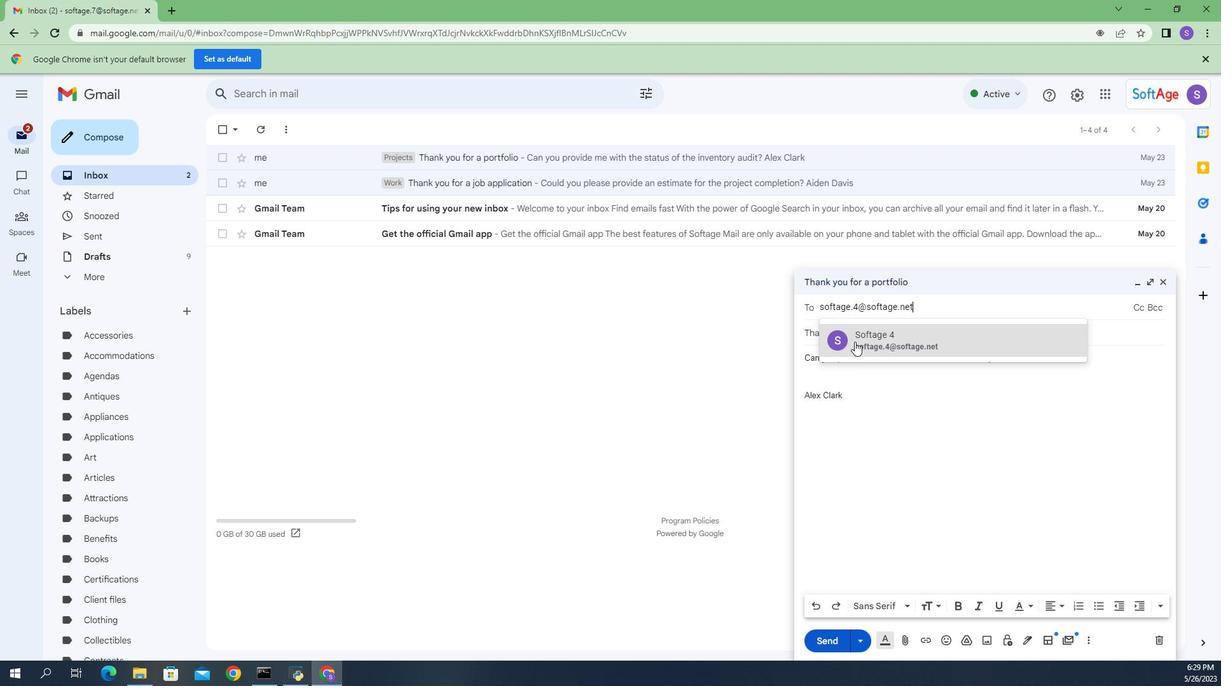 
Action: Mouse moved to (894, 304)
Screenshot: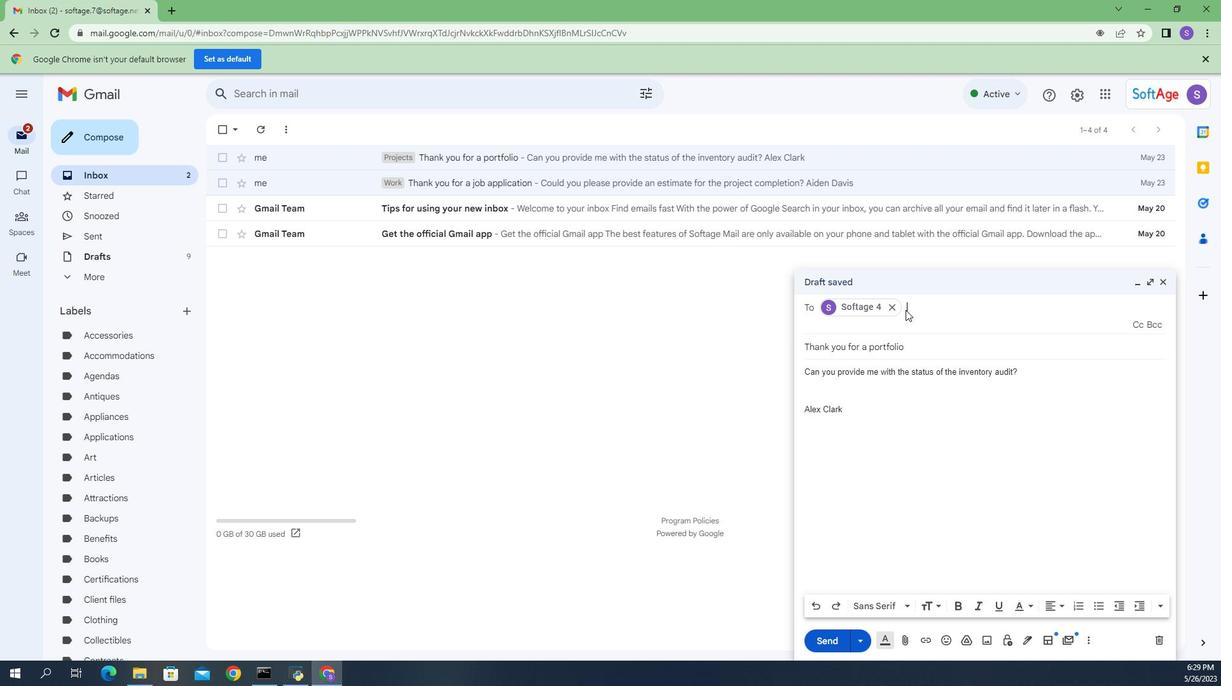 
Action: Key pressed softage.5<Key.shift_r>@softage.net
Screenshot: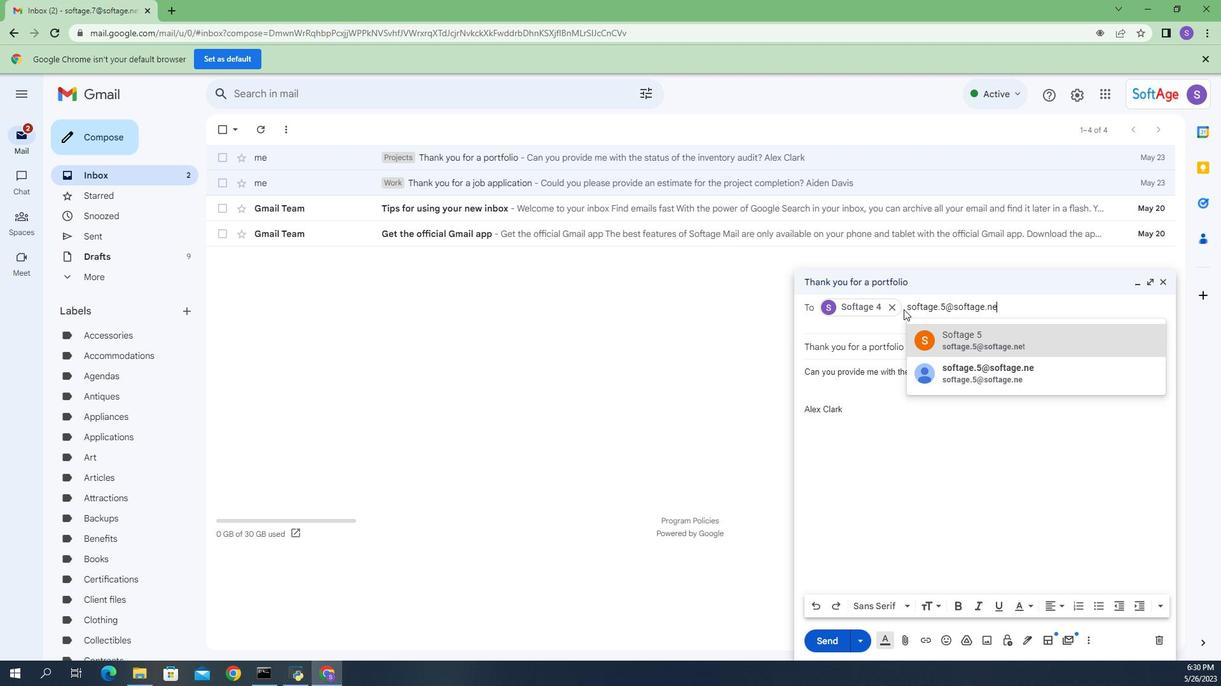 
Action: Mouse moved to (946, 335)
Screenshot: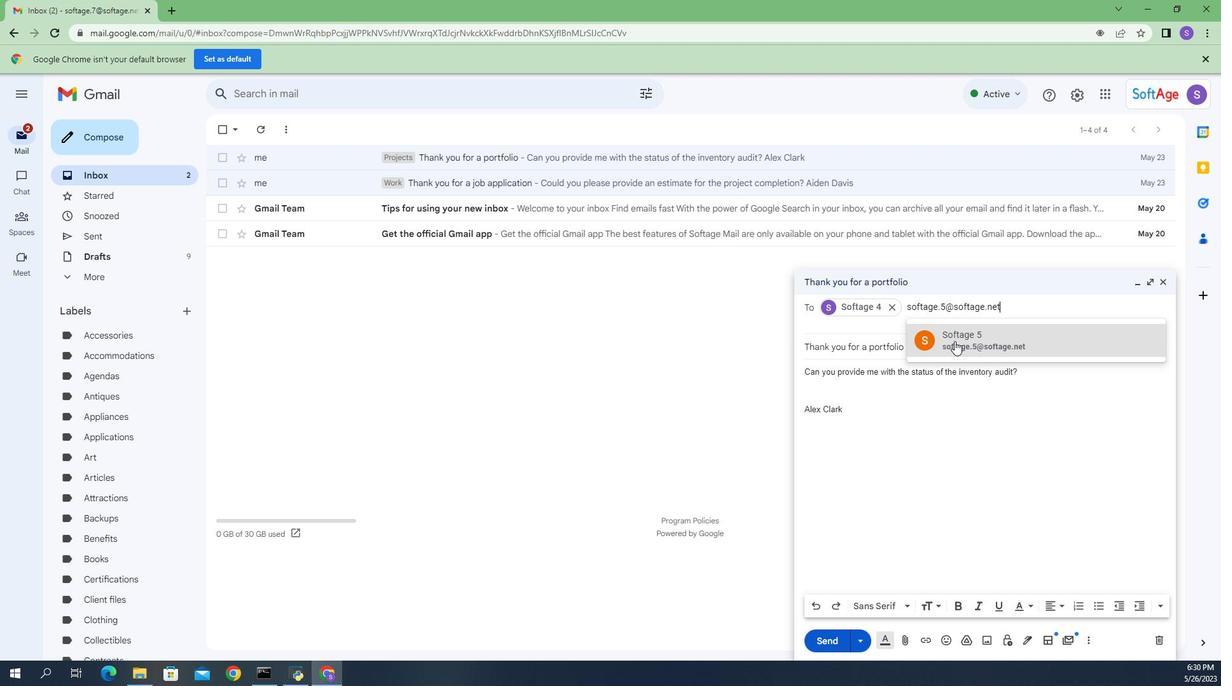 
Action: Mouse pressed left at (946, 335)
Screenshot: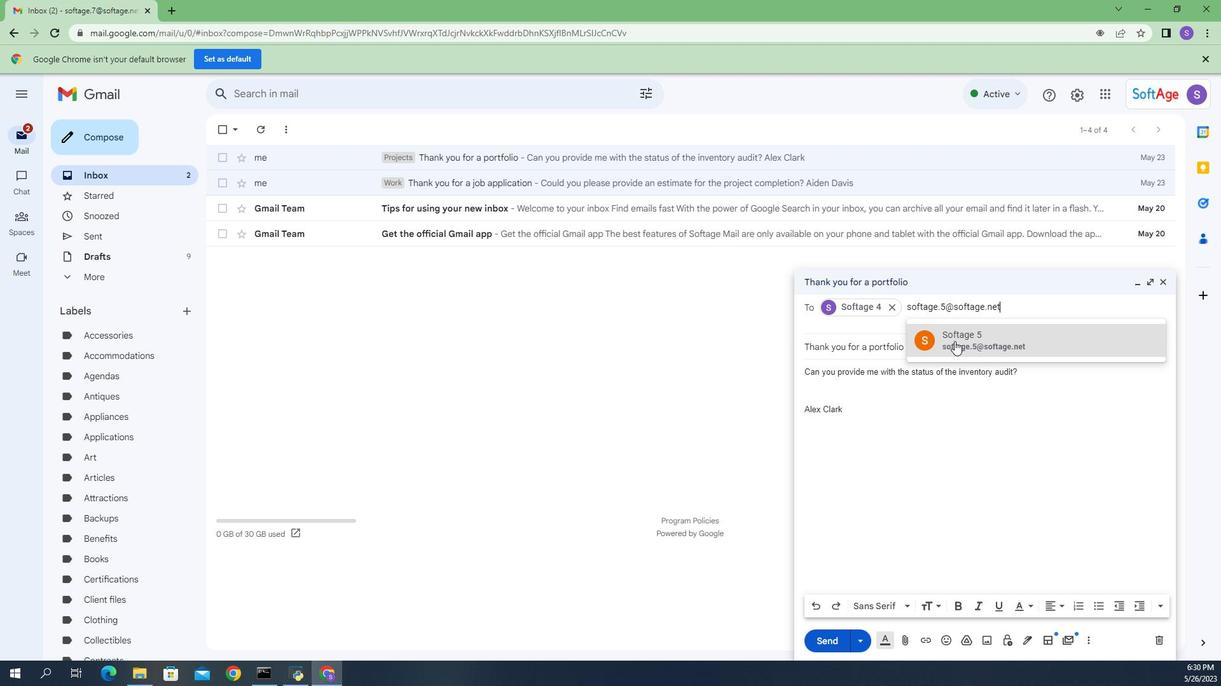 
Action: Mouse moved to (824, 625)
Screenshot: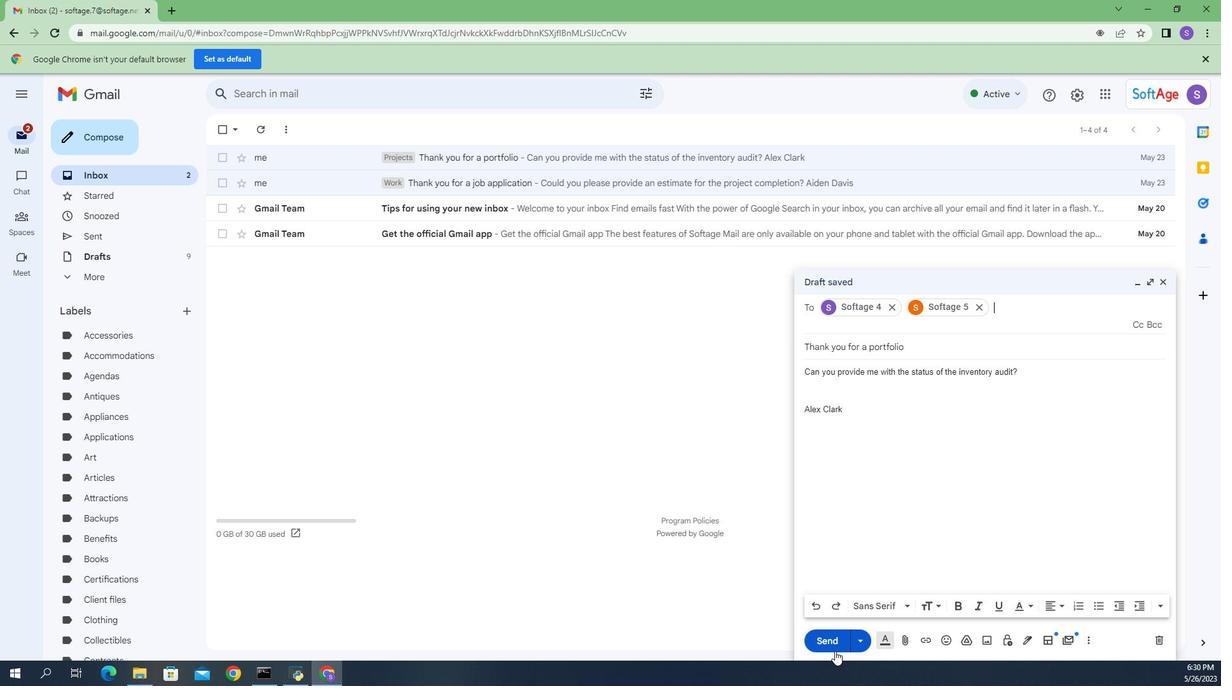 
Action: Mouse pressed left at (824, 625)
Screenshot: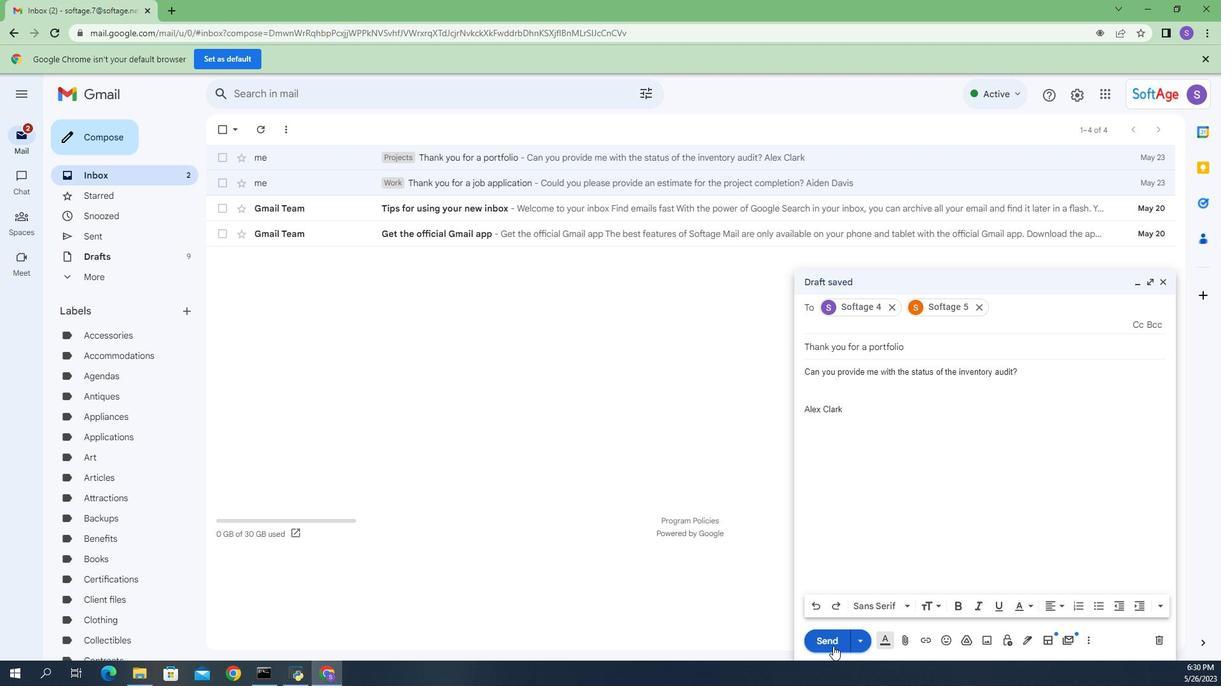 
Action: Mouse moved to (538, 415)
Screenshot: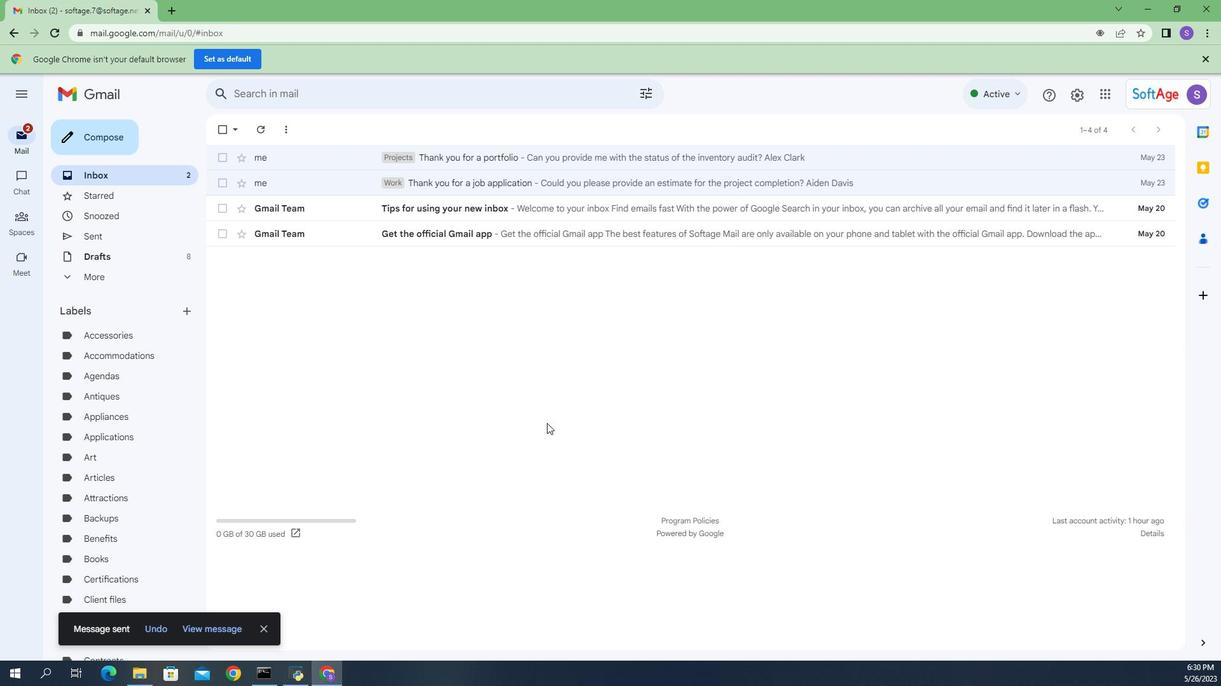 
